 Task: Find connections with filter location Bhānpurī with filter topic #Jobsearchwith filter profile language Spanish with filter current company Social Samosa with filter school Aditya Degree College, Kakinada with filter industry Racetracks with filter service category Immigration Law with filter keywords title Public Relations
Action: Mouse moved to (550, 71)
Screenshot: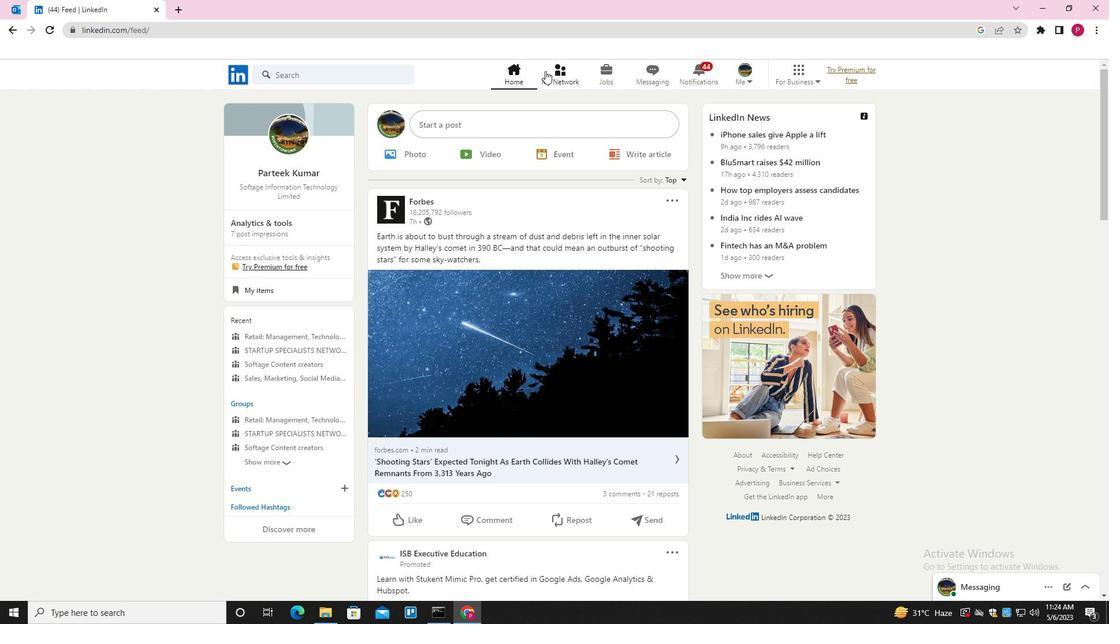 
Action: Mouse pressed left at (550, 71)
Screenshot: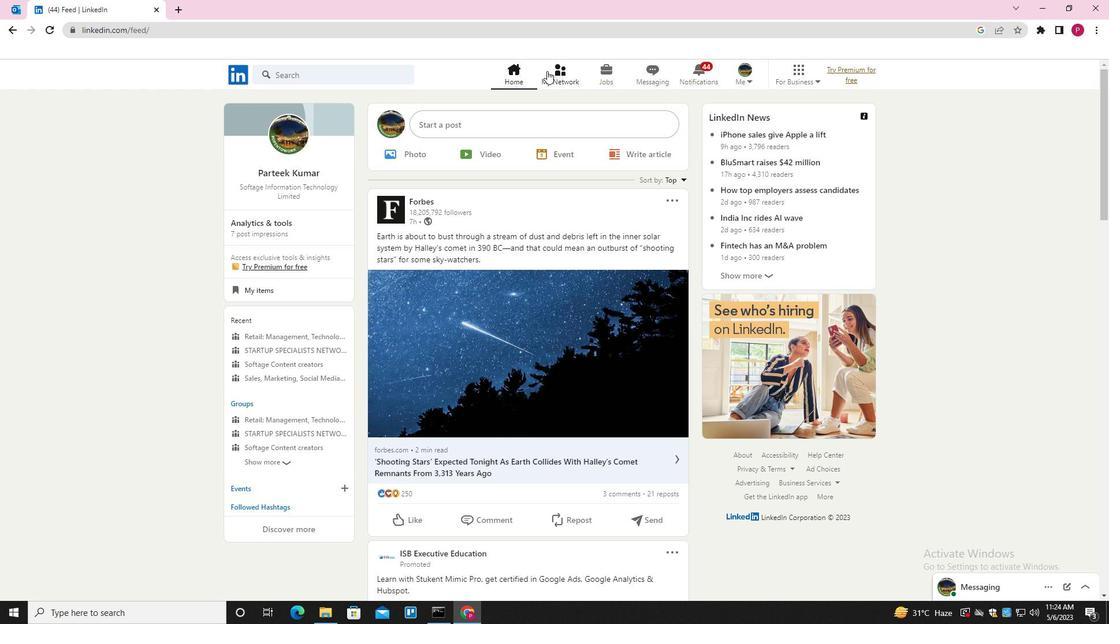 
Action: Mouse moved to (368, 133)
Screenshot: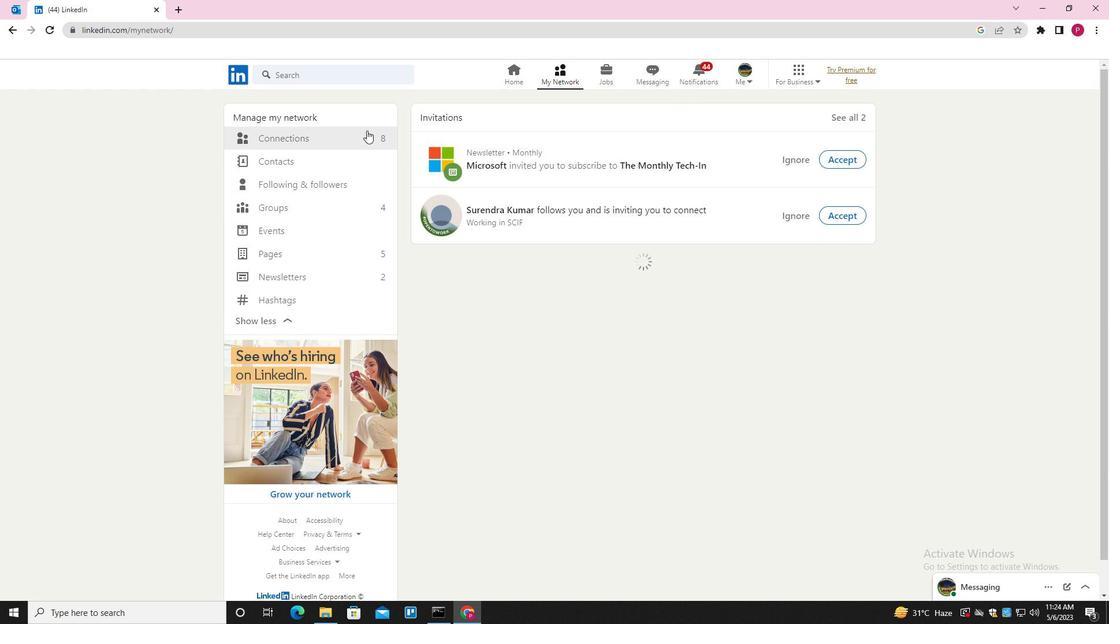 
Action: Mouse pressed left at (368, 133)
Screenshot: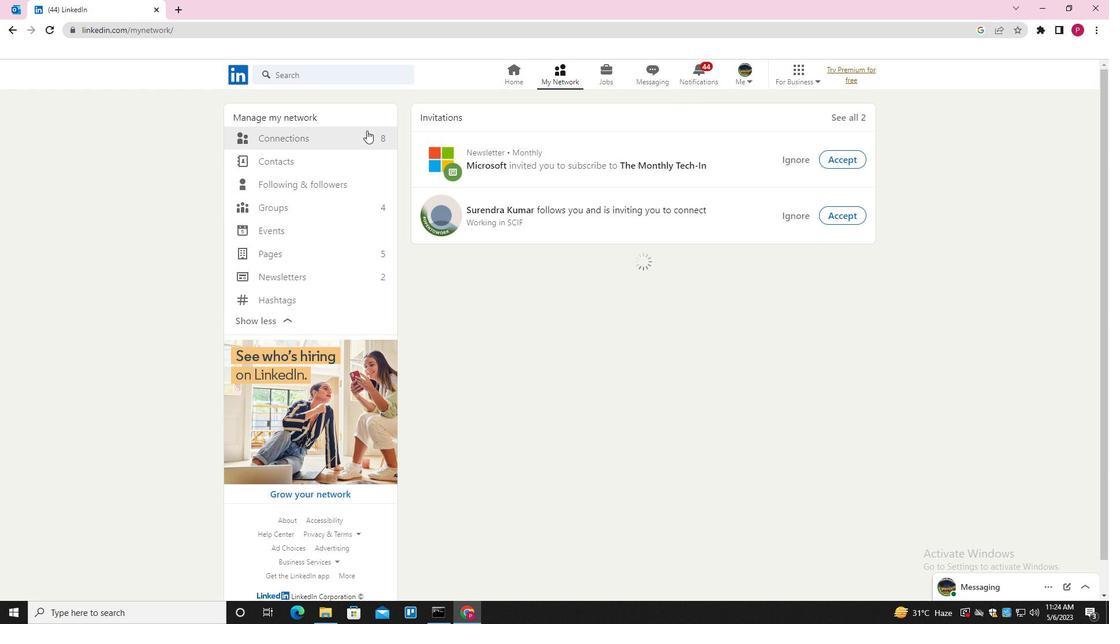 
Action: Mouse moved to (634, 142)
Screenshot: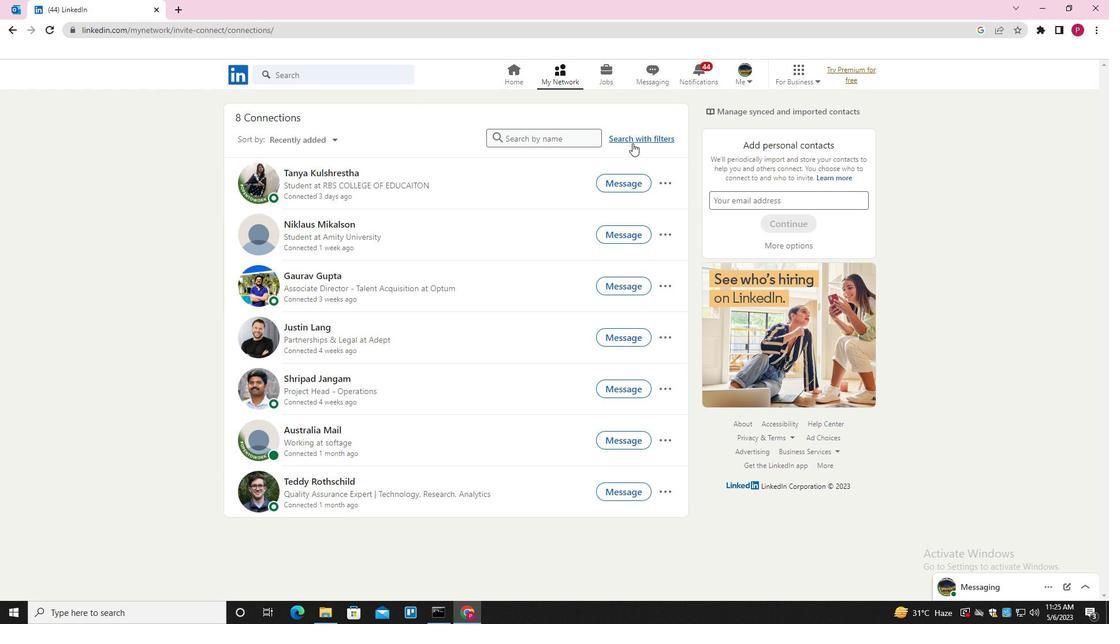 
Action: Mouse pressed left at (634, 142)
Screenshot: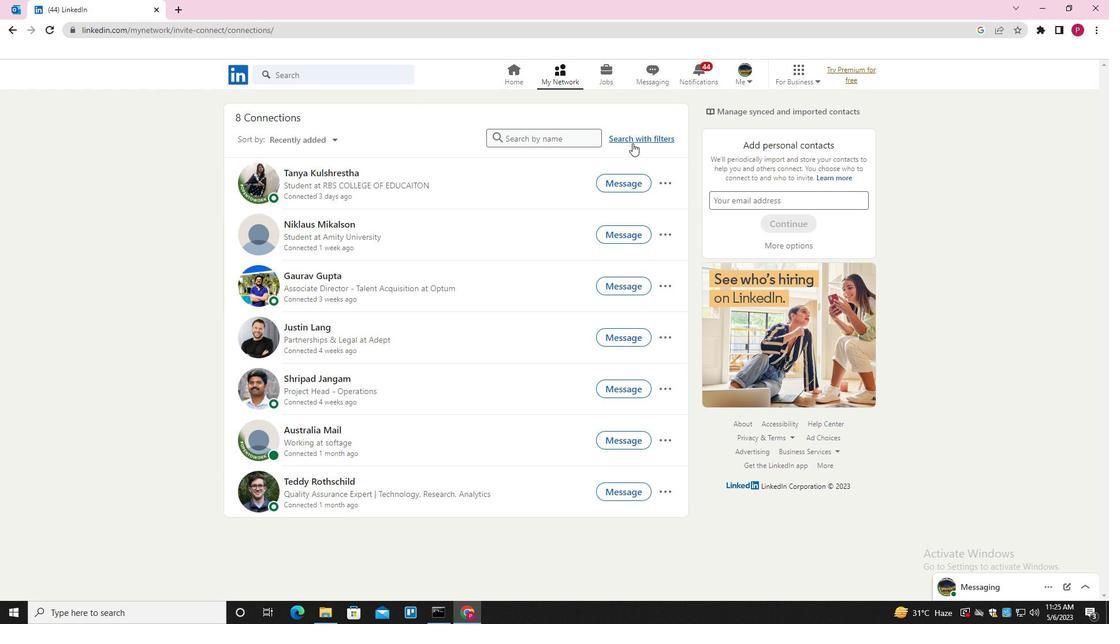
Action: Mouse moved to (598, 107)
Screenshot: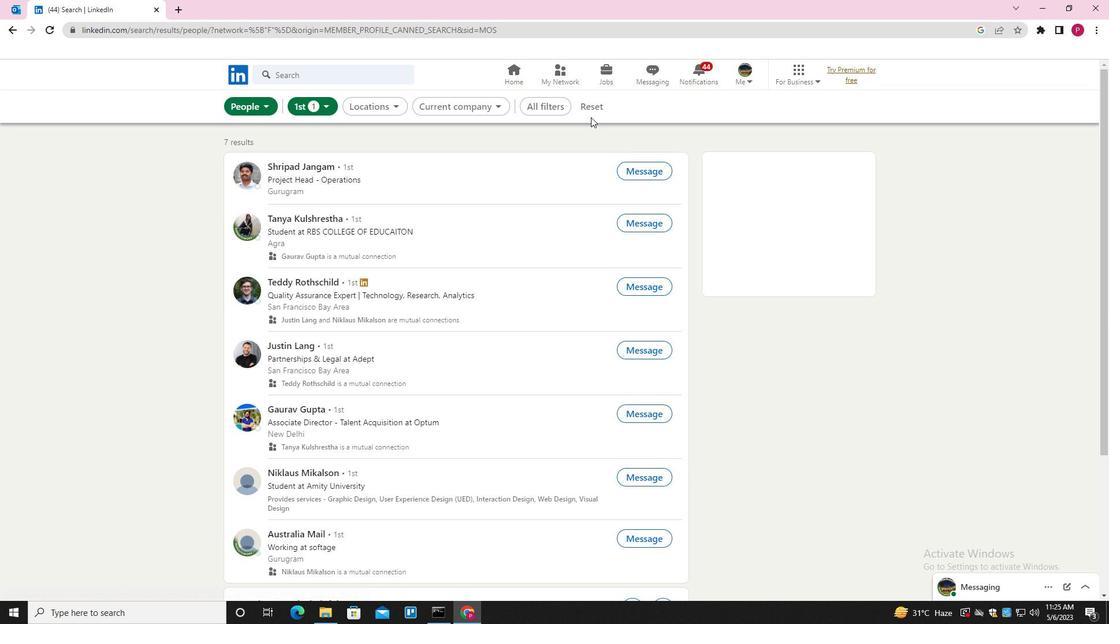 
Action: Mouse pressed left at (598, 107)
Screenshot: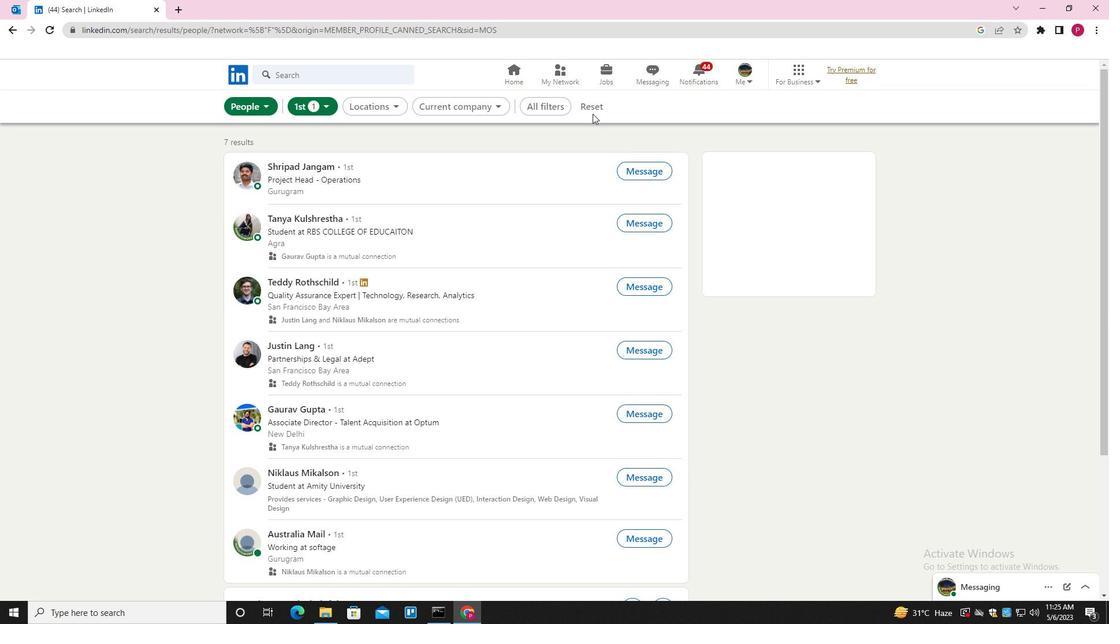 
Action: Mouse moved to (578, 113)
Screenshot: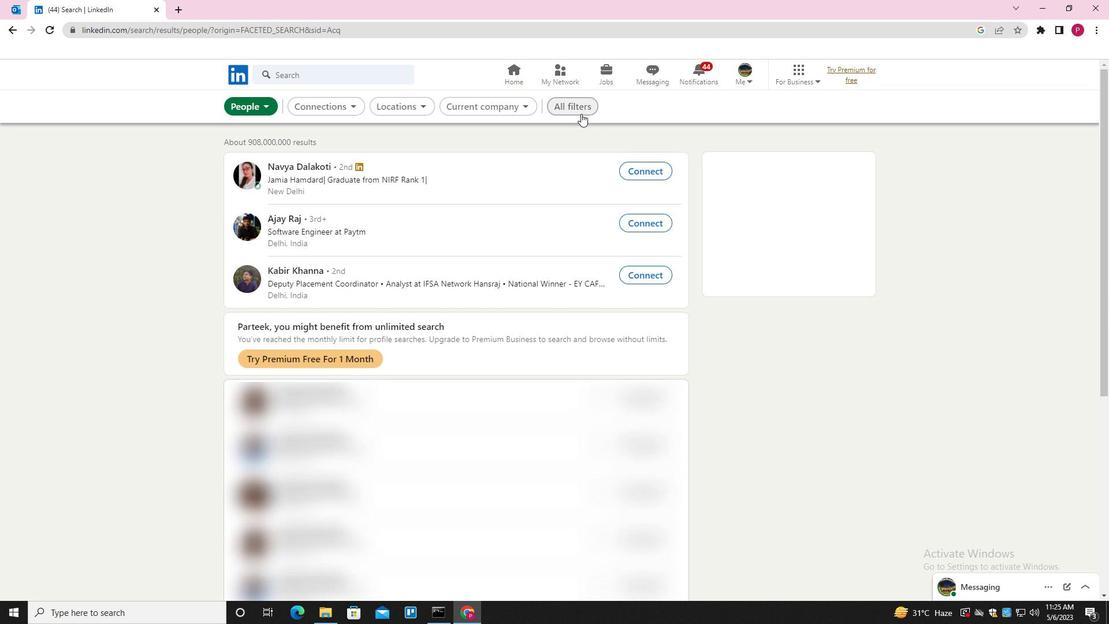 
Action: Mouse pressed left at (578, 113)
Screenshot: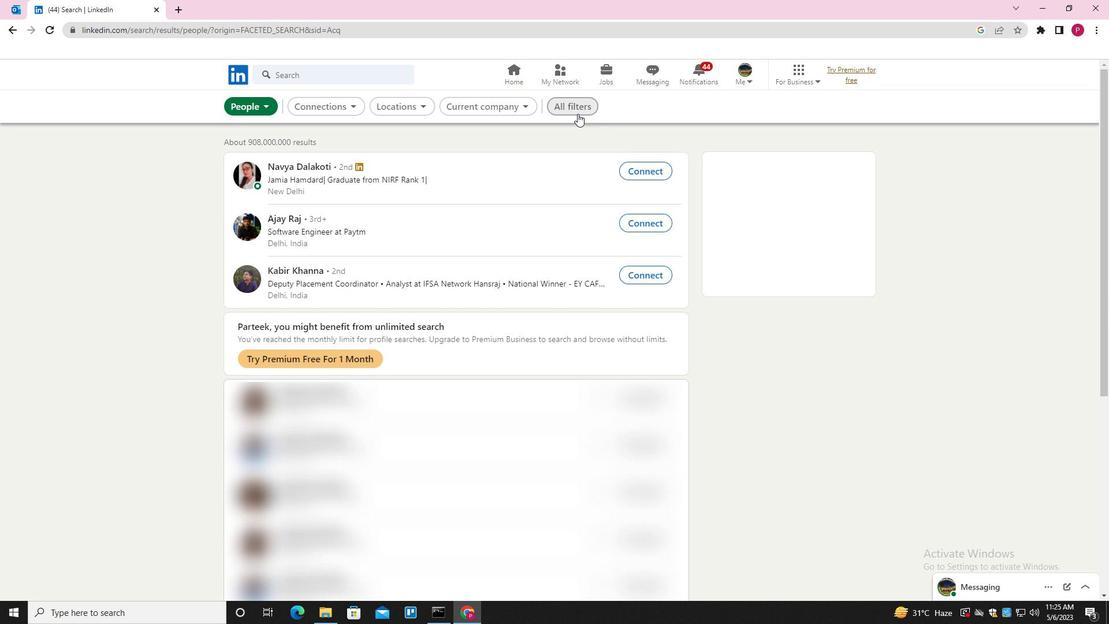 
Action: Mouse moved to (891, 323)
Screenshot: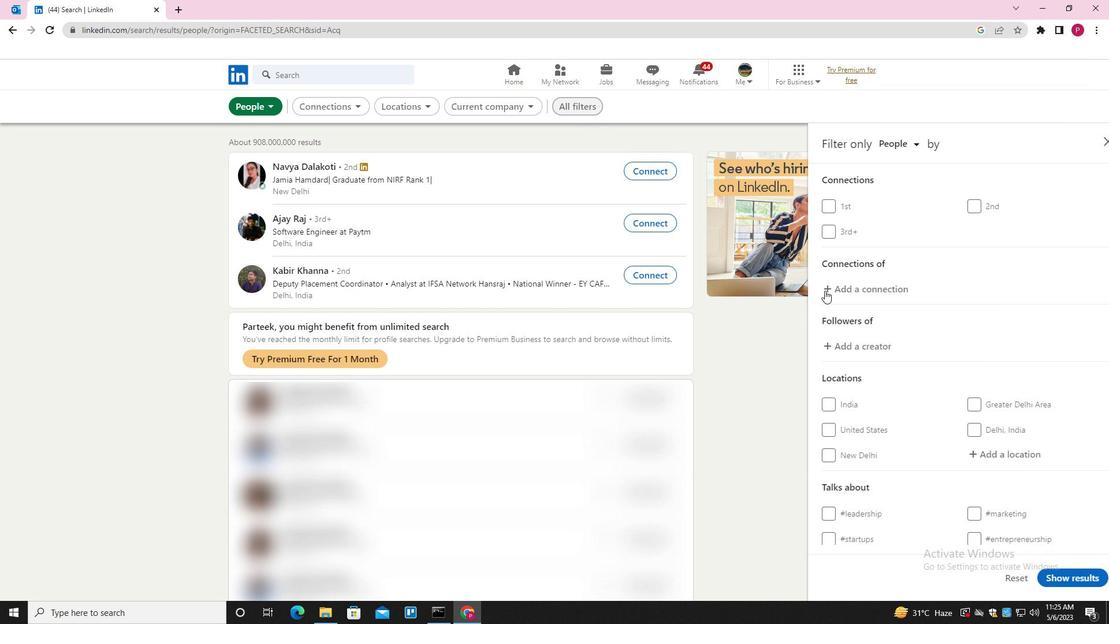 
Action: Mouse scrolled (891, 322) with delta (0, 0)
Screenshot: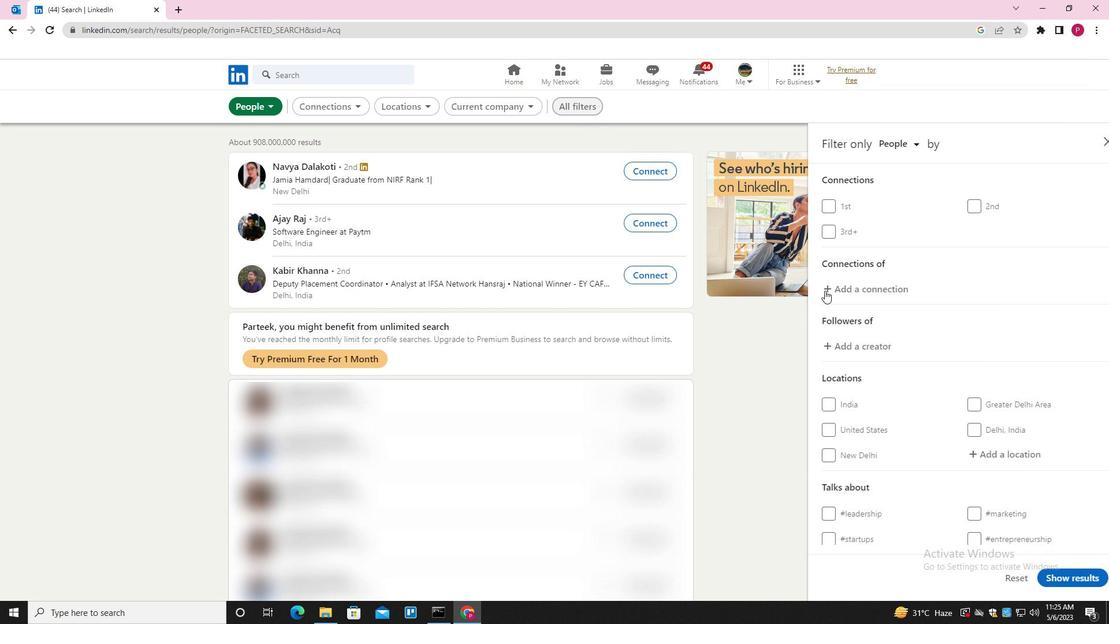 
Action: Mouse moved to (895, 328)
Screenshot: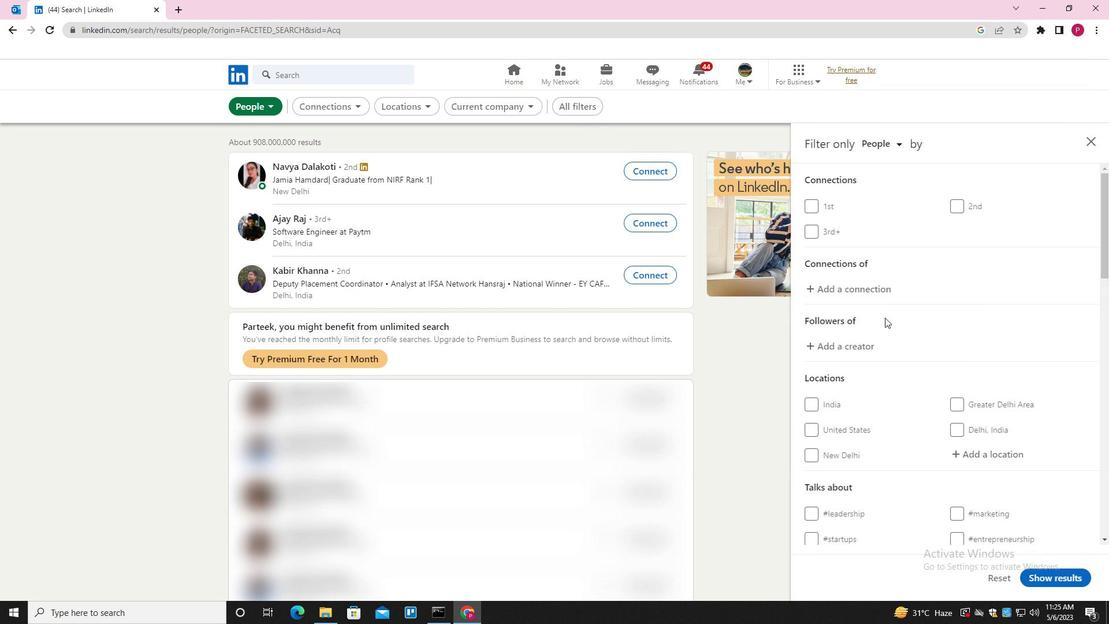 
Action: Mouse scrolled (895, 328) with delta (0, 0)
Screenshot: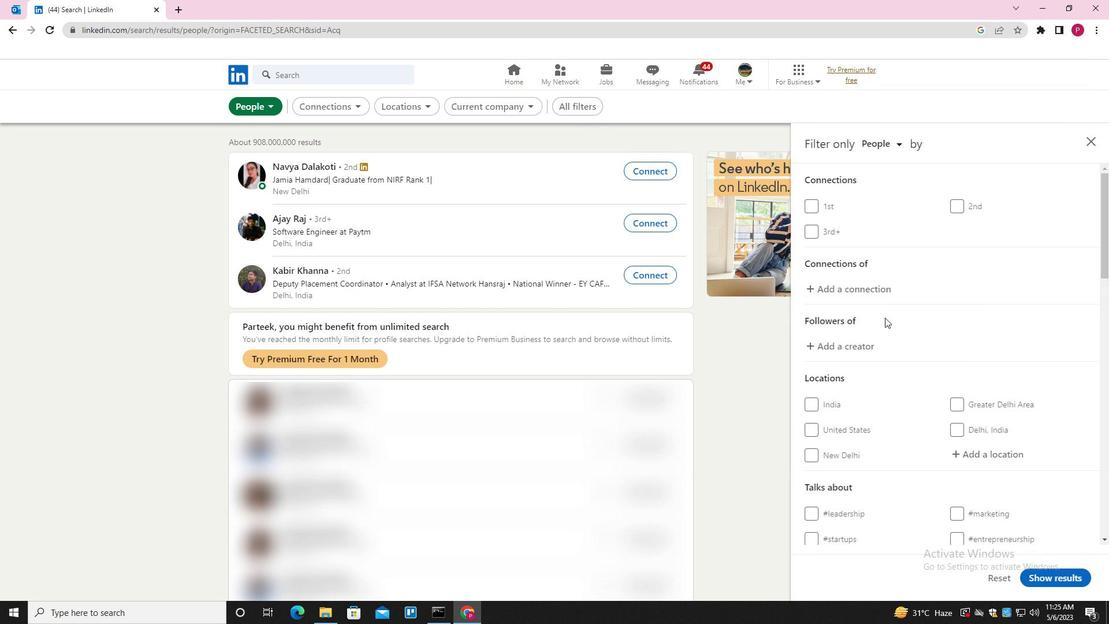 
Action: Mouse moved to (982, 338)
Screenshot: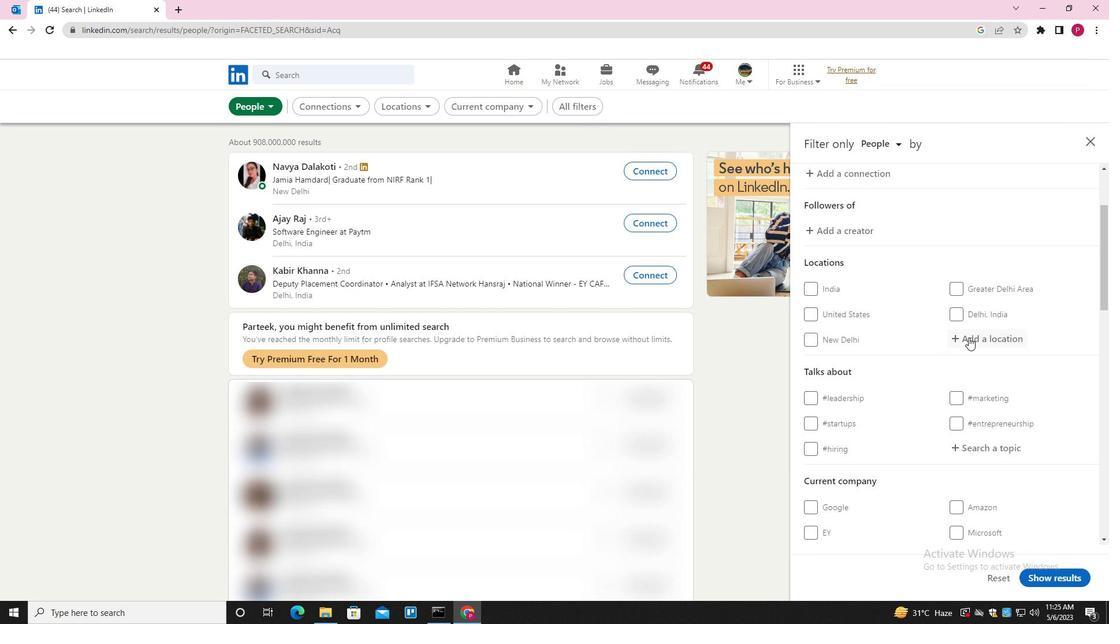 
Action: Mouse pressed left at (982, 338)
Screenshot: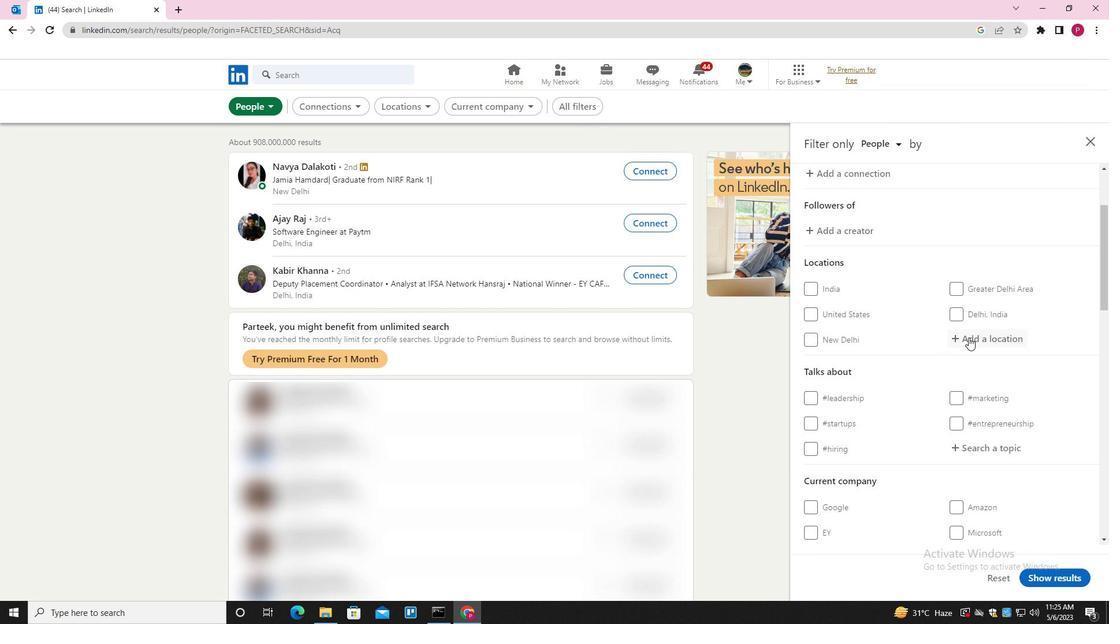 
Action: Key pressed <Key.shift>BHANPURI<Key.down>
Screenshot: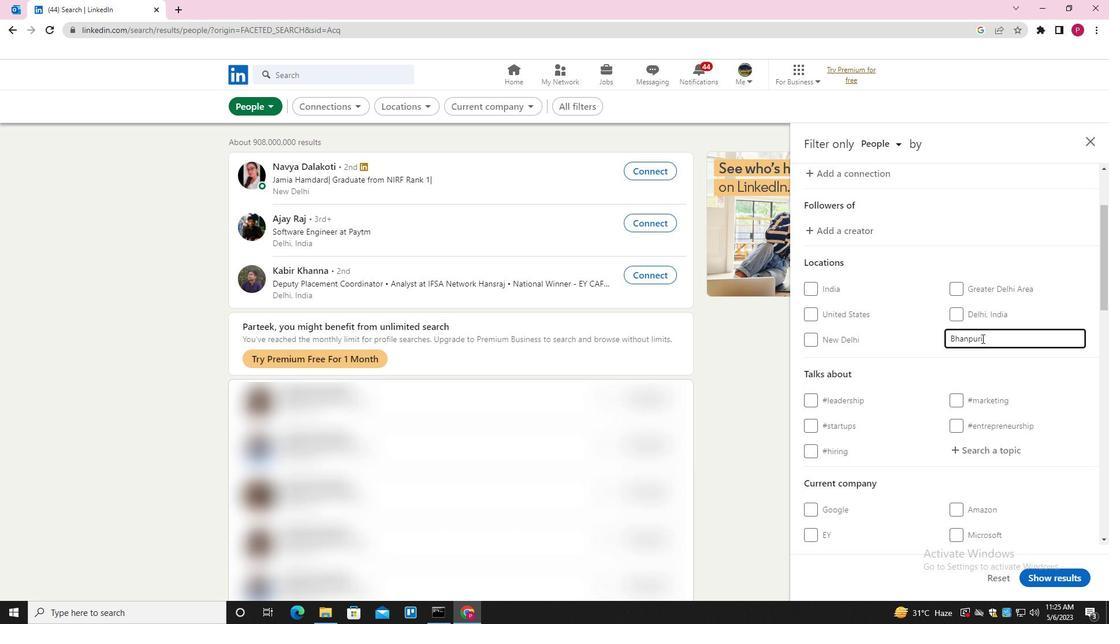 
Action: Mouse moved to (985, 339)
Screenshot: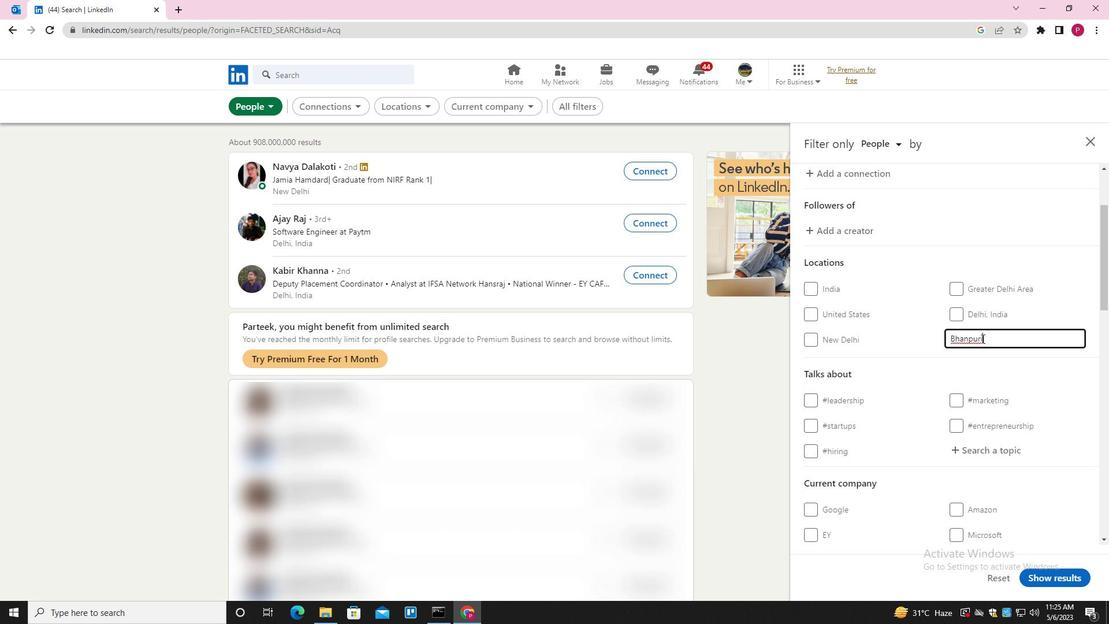 
Action: Mouse scrolled (985, 339) with delta (0, 0)
Screenshot: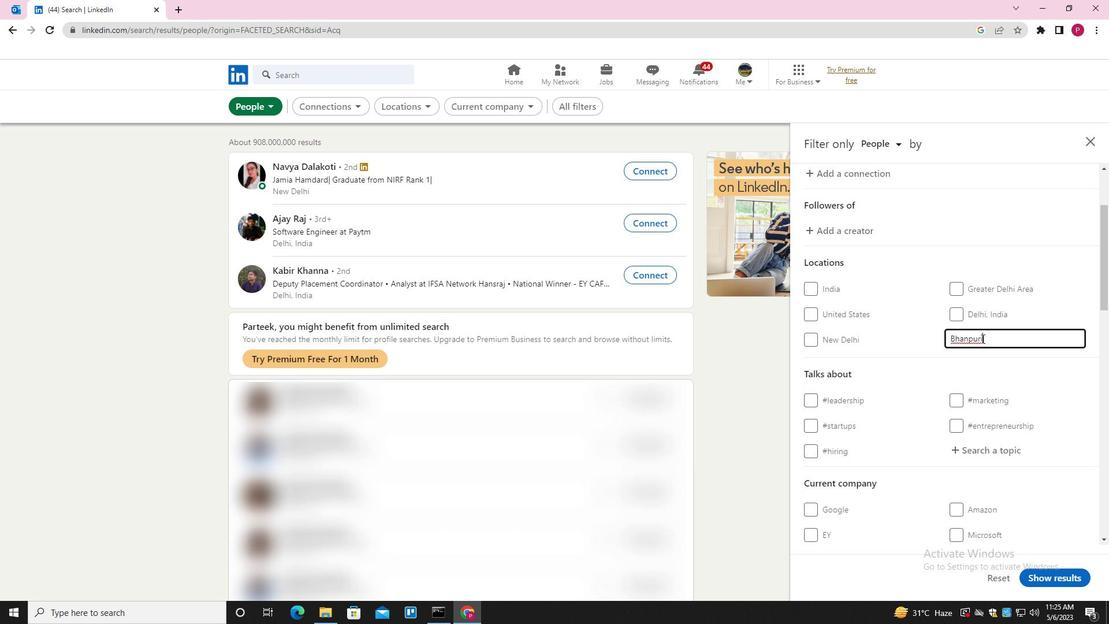 
Action: Mouse moved to (986, 341)
Screenshot: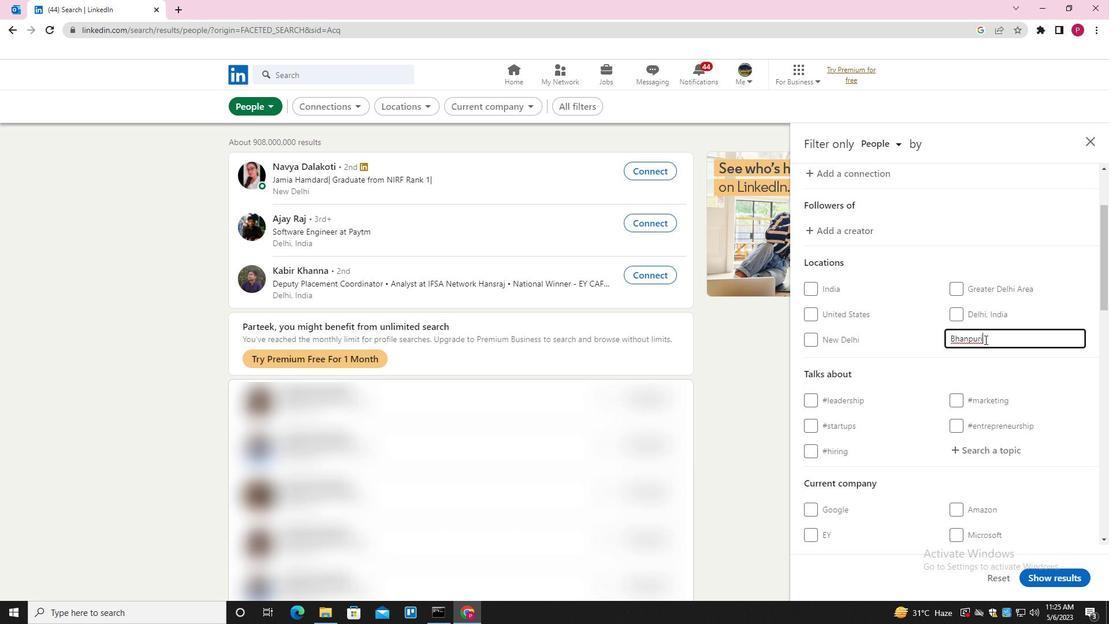 
Action: Mouse scrolled (986, 341) with delta (0, 0)
Screenshot: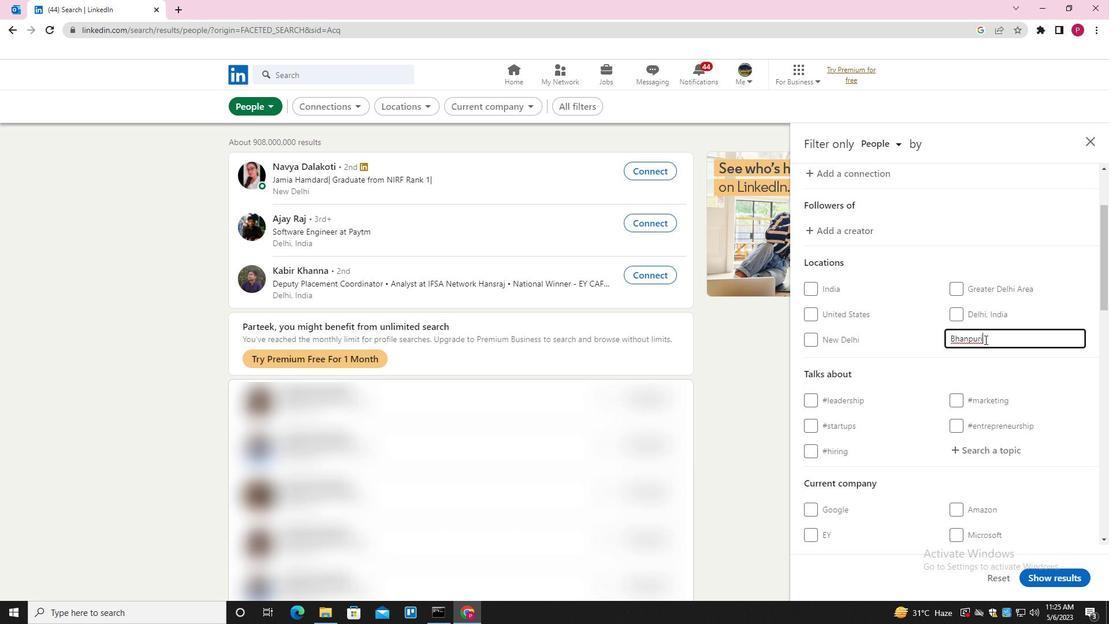
Action: Mouse moved to (997, 328)
Screenshot: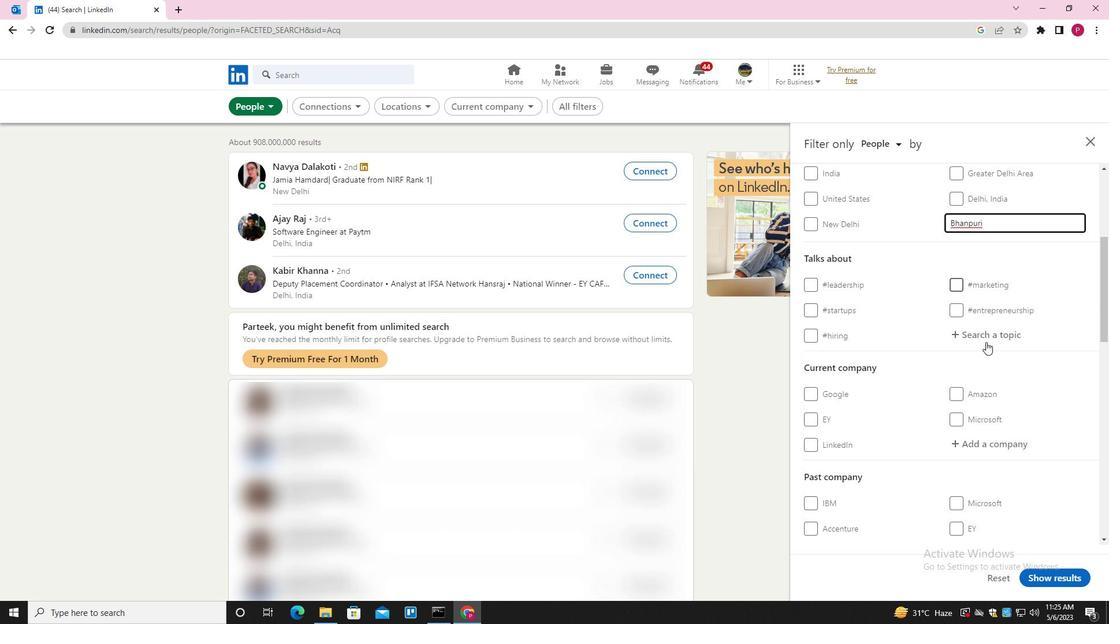 
Action: Mouse pressed left at (997, 328)
Screenshot: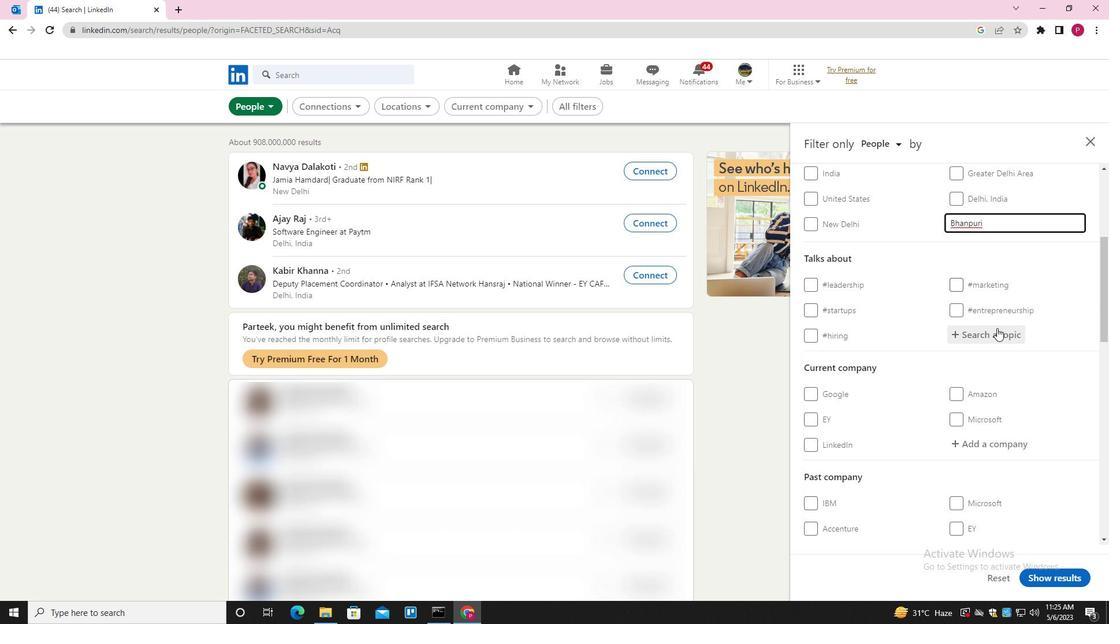 
Action: Key pressed JOOBSEARCH<Key.backspace><Key.backspace><Key.backspace><Key.backspace><Key.backspace><Key.backspace><Key.backspace><Key.backspace>BSEARCH<Key.down><Key.enter>
Screenshot: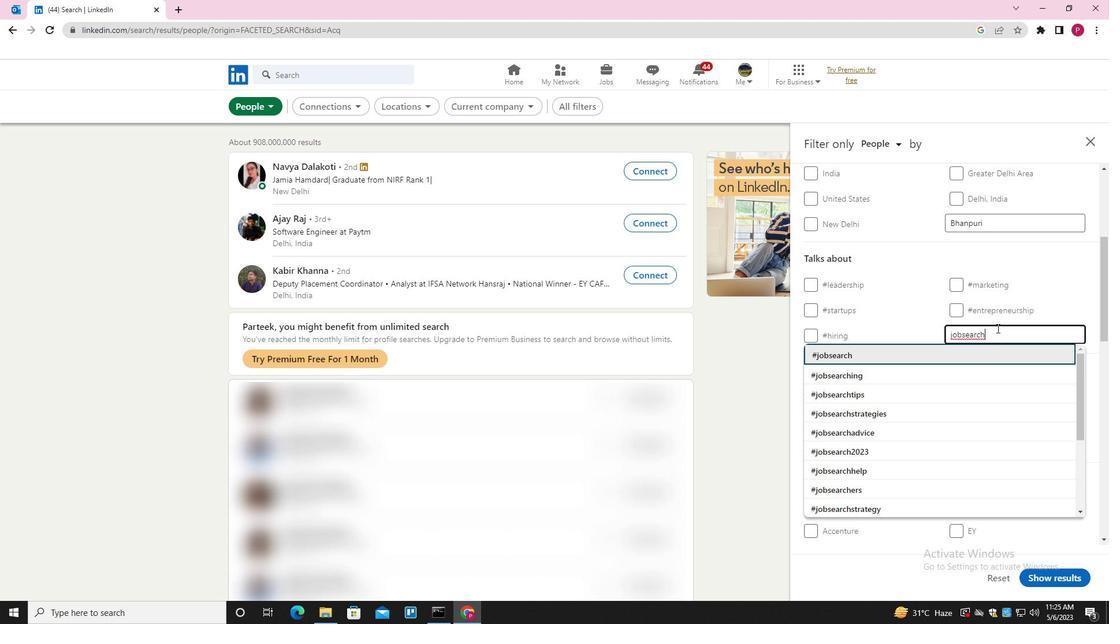 
Action: Mouse moved to (981, 346)
Screenshot: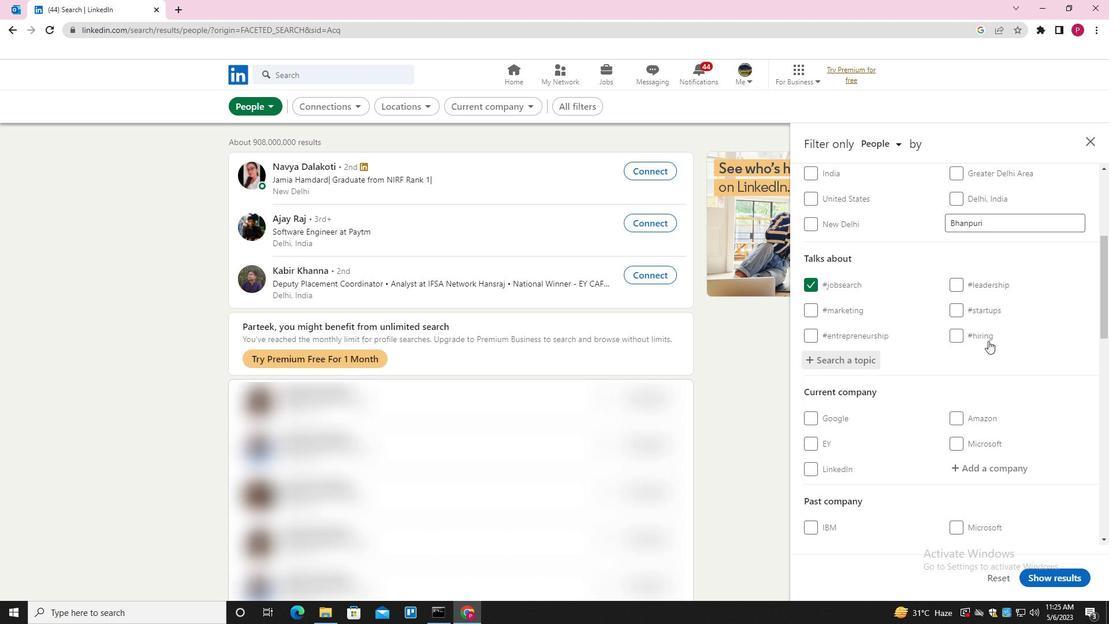 
Action: Mouse scrolled (981, 346) with delta (0, 0)
Screenshot: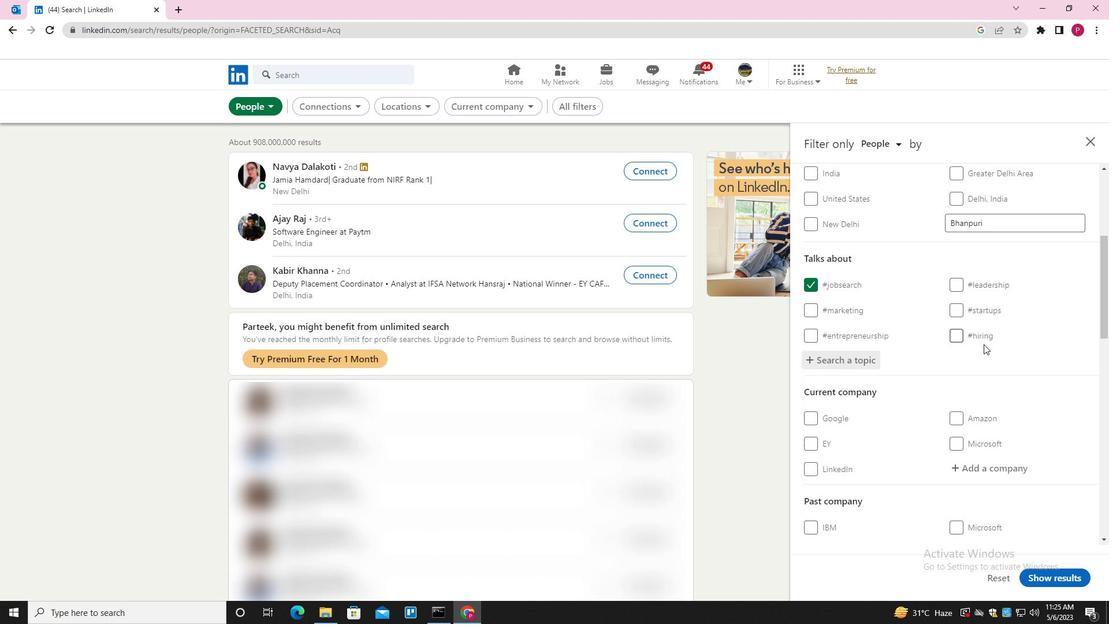 
Action: Mouse scrolled (981, 346) with delta (0, 0)
Screenshot: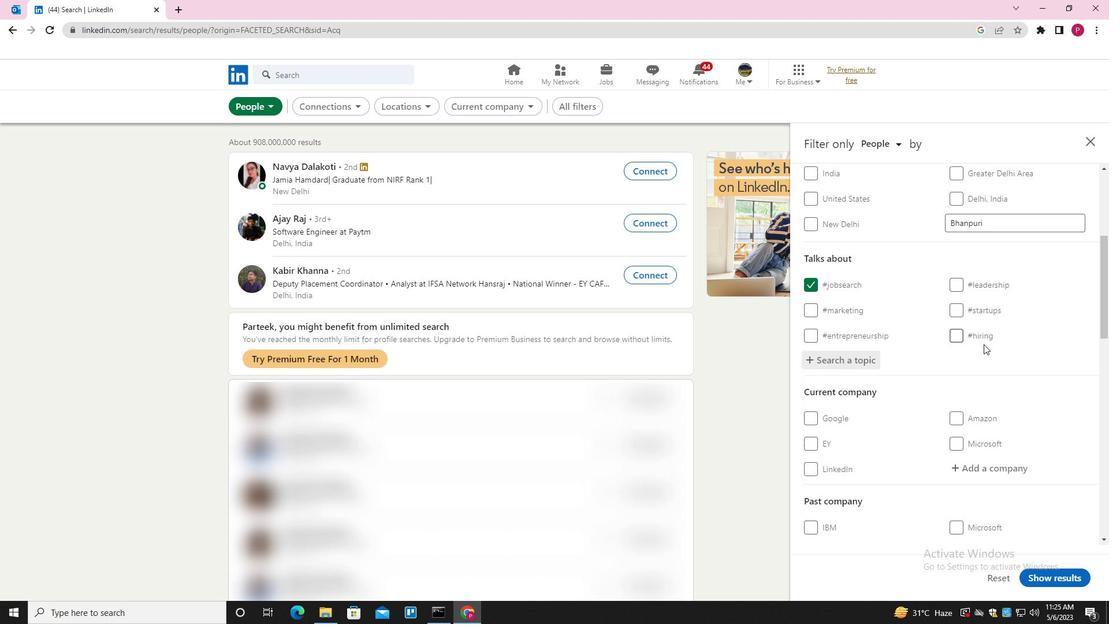 
Action: Mouse scrolled (981, 346) with delta (0, 0)
Screenshot: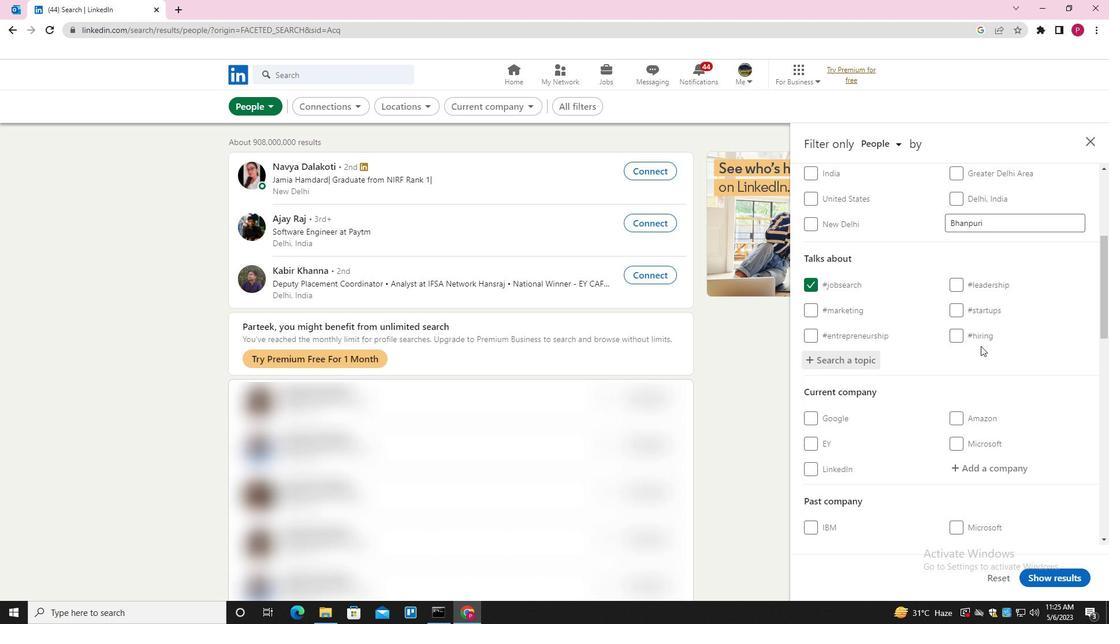 
Action: Mouse scrolled (981, 346) with delta (0, 0)
Screenshot: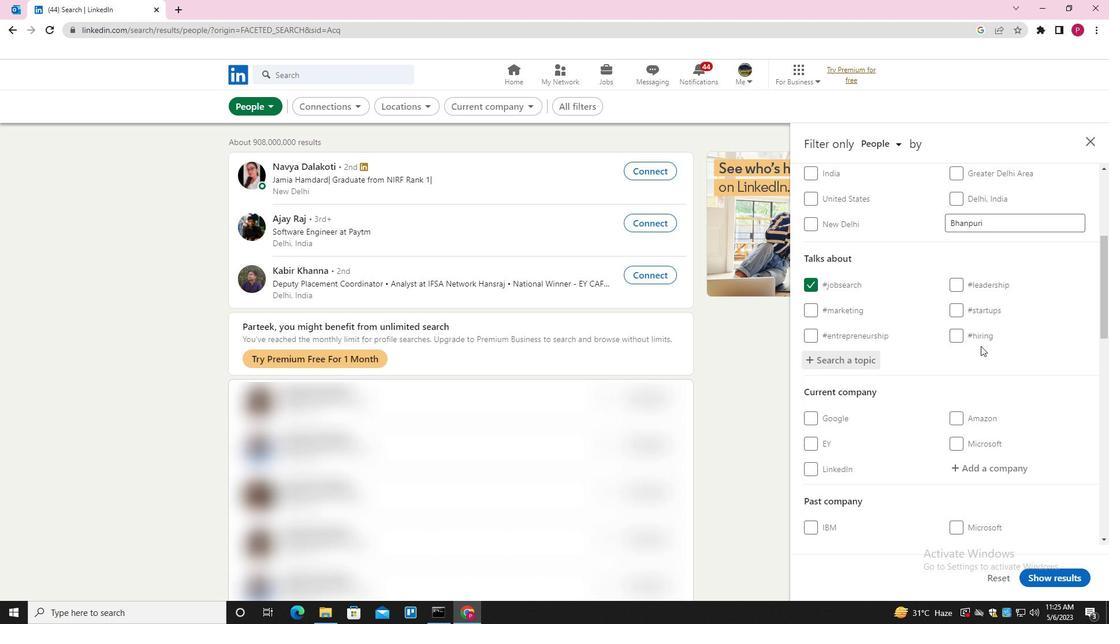 
Action: Mouse moved to (965, 328)
Screenshot: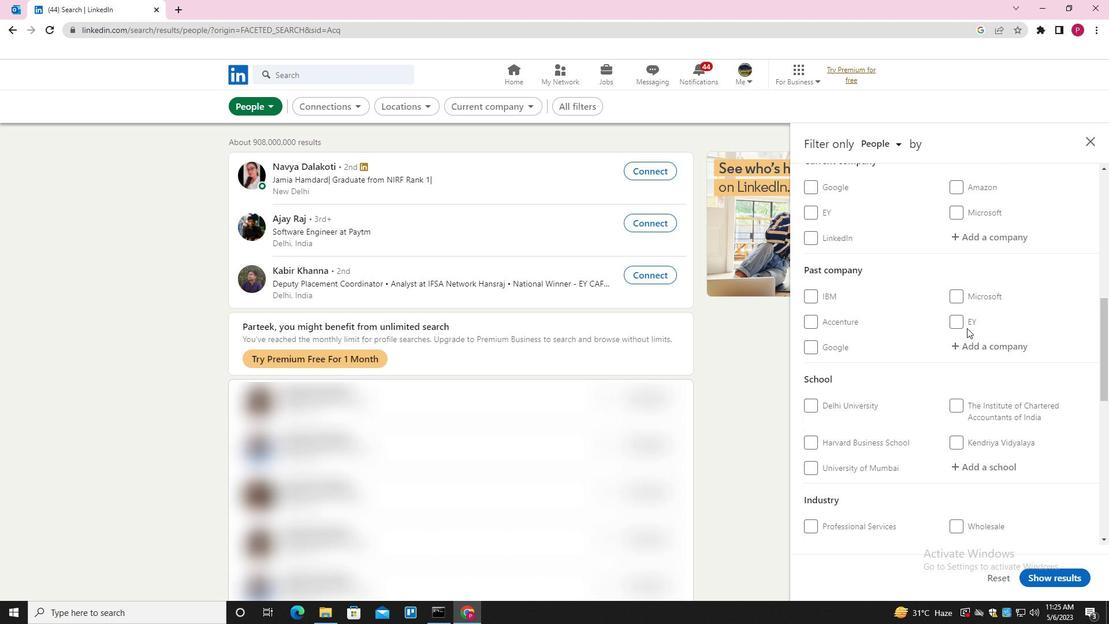 
Action: Mouse scrolled (965, 328) with delta (0, 0)
Screenshot: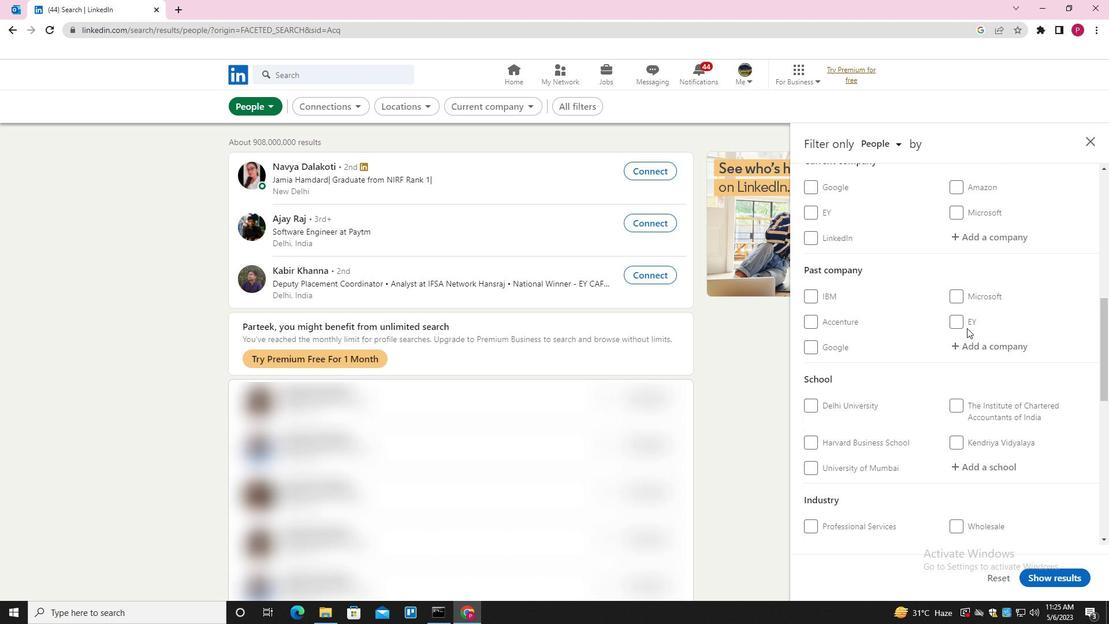 
Action: Mouse moved to (965, 328)
Screenshot: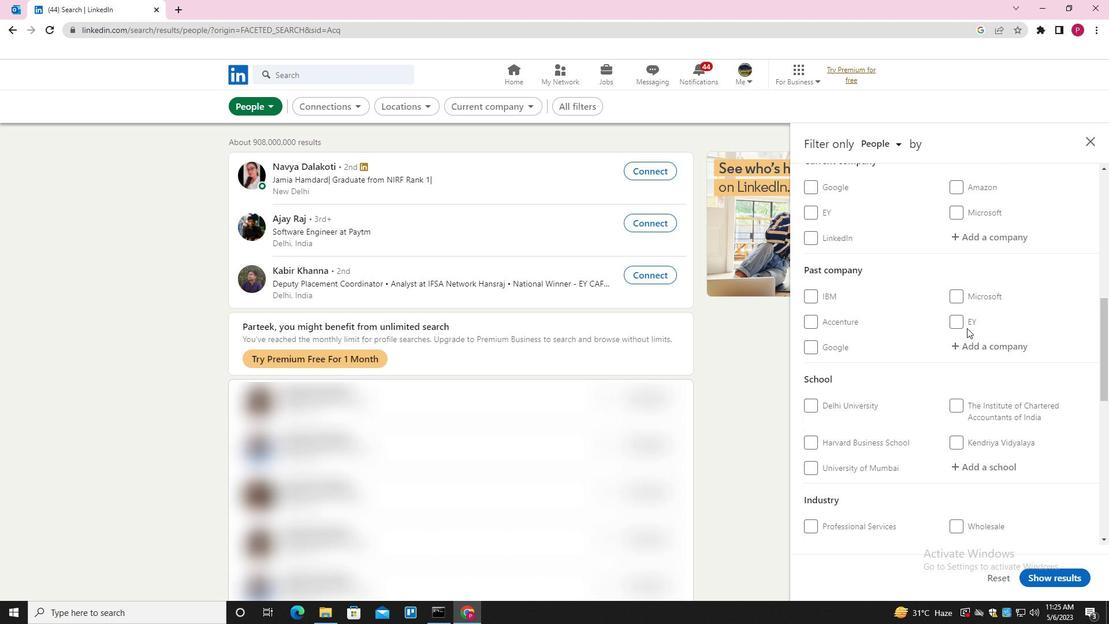 
Action: Mouse scrolled (965, 328) with delta (0, 0)
Screenshot: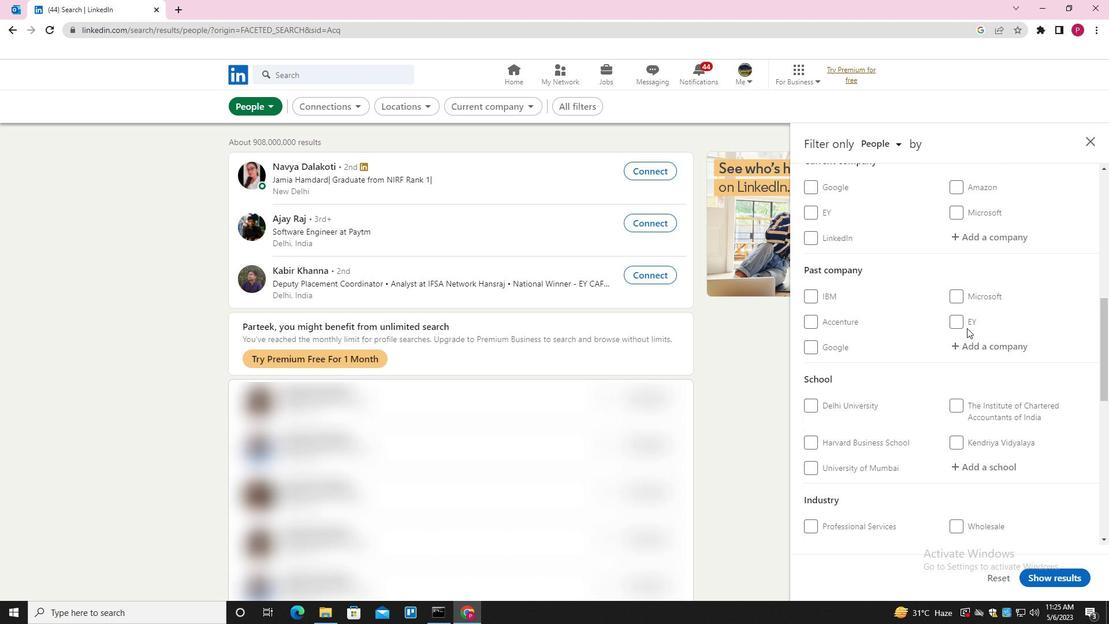 
Action: Mouse moved to (965, 330)
Screenshot: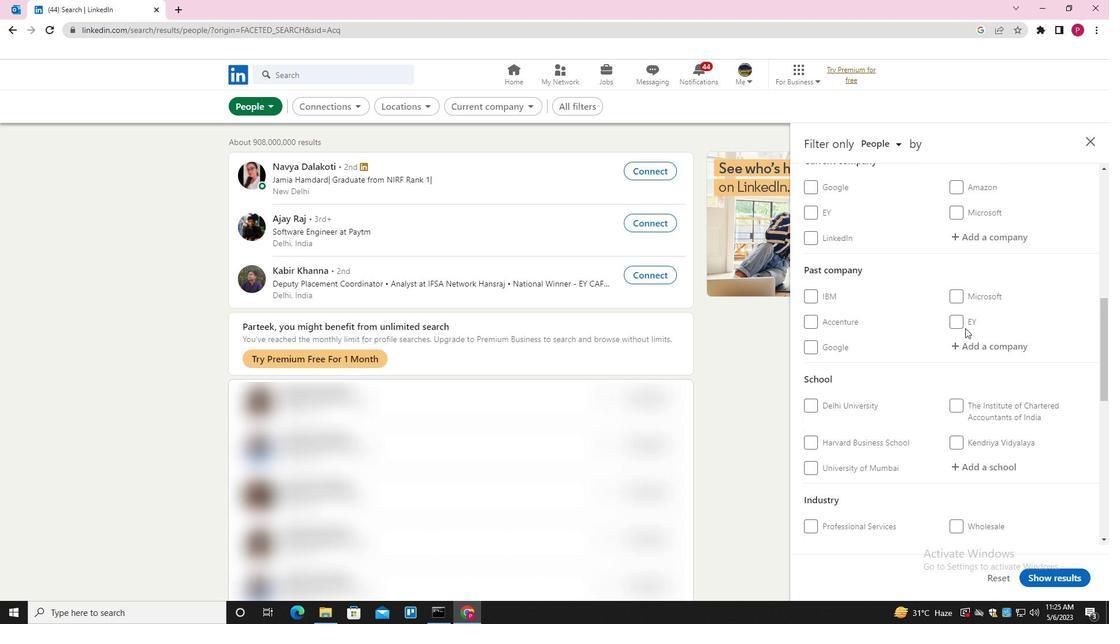 
Action: Mouse scrolled (965, 329) with delta (0, 0)
Screenshot: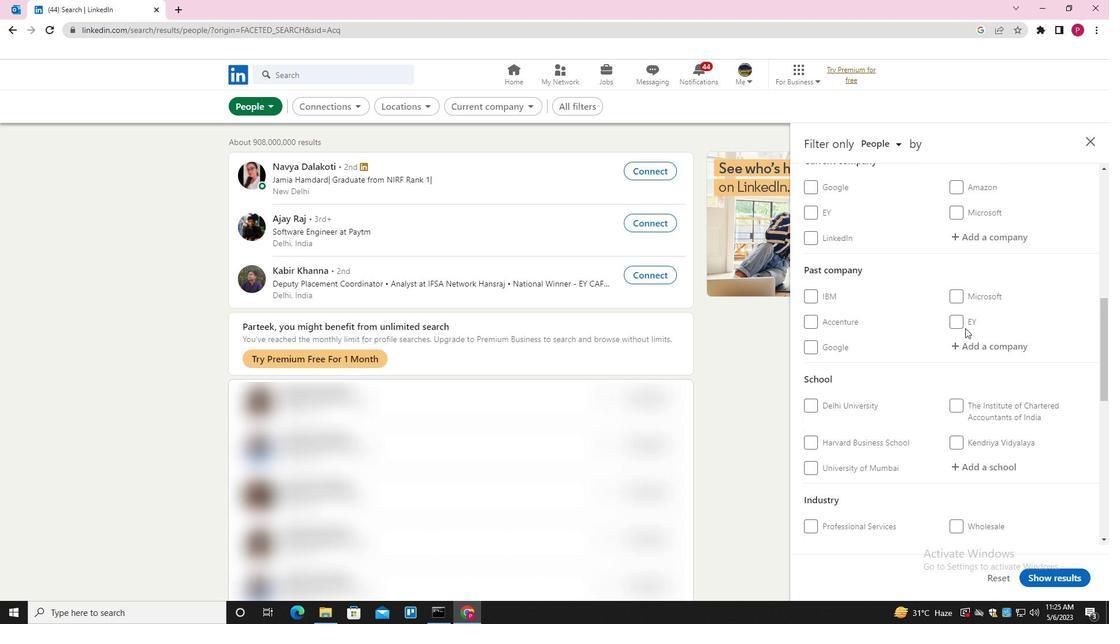 
Action: Mouse moved to (965, 331)
Screenshot: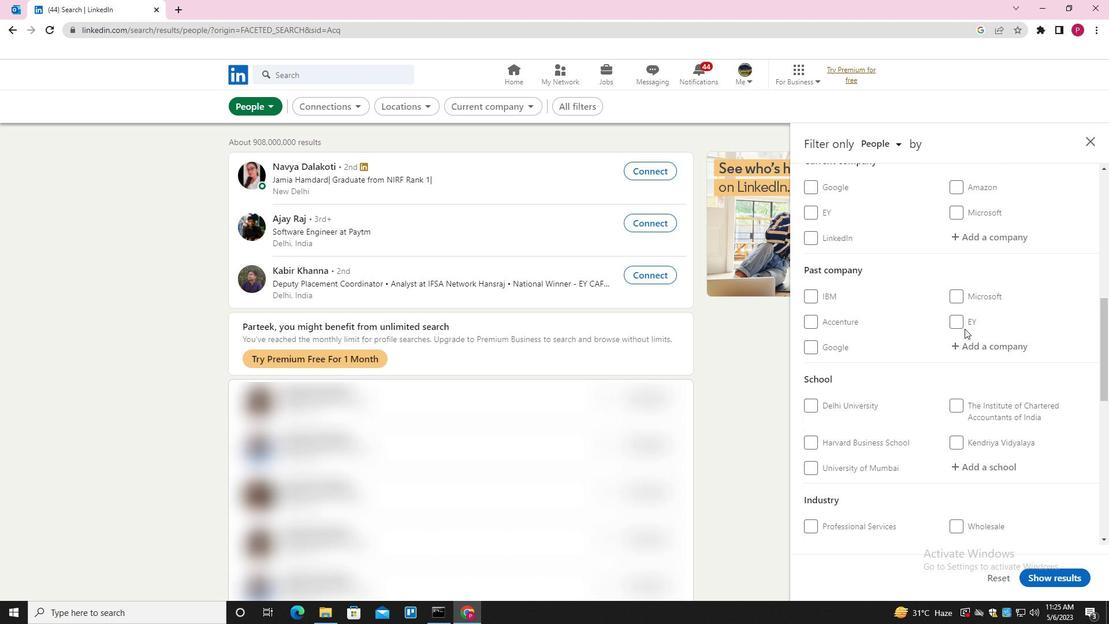 
Action: Mouse scrolled (965, 330) with delta (0, 0)
Screenshot: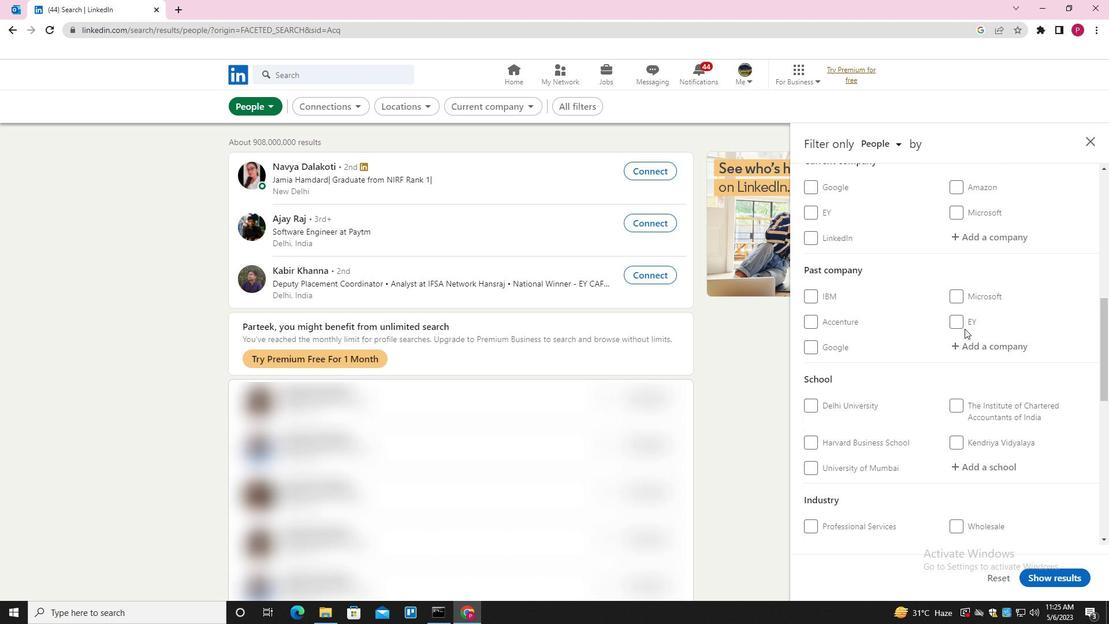 
Action: Mouse scrolled (965, 330) with delta (0, 0)
Screenshot: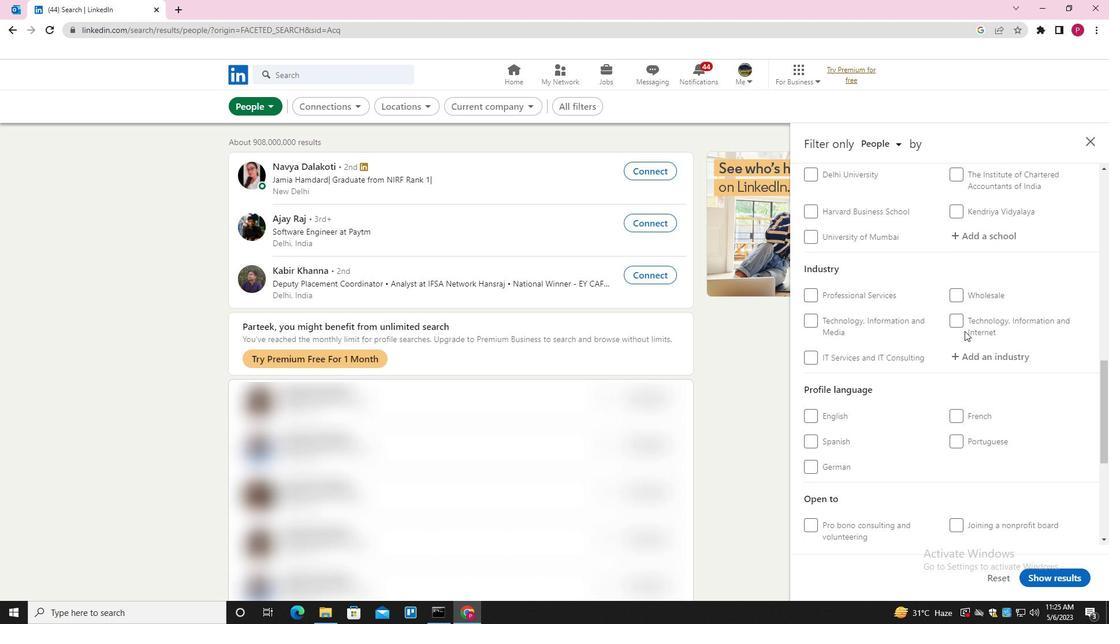 
Action: Mouse scrolled (965, 330) with delta (0, 0)
Screenshot: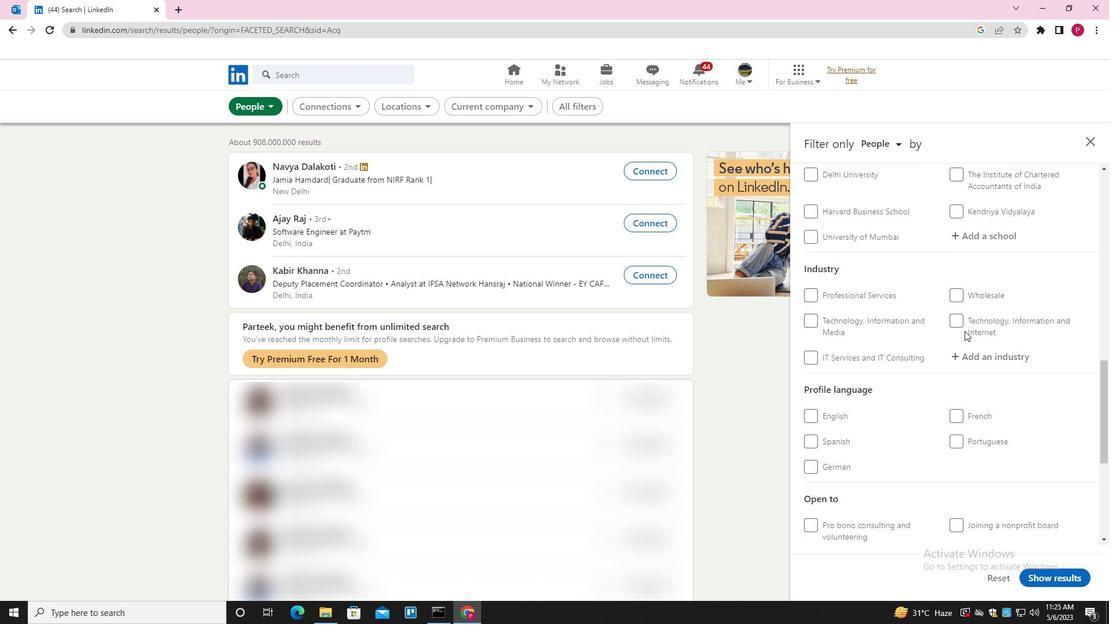 
Action: Mouse scrolled (965, 330) with delta (0, 0)
Screenshot: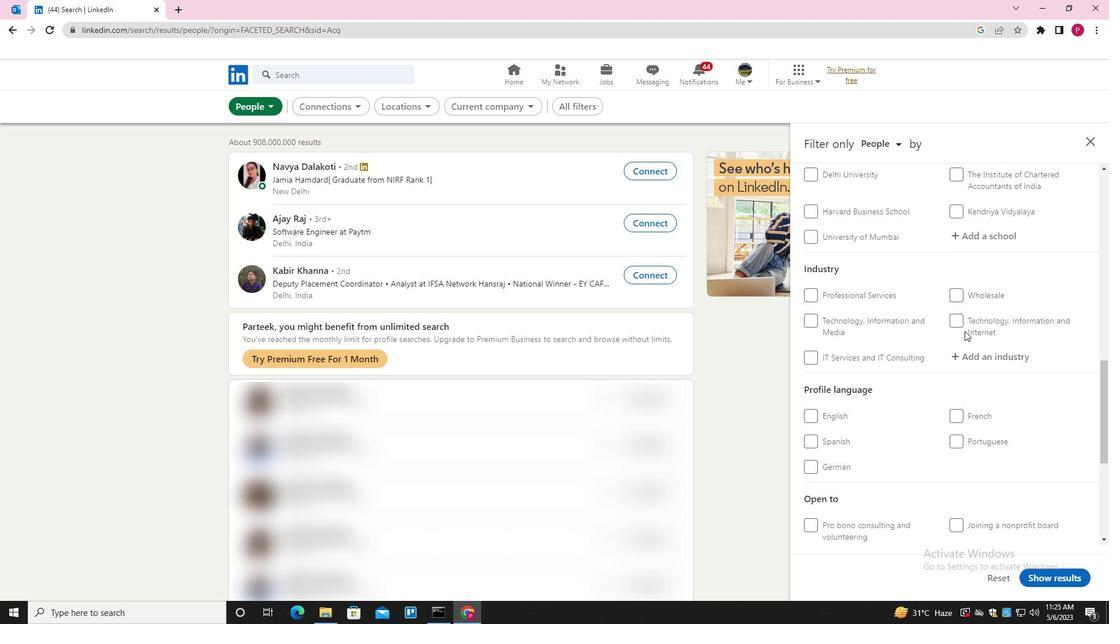 
Action: Mouse moved to (823, 269)
Screenshot: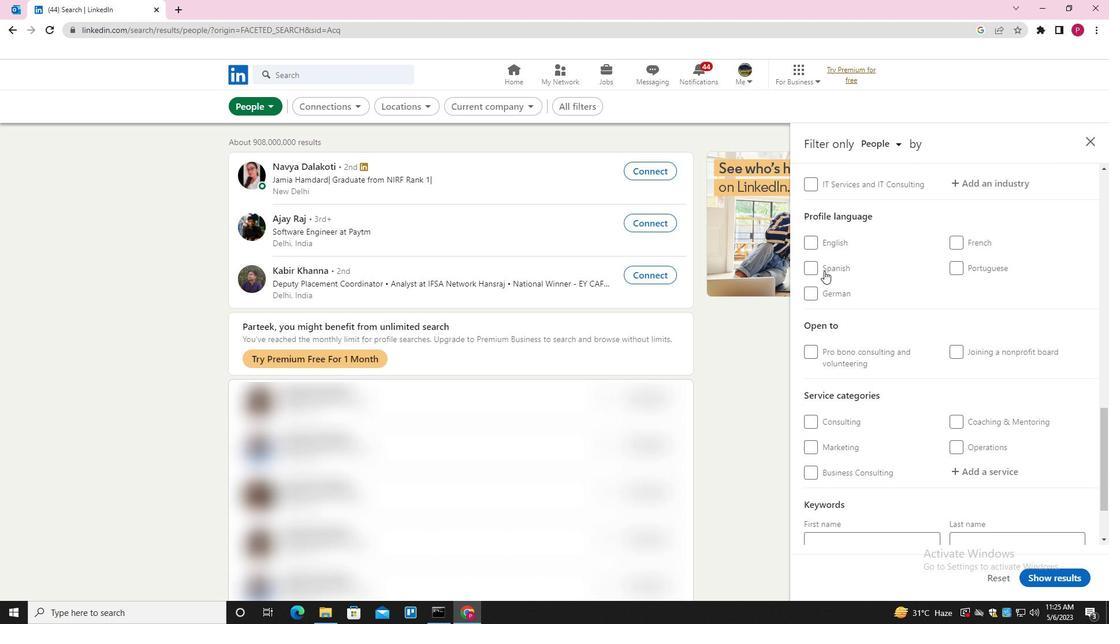 
Action: Mouse pressed left at (823, 269)
Screenshot: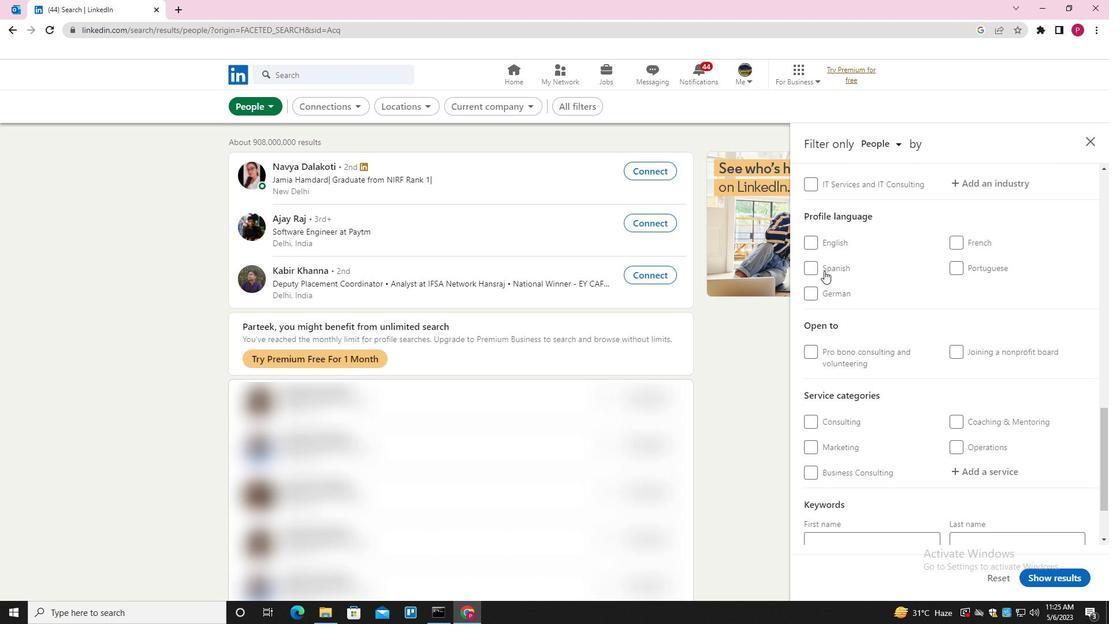 
Action: Mouse moved to (865, 285)
Screenshot: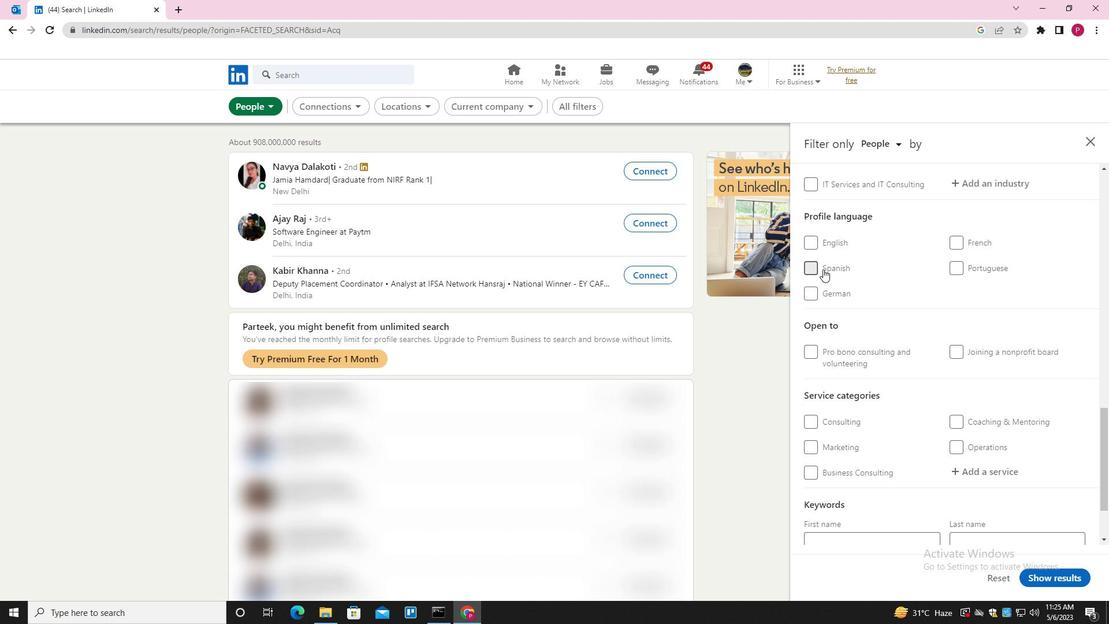
Action: Mouse scrolled (865, 286) with delta (0, 0)
Screenshot: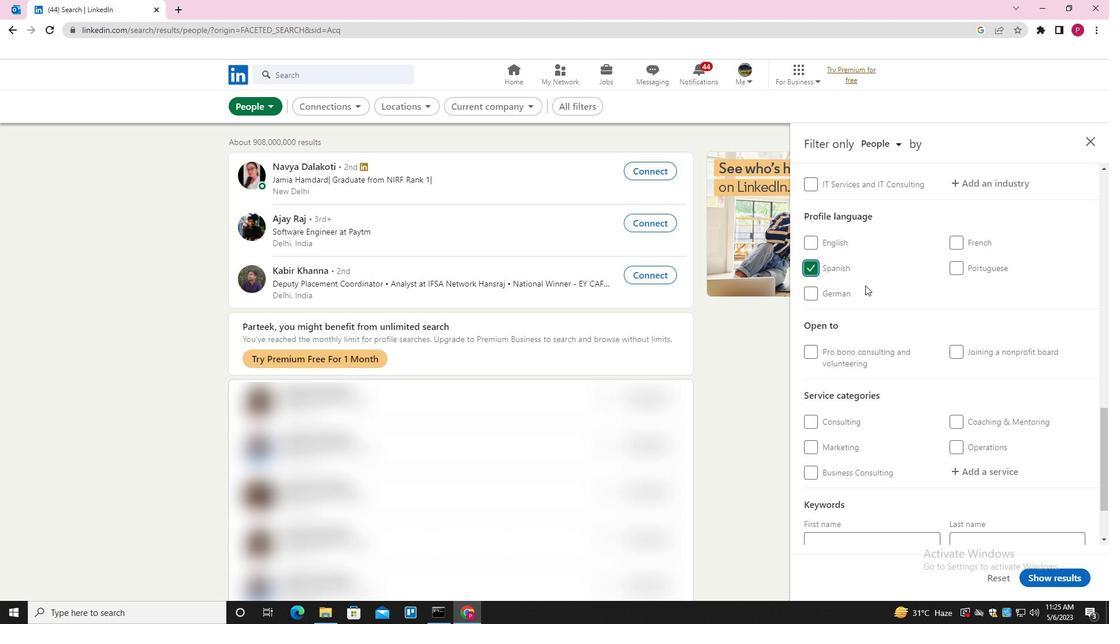 
Action: Mouse scrolled (865, 286) with delta (0, 0)
Screenshot: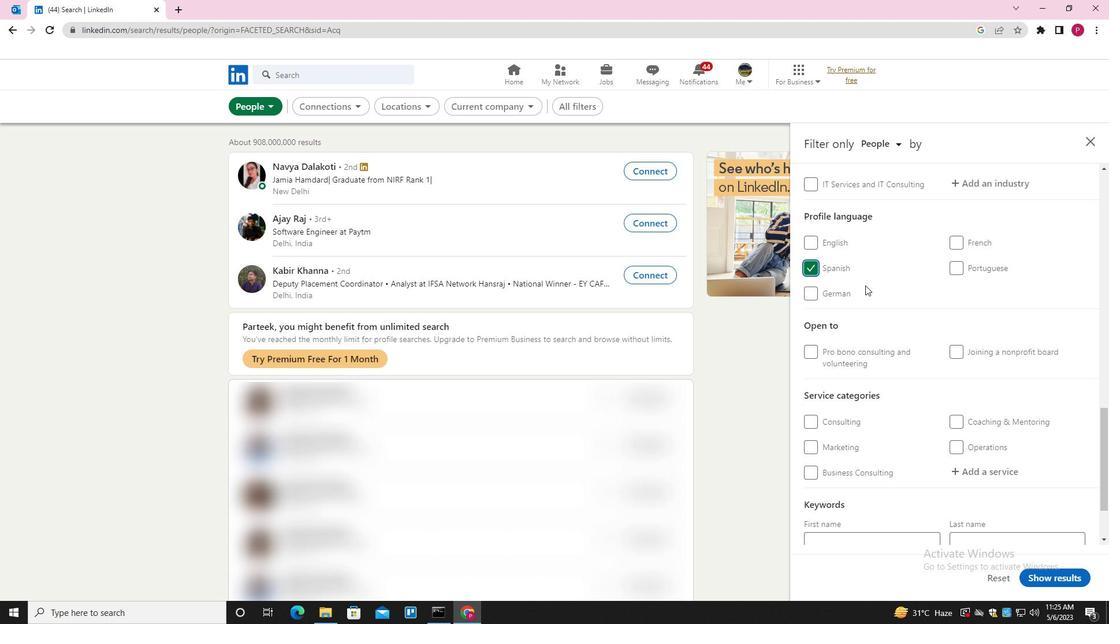 
Action: Mouse scrolled (865, 286) with delta (0, 0)
Screenshot: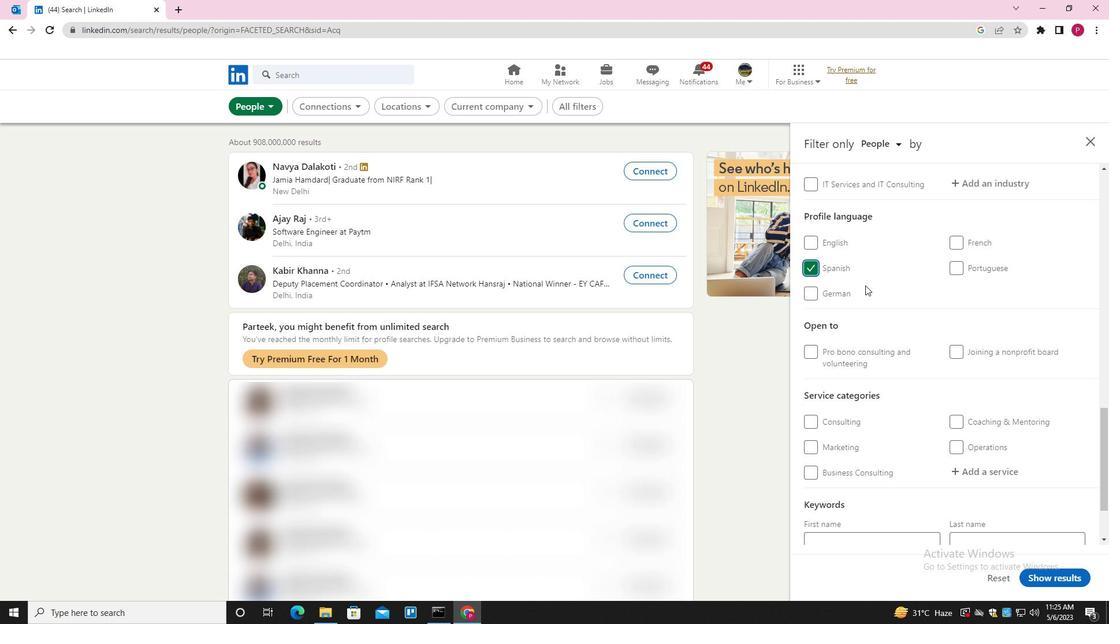 
Action: Mouse scrolled (865, 286) with delta (0, 0)
Screenshot: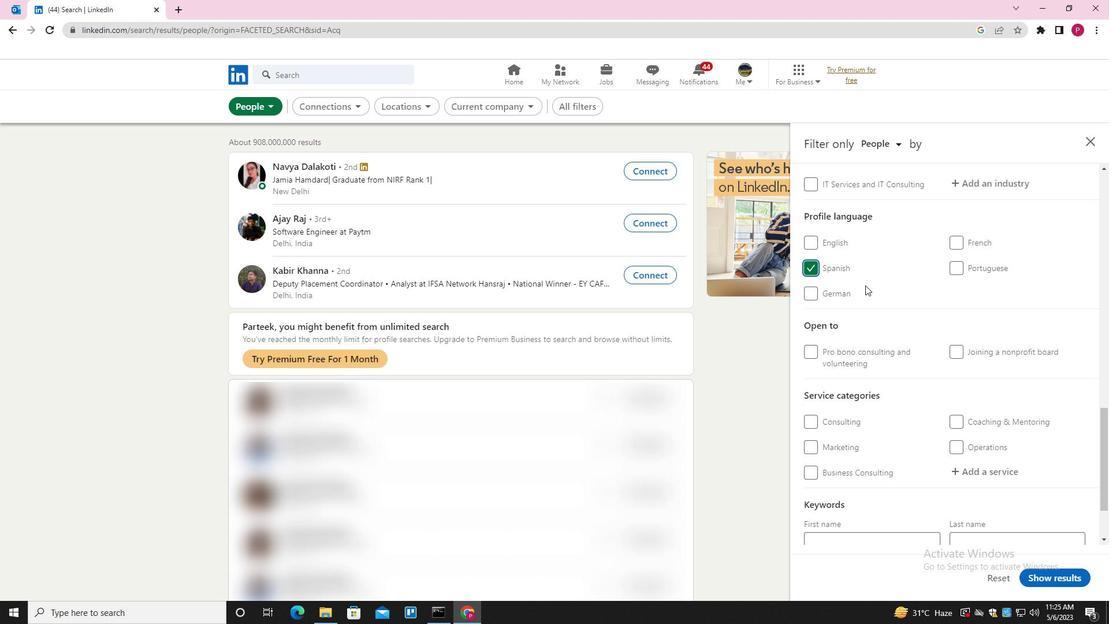 
Action: Mouse scrolled (865, 286) with delta (0, 0)
Screenshot: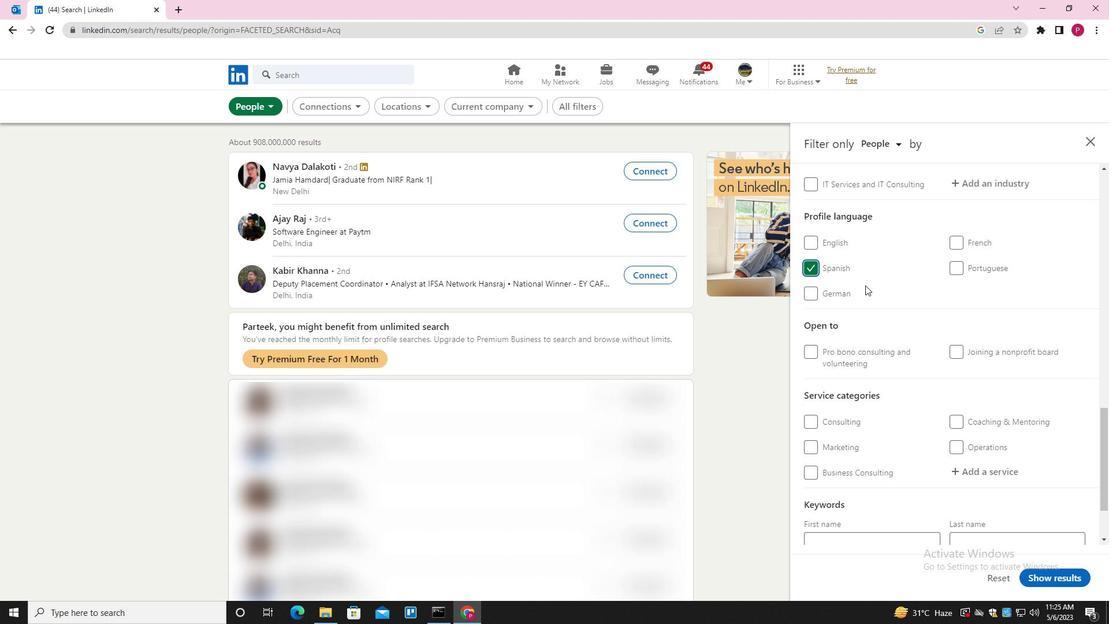 
Action: Mouse moved to (865, 293)
Screenshot: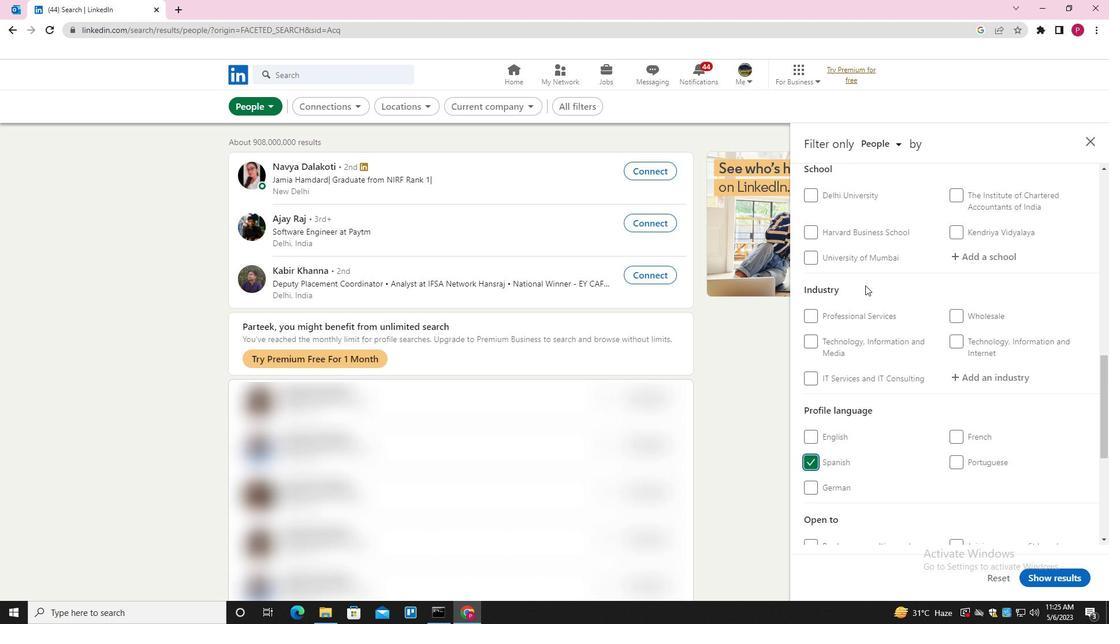 
Action: Mouse scrolled (865, 293) with delta (0, 0)
Screenshot: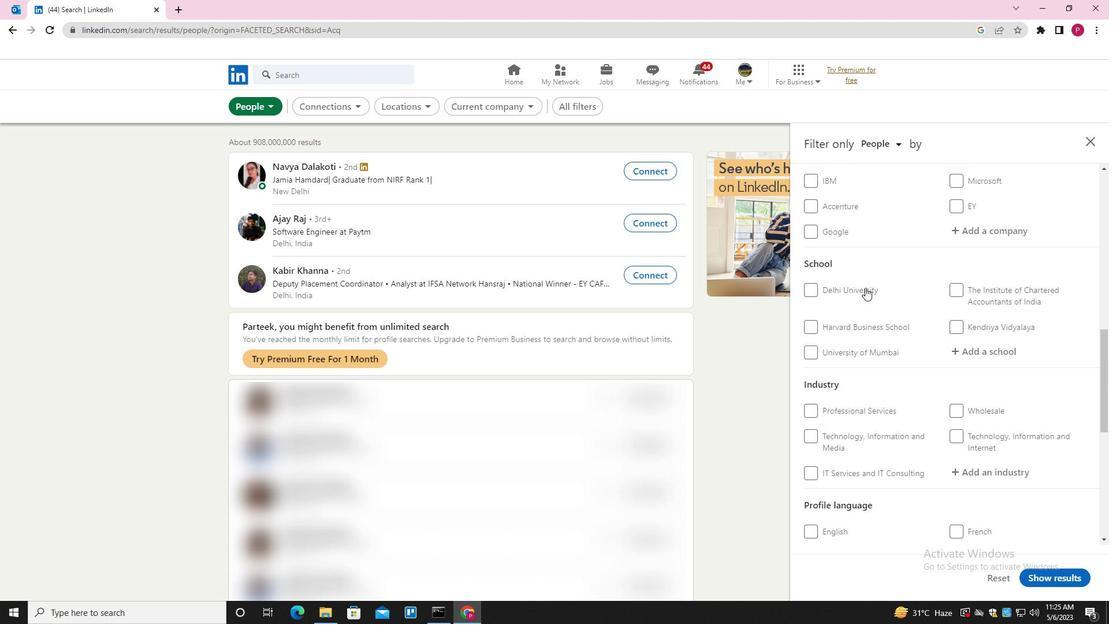 
Action: Mouse scrolled (865, 293) with delta (0, 0)
Screenshot: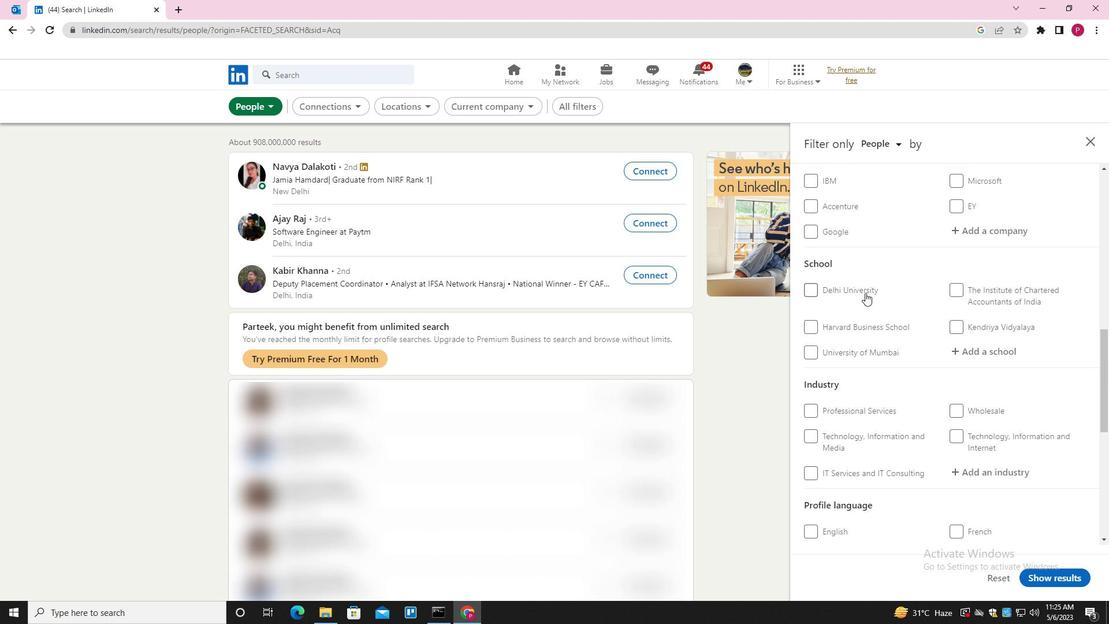 
Action: Mouse moved to (992, 244)
Screenshot: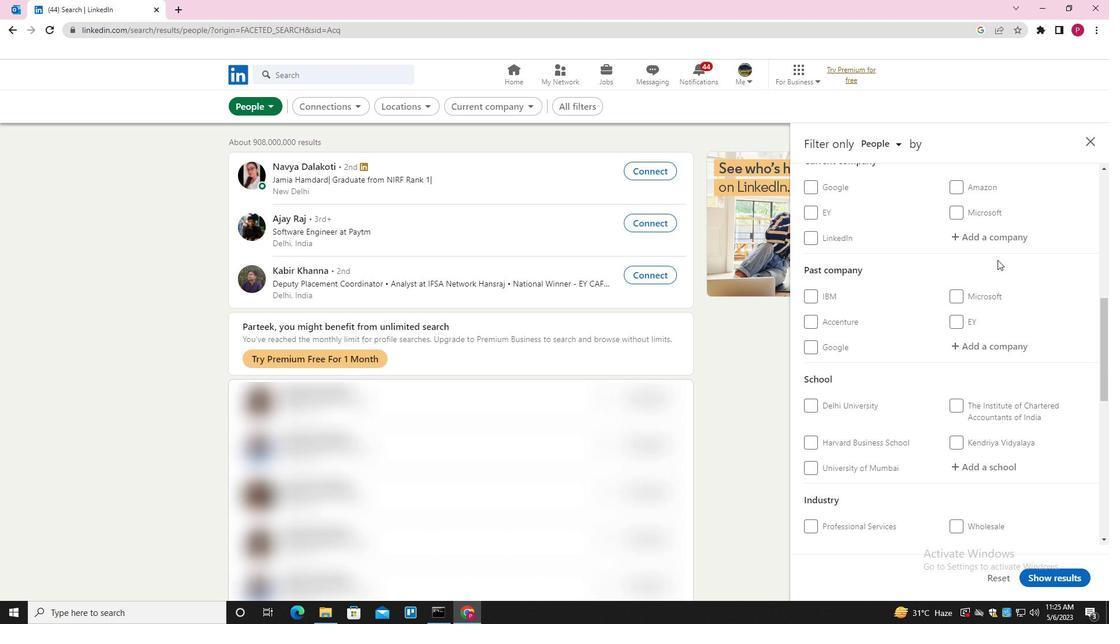 
Action: Mouse pressed left at (992, 244)
Screenshot: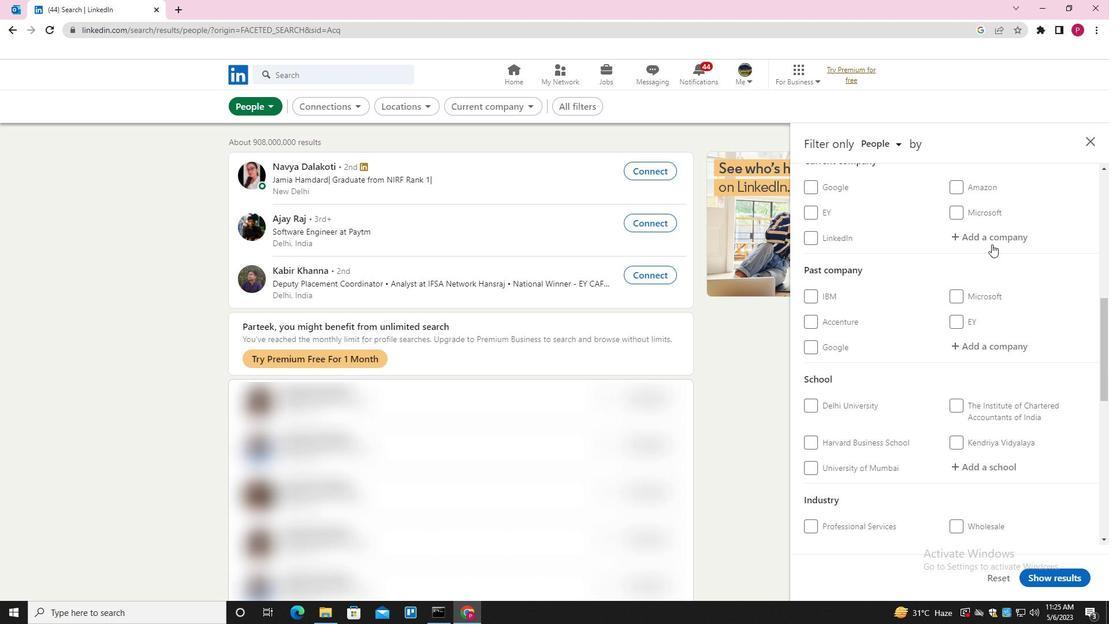 
Action: Key pressed <Key.shift>SI<Key.backspace>OCIAL<Key.space><Key.shift>S<Key.down><Key.enter>
Screenshot: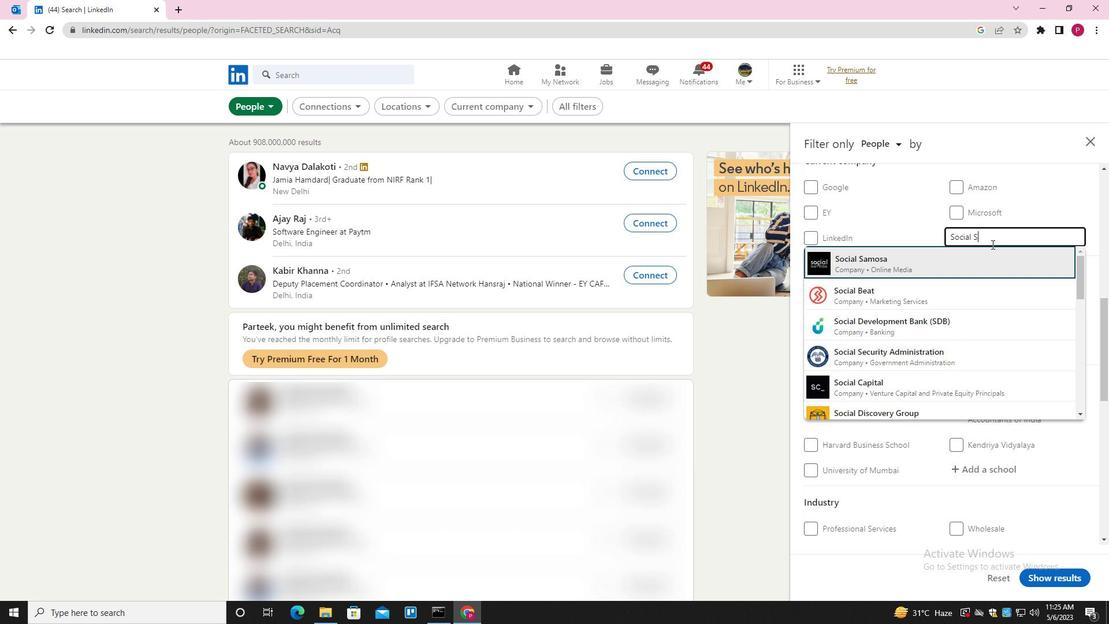 
Action: Mouse moved to (961, 283)
Screenshot: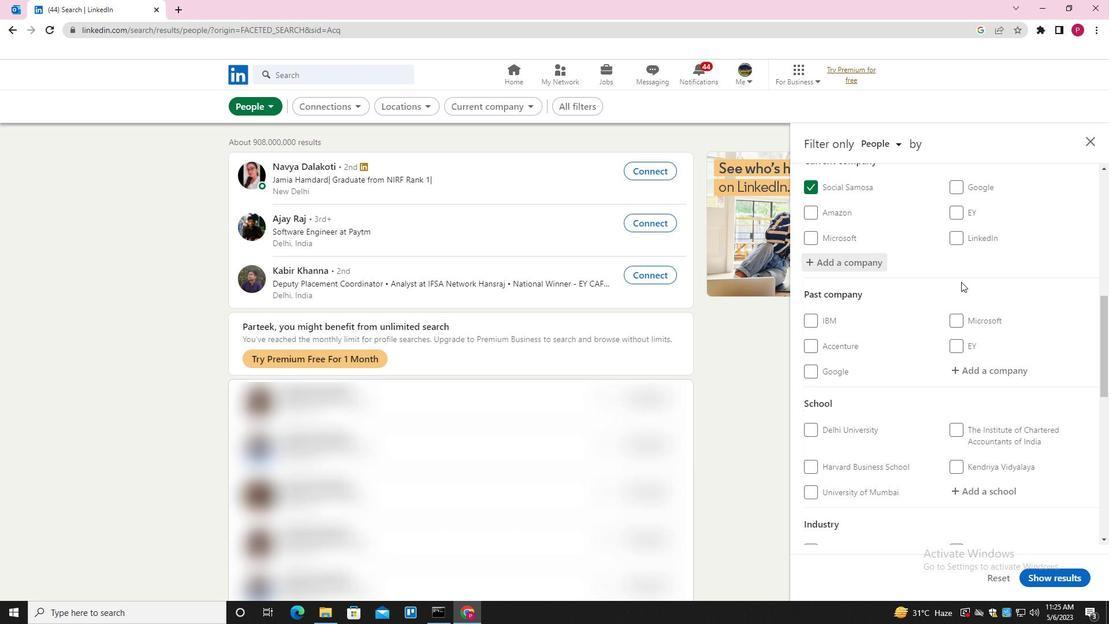 
Action: Mouse scrolled (961, 282) with delta (0, 0)
Screenshot: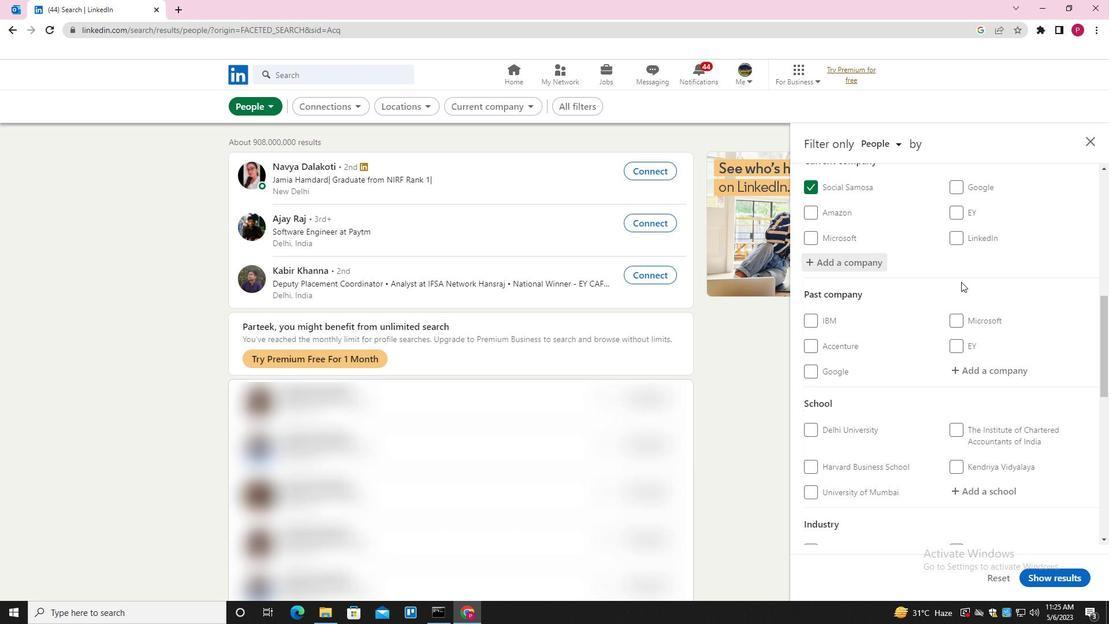 
Action: Mouse moved to (961, 284)
Screenshot: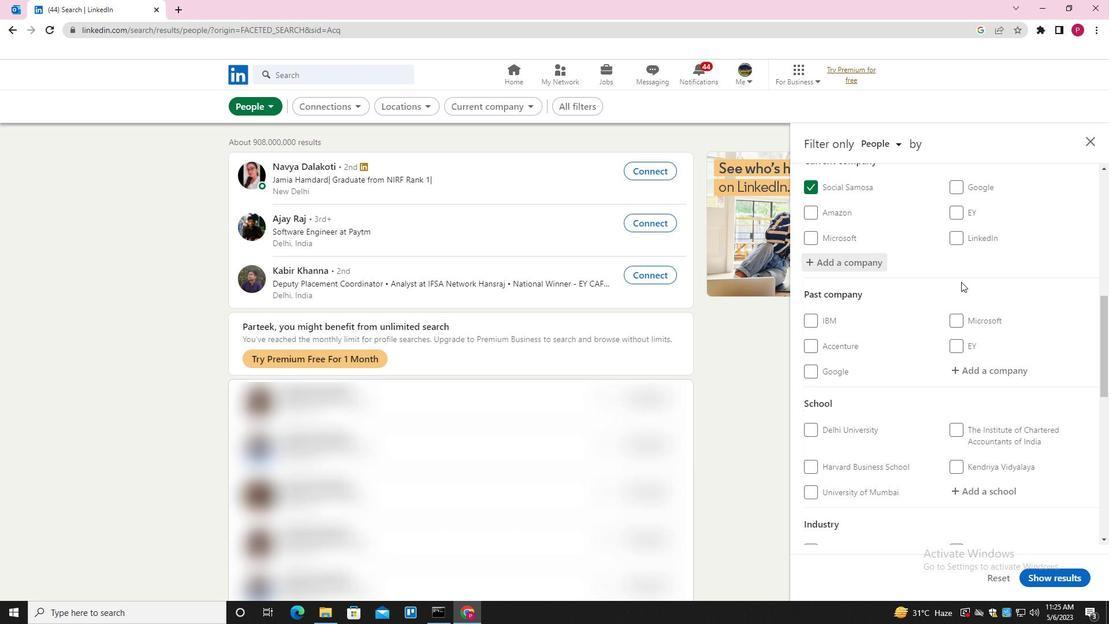 
Action: Mouse scrolled (961, 284) with delta (0, 0)
Screenshot: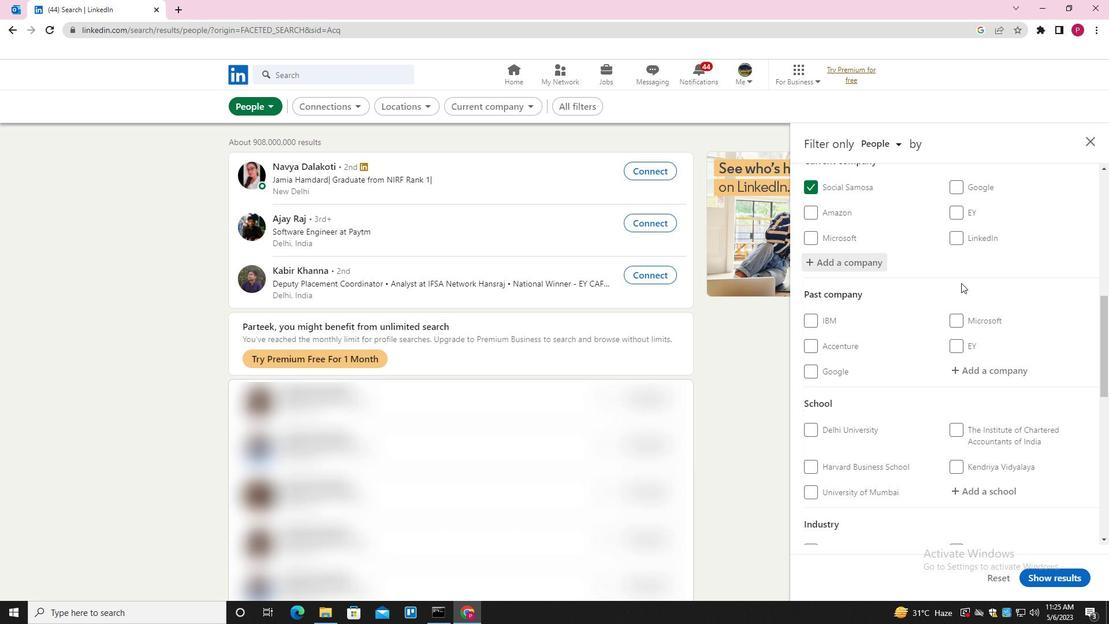 
Action: Mouse moved to (961, 285)
Screenshot: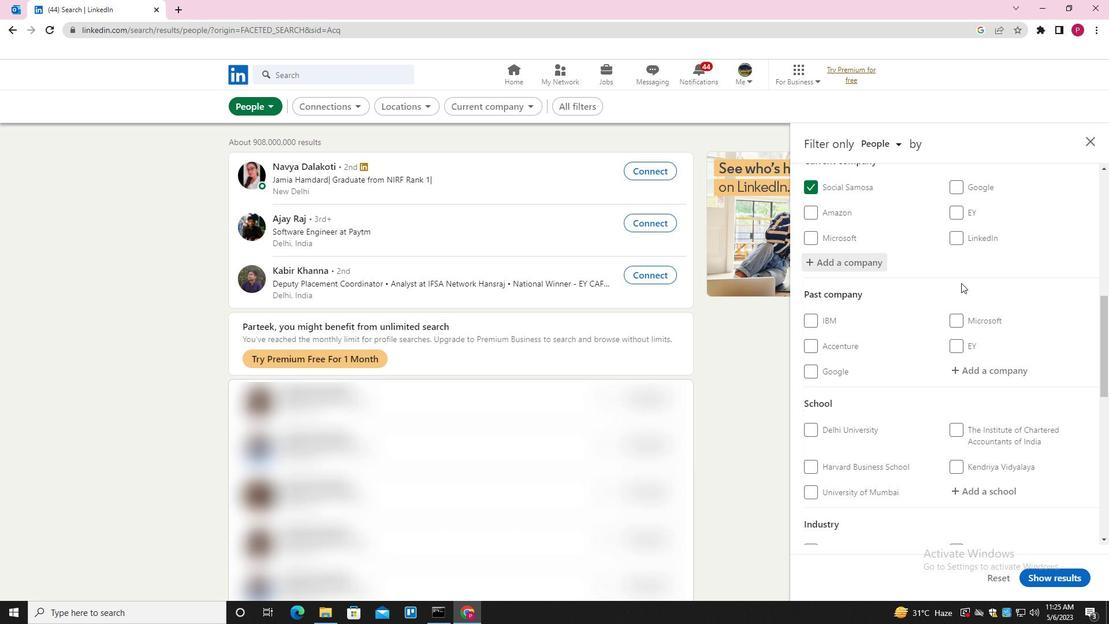 
Action: Mouse scrolled (961, 284) with delta (0, 0)
Screenshot: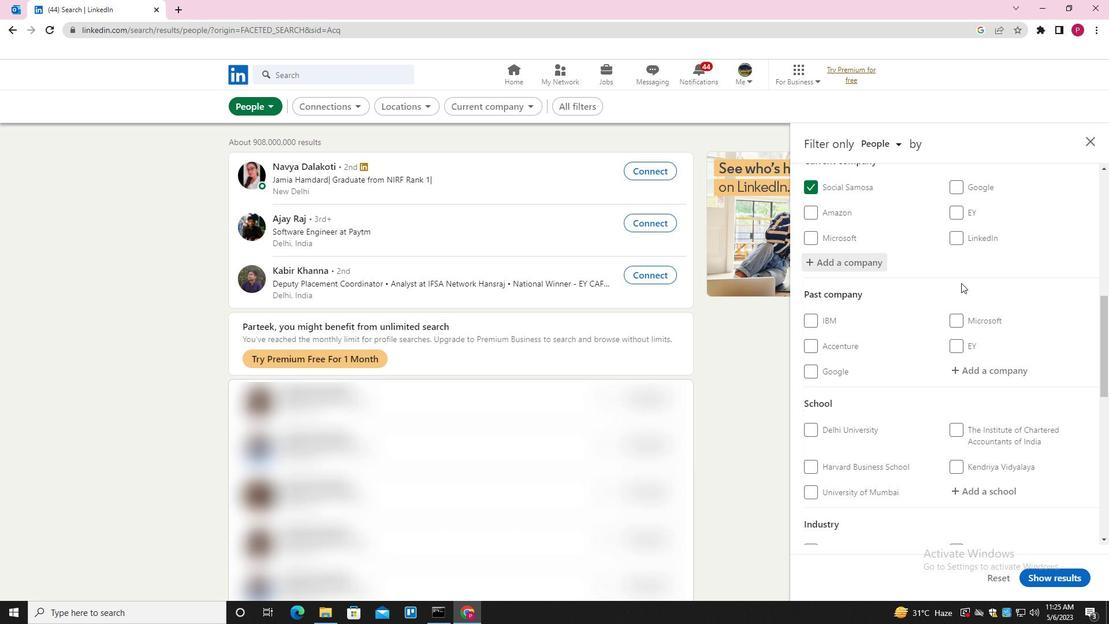 
Action: Mouse moved to (961, 286)
Screenshot: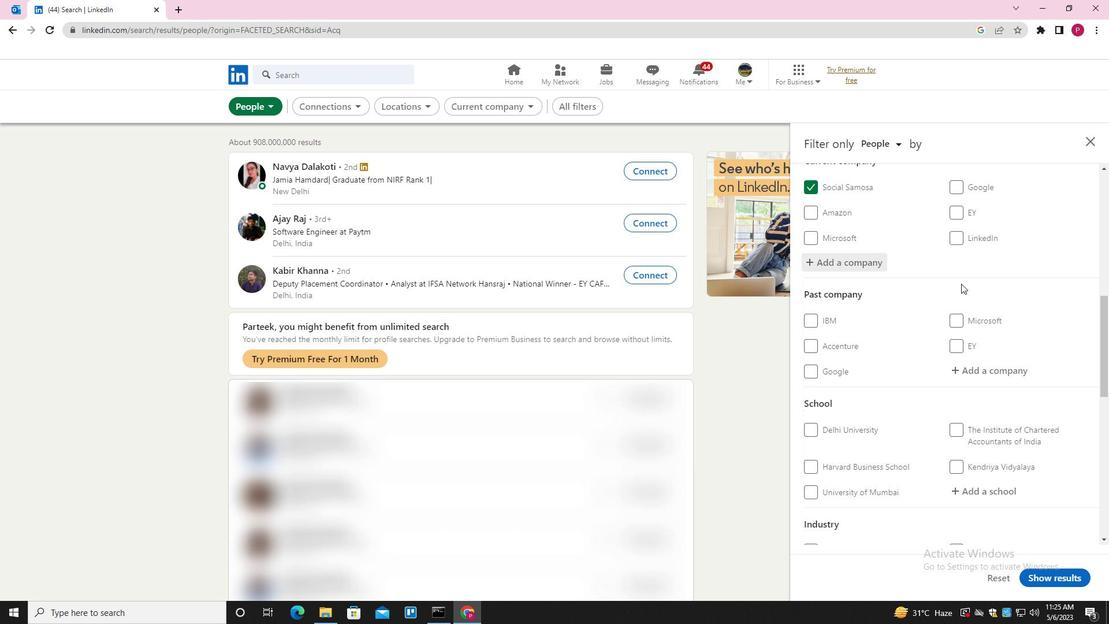 
Action: Mouse scrolled (961, 285) with delta (0, 0)
Screenshot: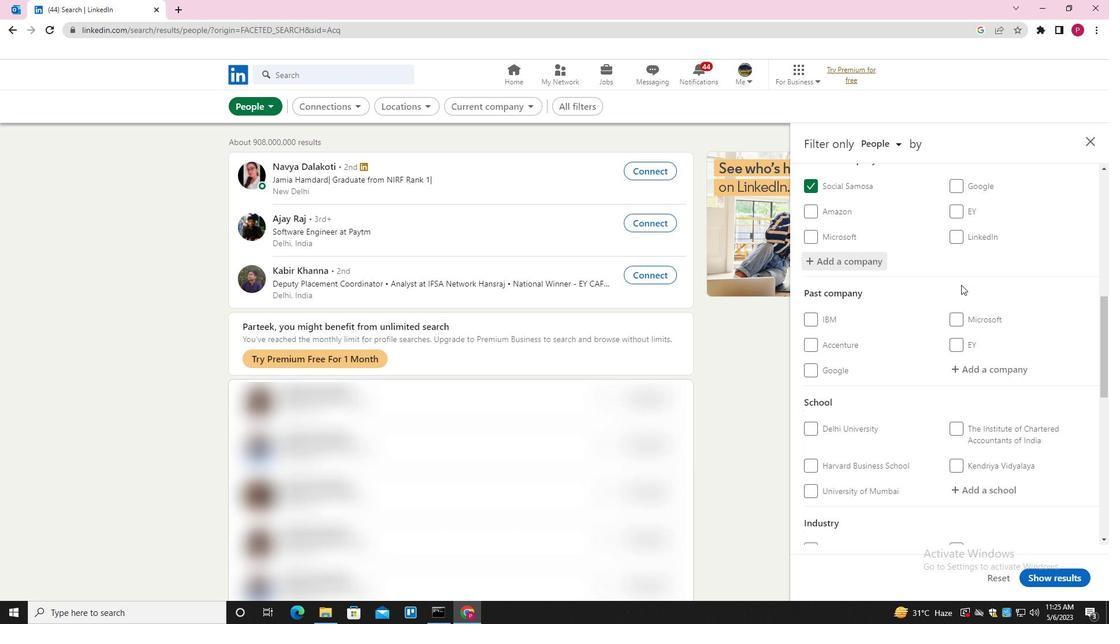 
Action: Mouse moved to (961, 289)
Screenshot: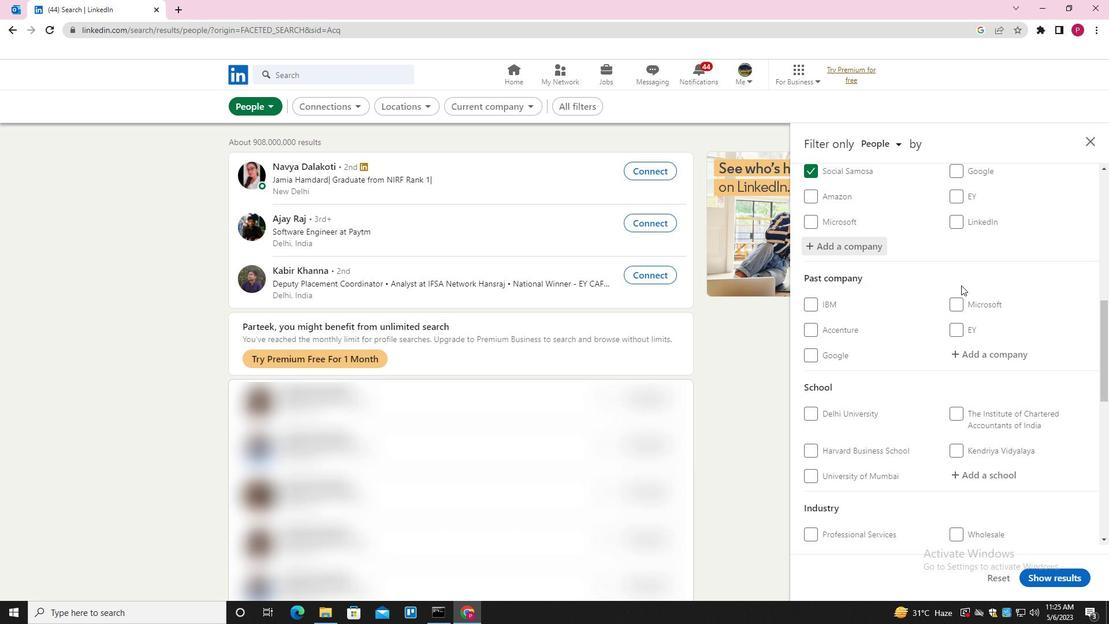 
Action: Mouse scrolled (961, 289) with delta (0, 0)
Screenshot: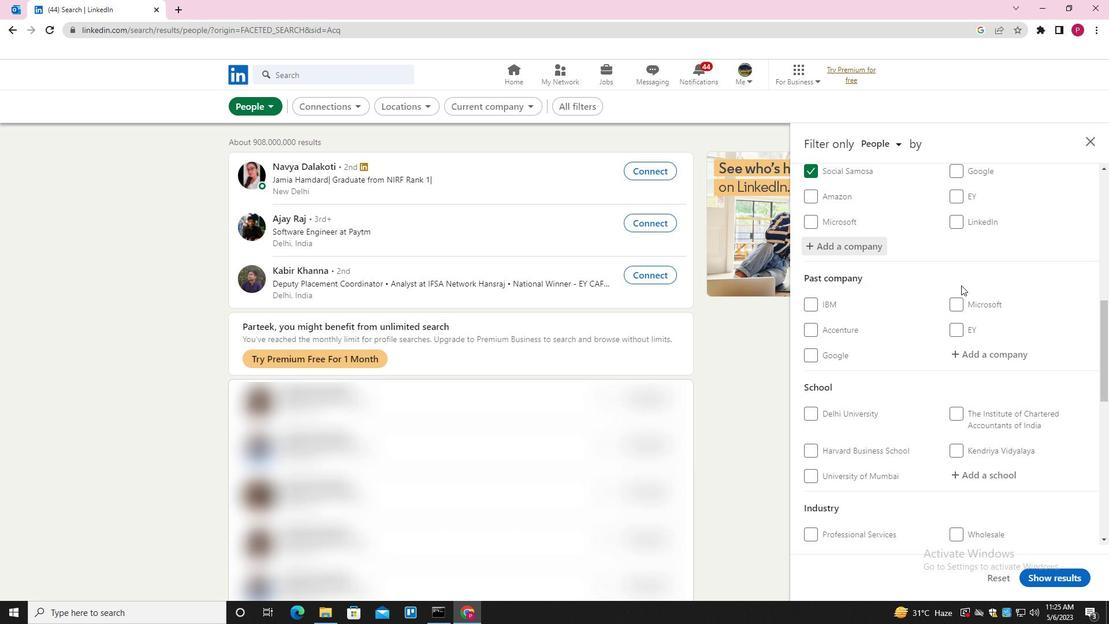 
Action: Mouse moved to (996, 206)
Screenshot: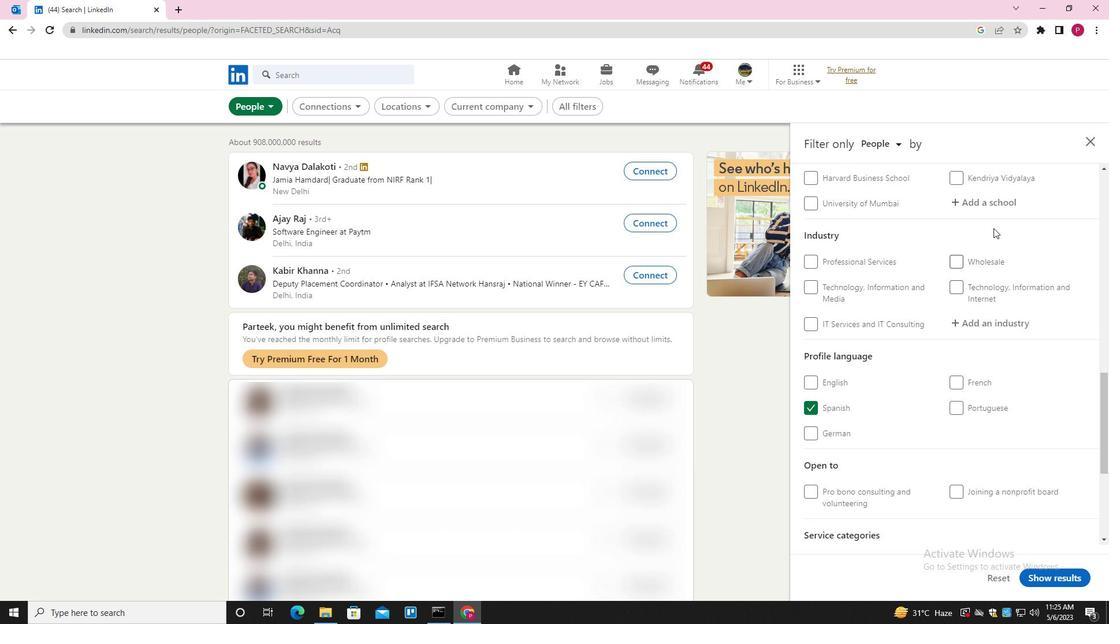 
Action: Mouse pressed left at (996, 206)
Screenshot: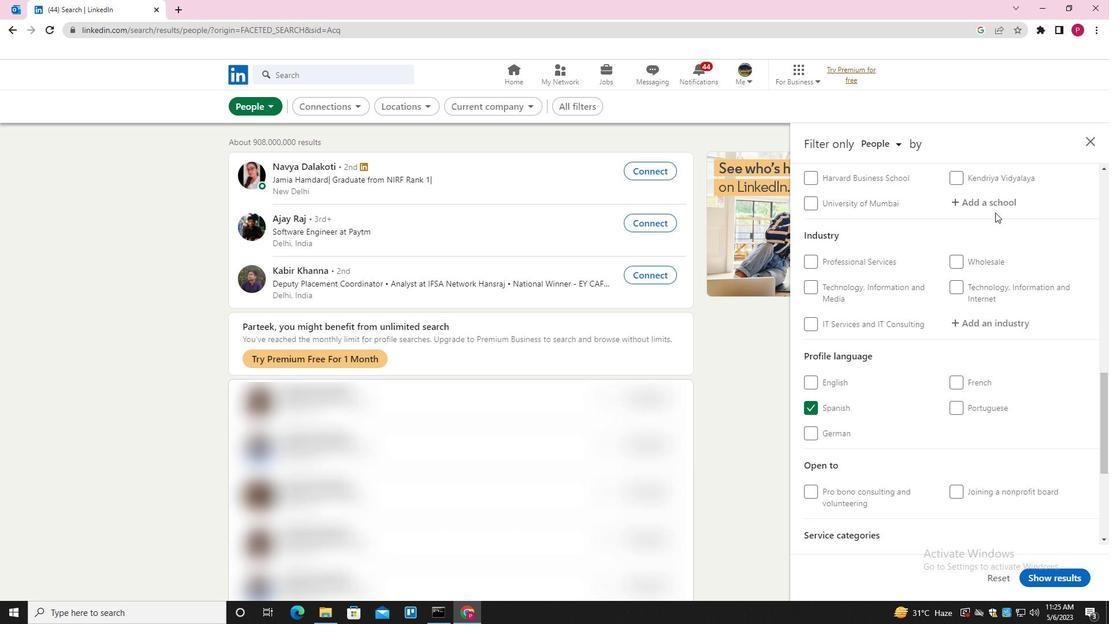 
Action: Key pressed <Key.shift>ADIY<Key.backspace>TYA<Key.space><Key.shift>DEGREE<Key.space><Key.shift>COLLEGE<Key.space><Key.down><Key.down><Key.enter>
Screenshot: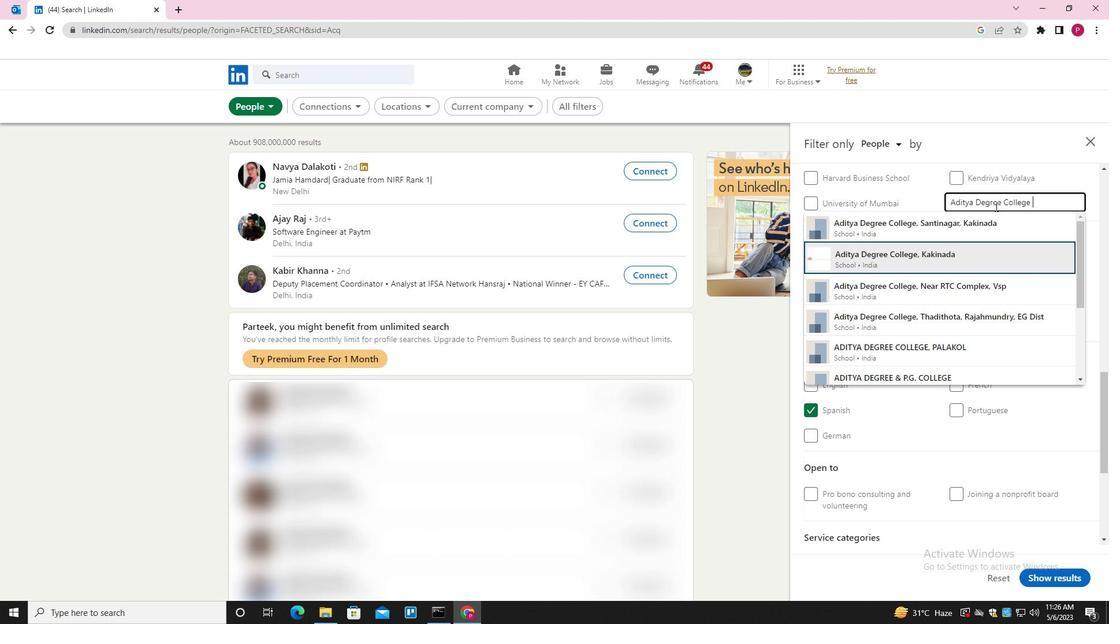
Action: Mouse moved to (923, 254)
Screenshot: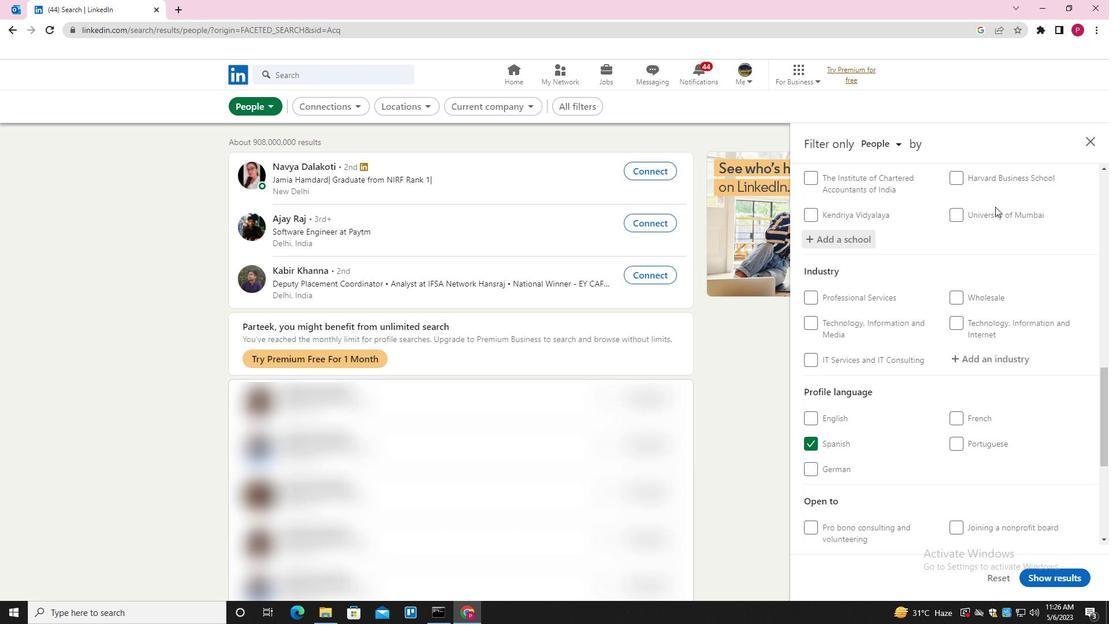 
Action: Mouse scrolled (923, 254) with delta (0, 0)
Screenshot: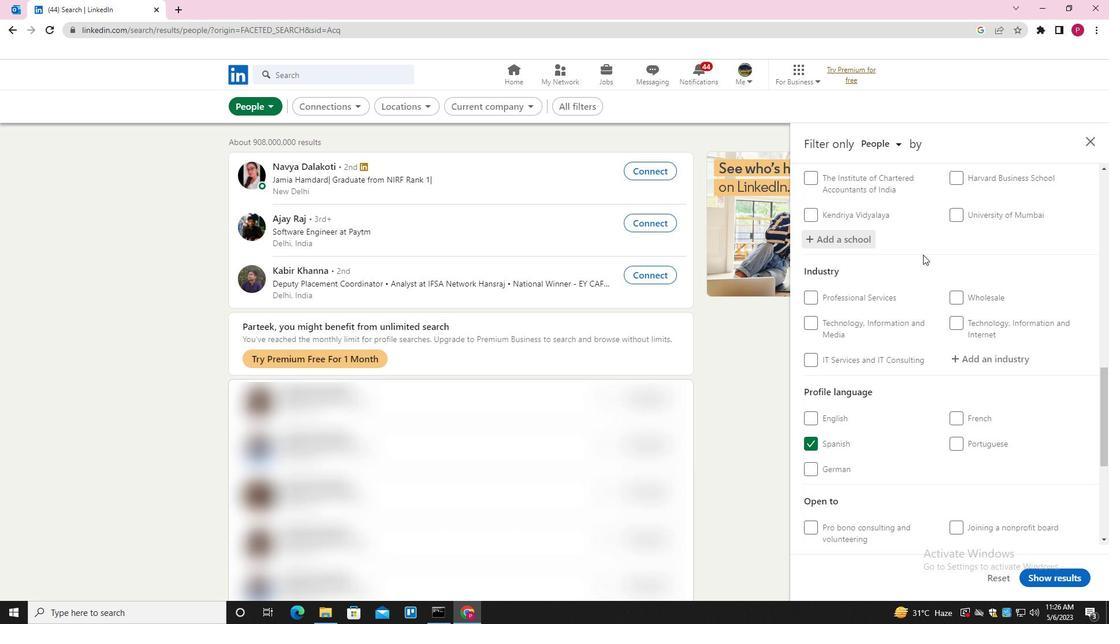
Action: Mouse moved to (923, 254)
Screenshot: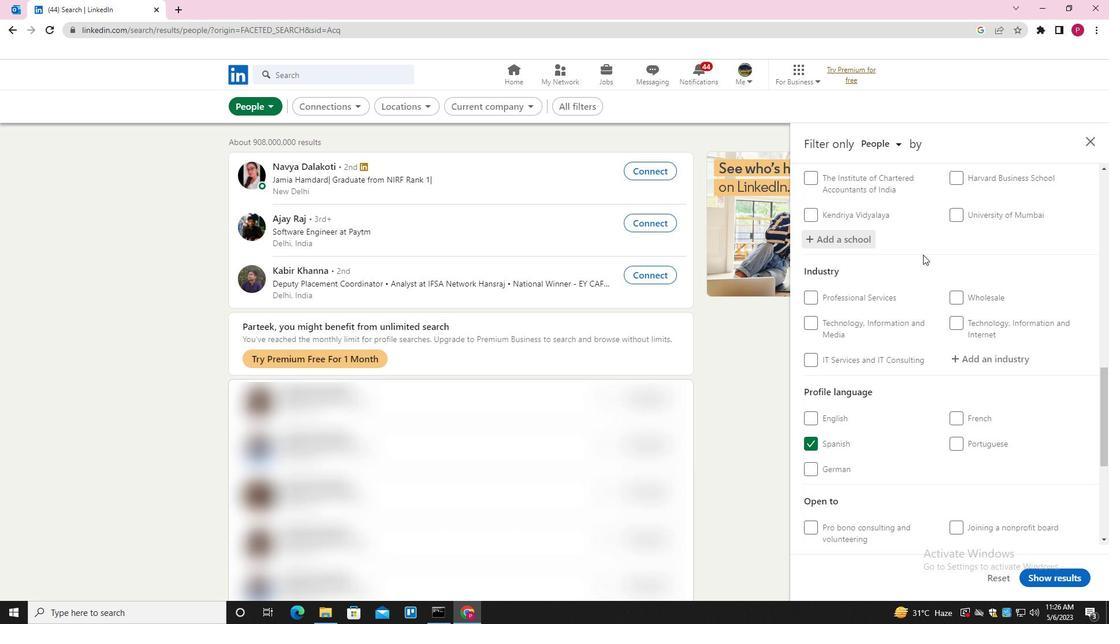 
Action: Mouse scrolled (923, 254) with delta (0, 0)
Screenshot: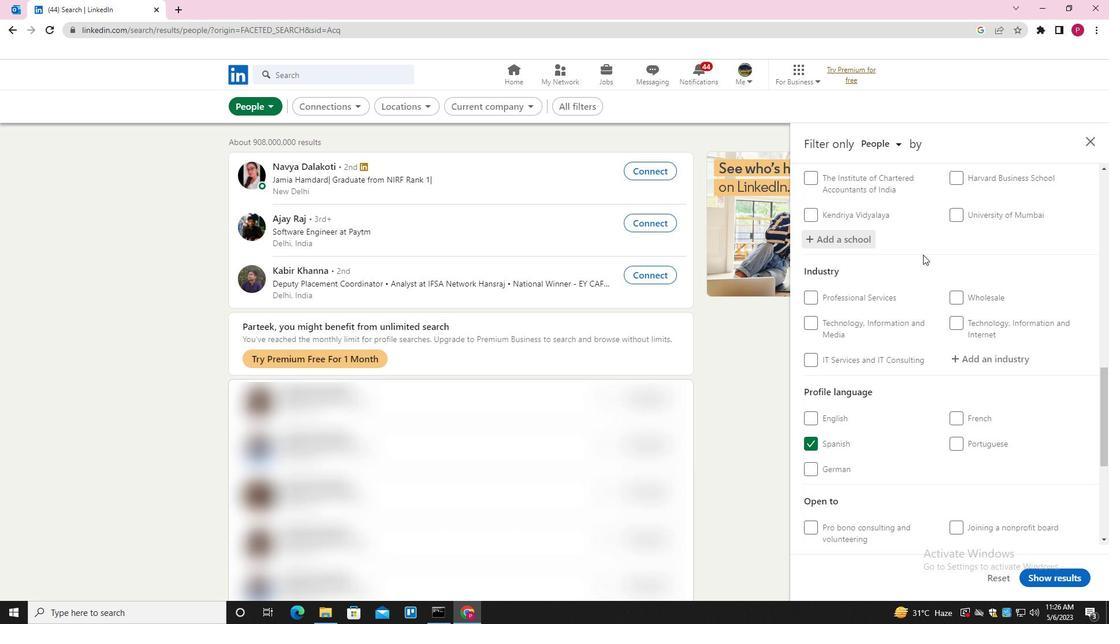 
Action: Mouse moved to (963, 237)
Screenshot: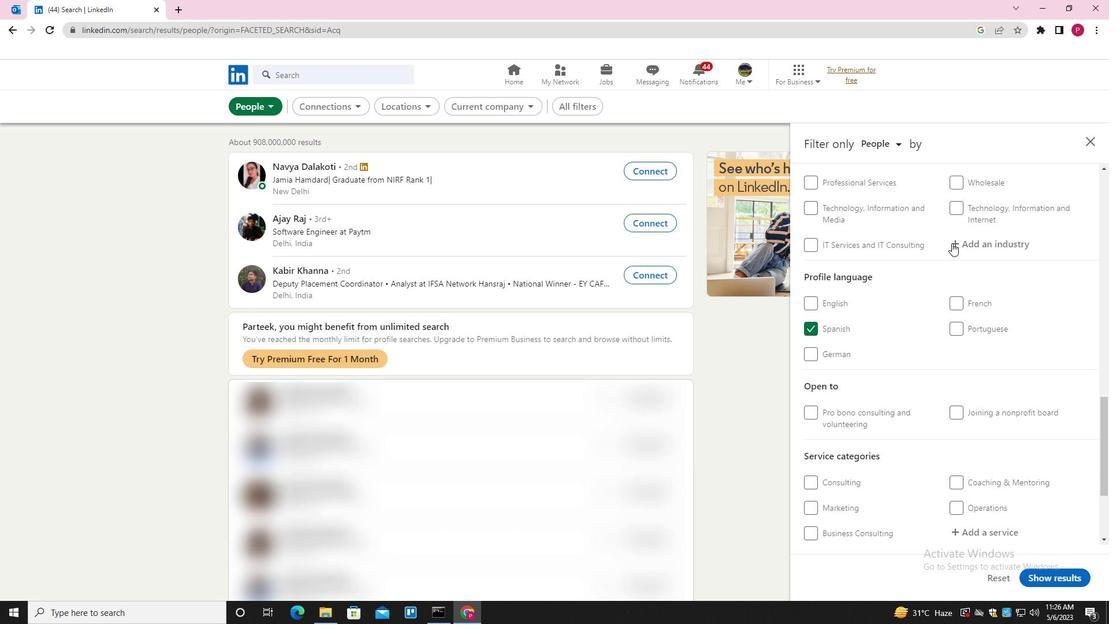 
Action: Mouse pressed left at (963, 237)
Screenshot: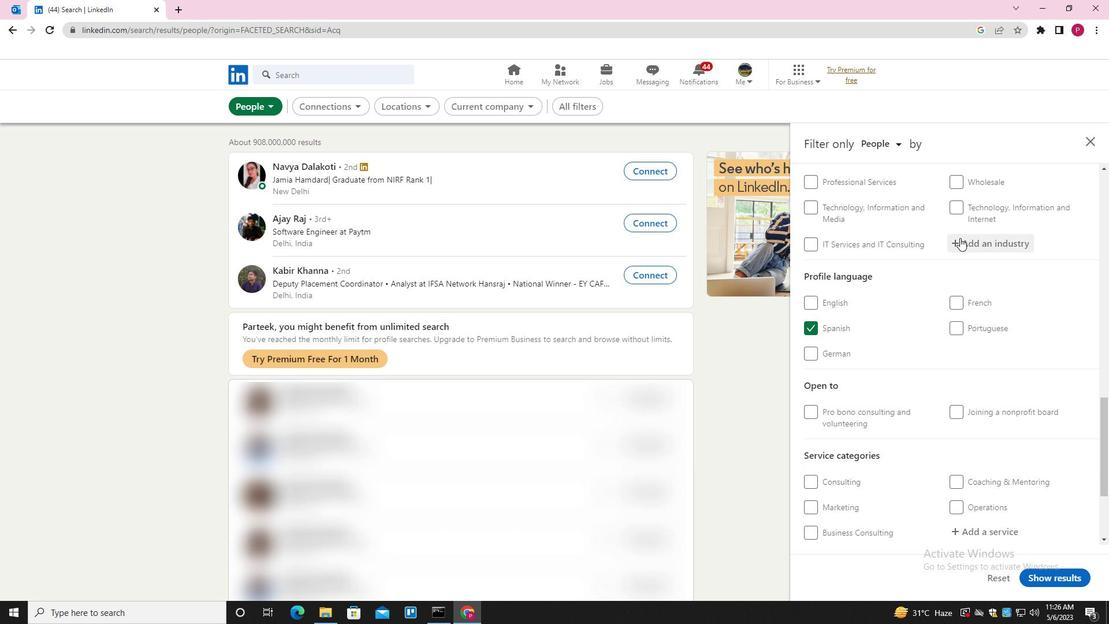 
Action: Mouse moved to (963, 237)
Screenshot: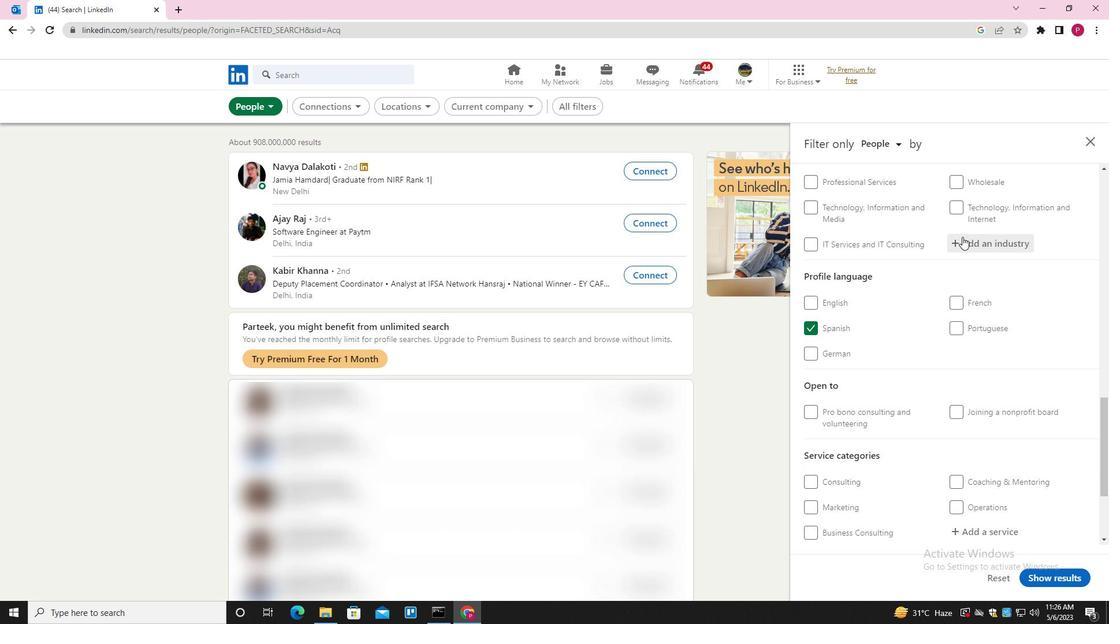 
Action: Key pressed <Key.shift>RACETRACKS<Key.down><Key.enter>
Screenshot: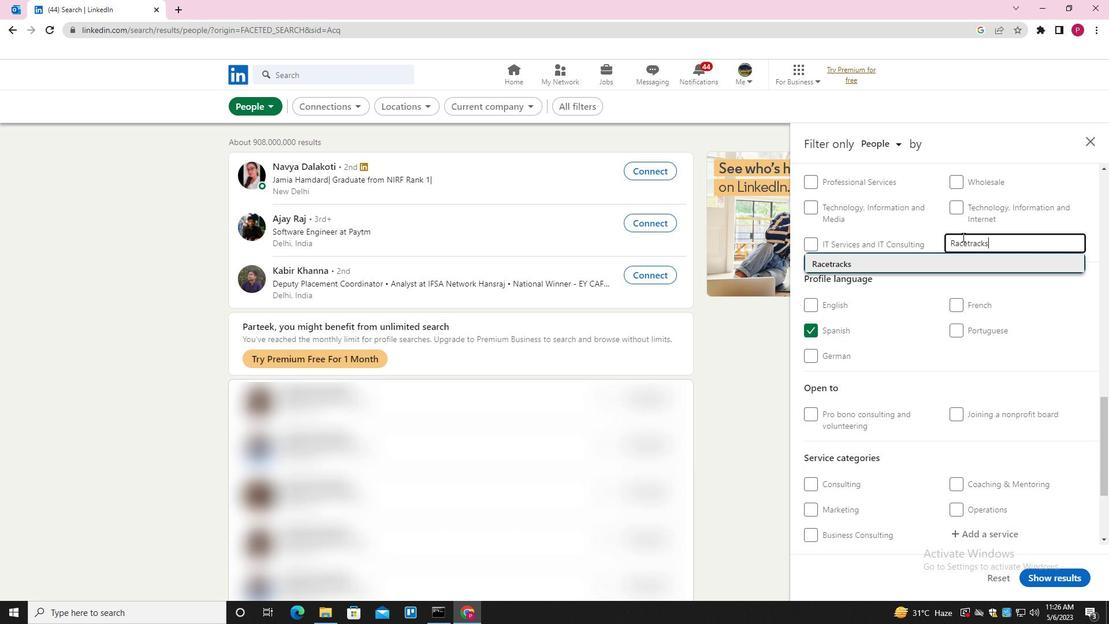 
Action: Mouse moved to (957, 252)
Screenshot: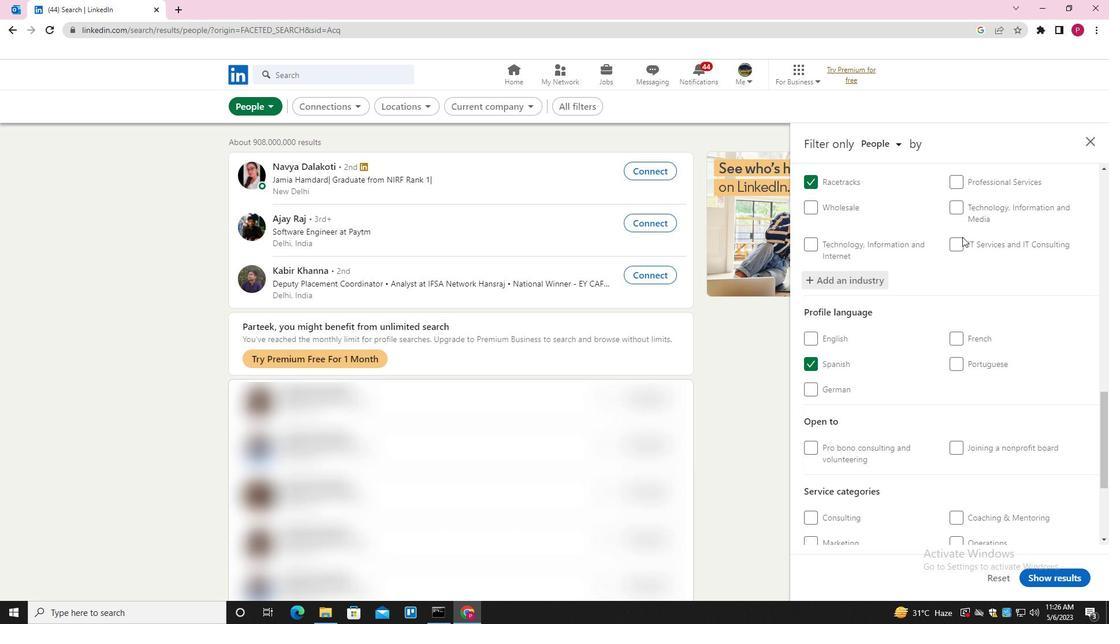 
Action: Mouse scrolled (957, 251) with delta (0, 0)
Screenshot: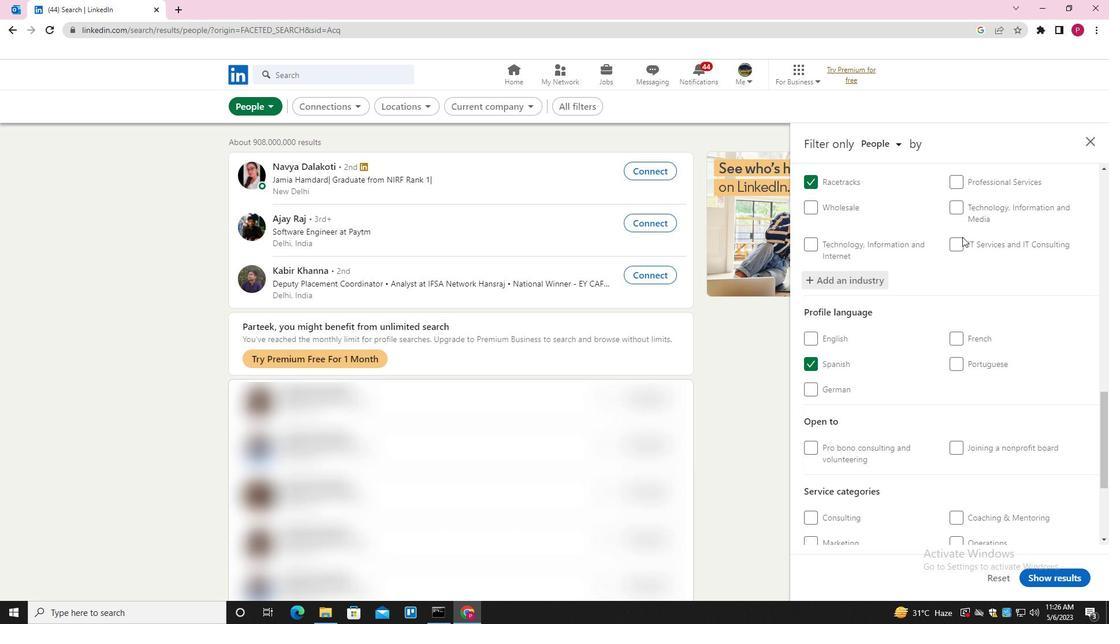 
Action: Mouse moved to (957, 254)
Screenshot: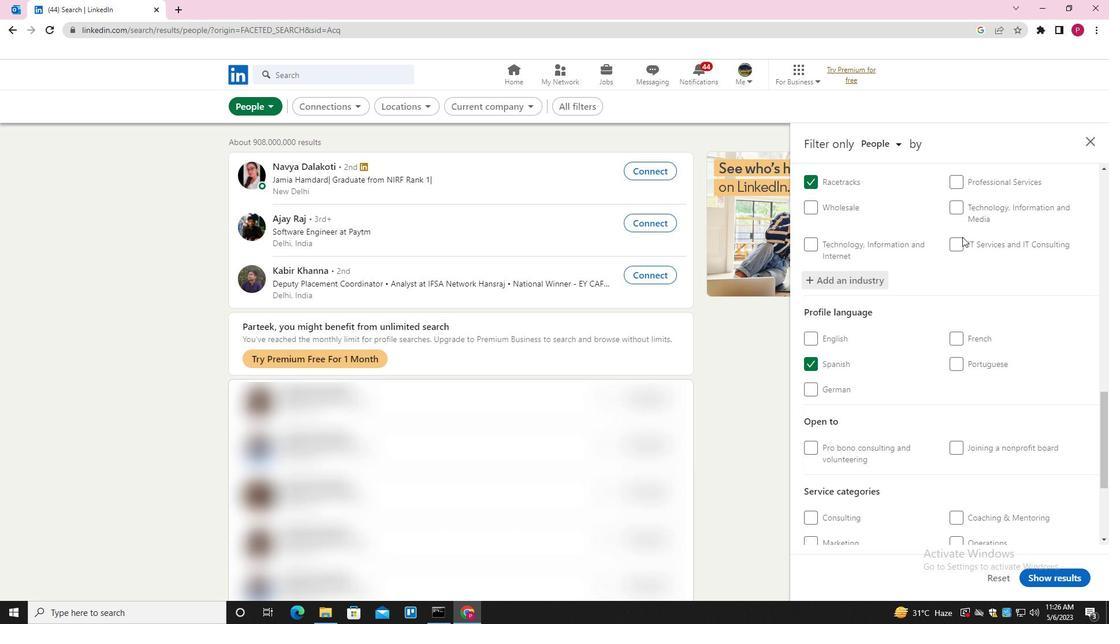 
Action: Mouse scrolled (957, 253) with delta (0, 0)
Screenshot: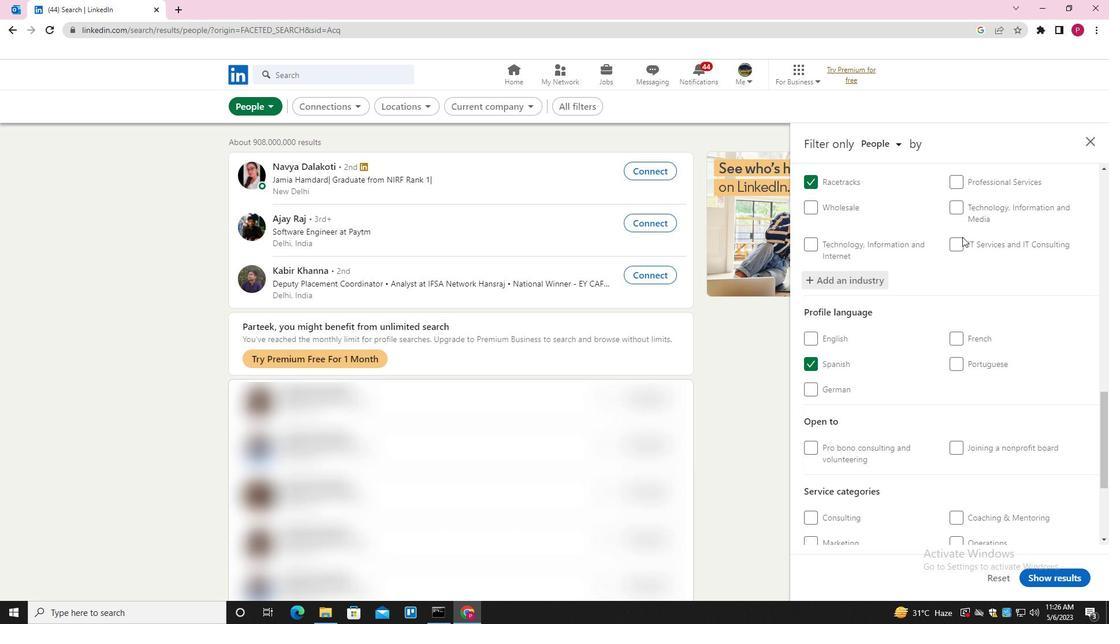 
Action: Mouse moved to (956, 257)
Screenshot: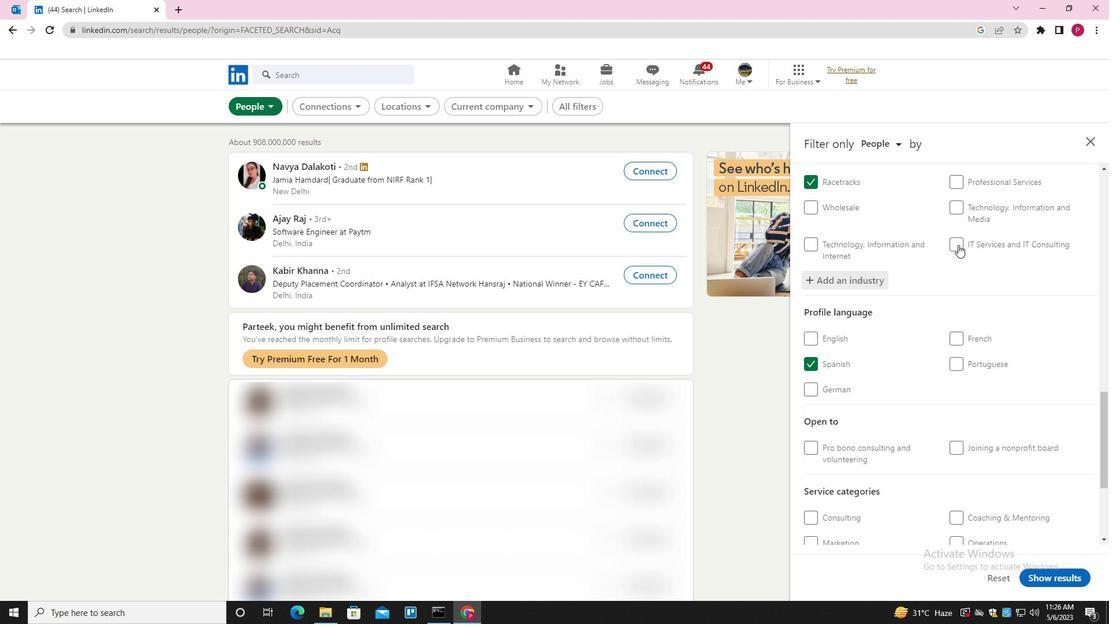 
Action: Mouse scrolled (956, 257) with delta (0, 0)
Screenshot: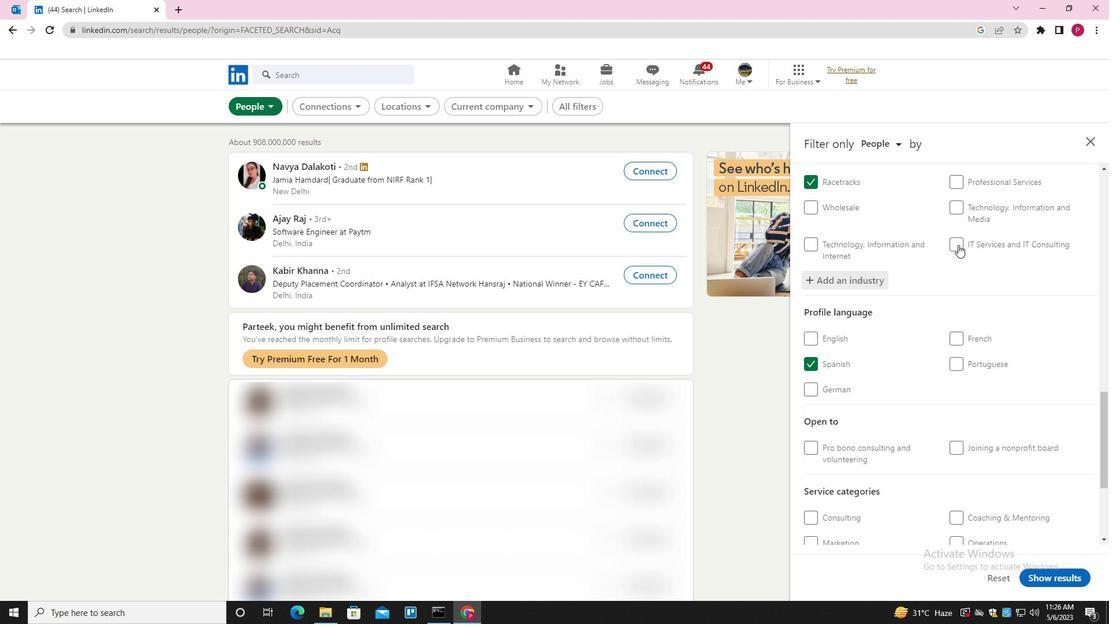 
Action: Mouse moved to (956, 261)
Screenshot: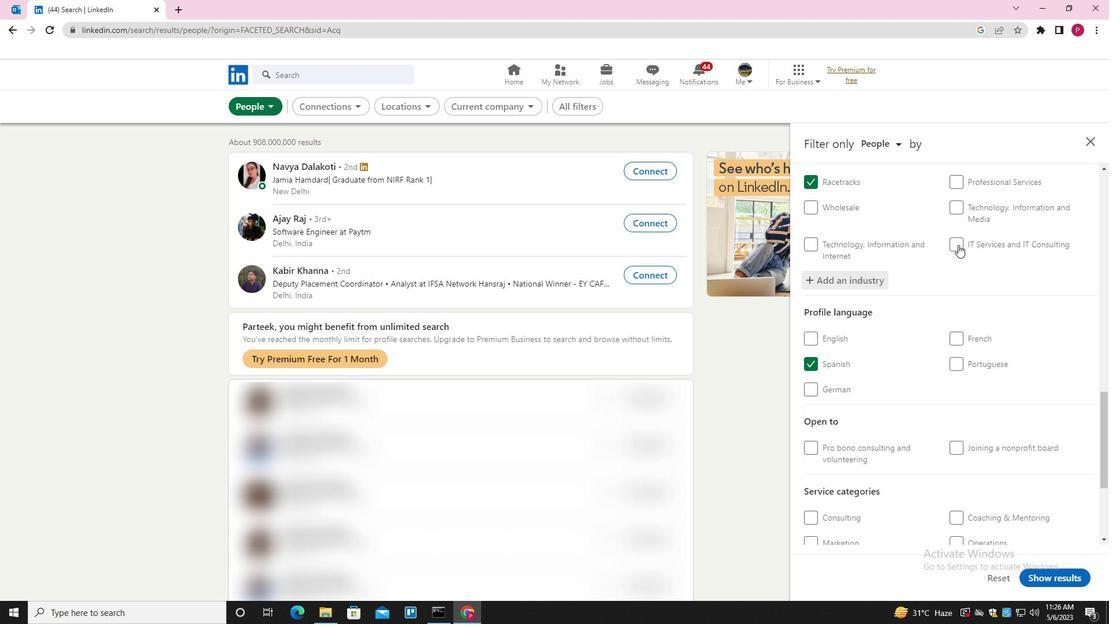 
Action: Mouse scrolled (956, 260) with delta (0, 0)
Screenshot: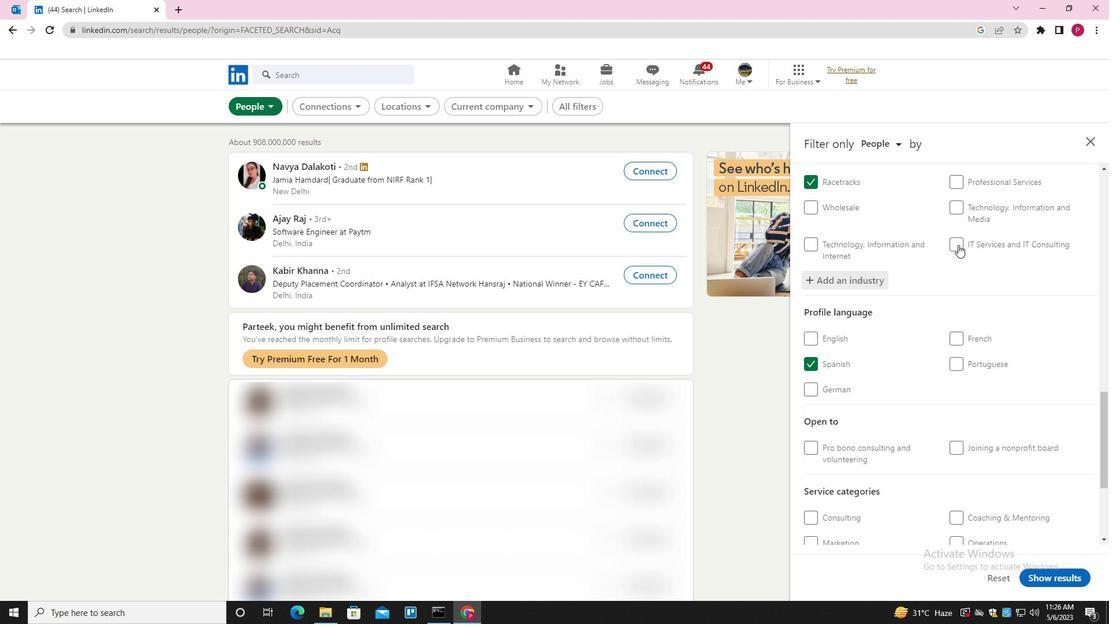 
Action: Mouse moved to (987, 380)
Screenshot: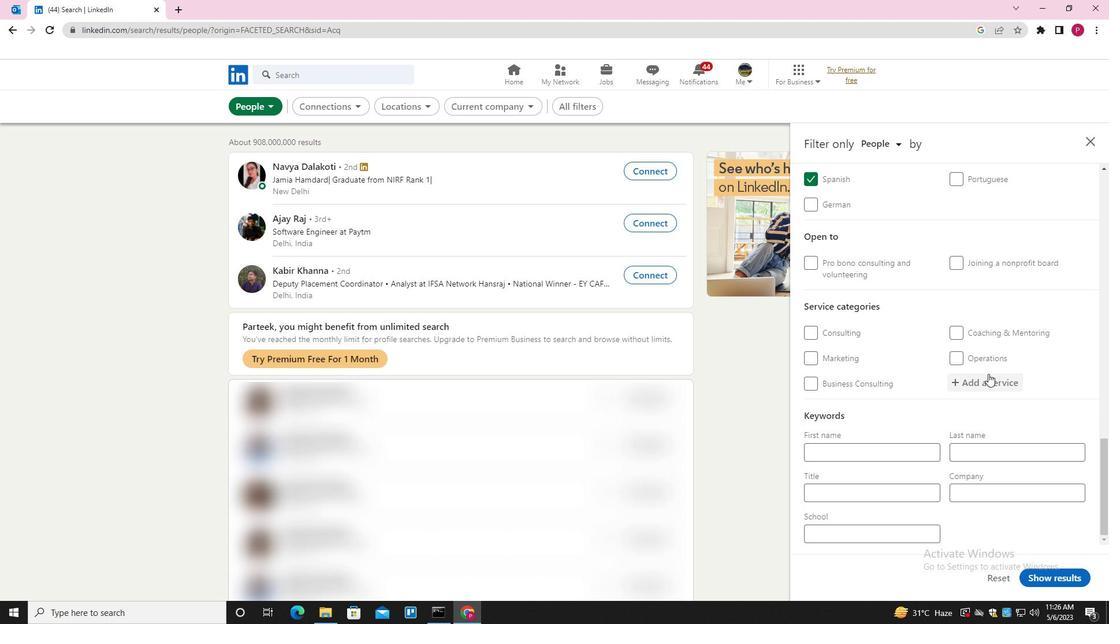 
Action: Mouse pressed left at (987, 380)
Screenshot: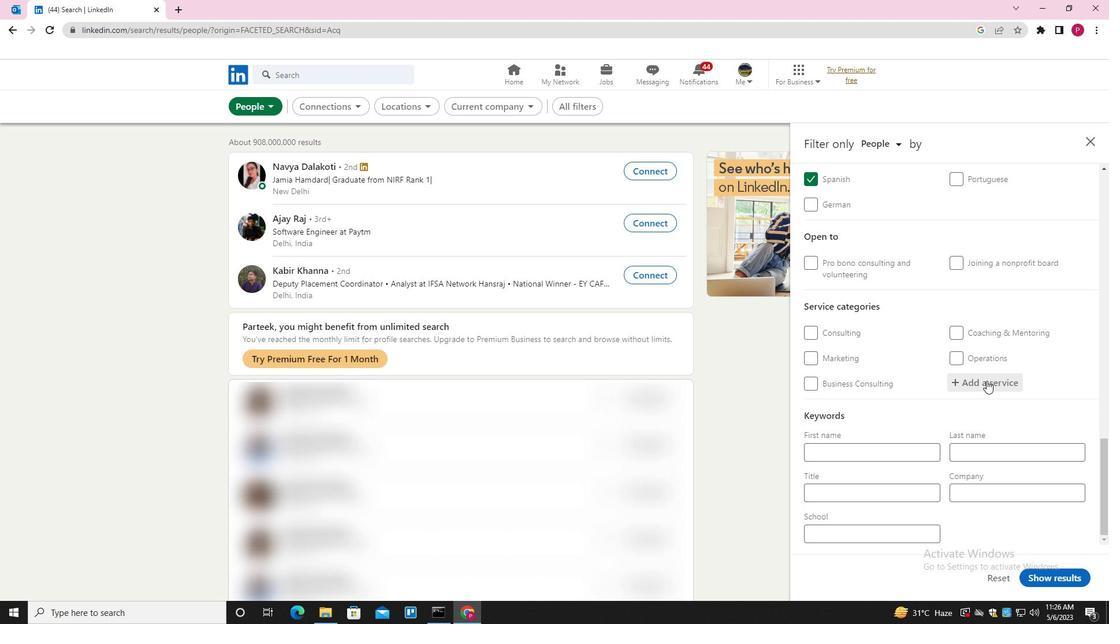 
Action: Key pressed <Key.shift>IMMIGRATION<Key.down><Key.enter><Key.backspace><Key.down><Key.enter>
Screenshot: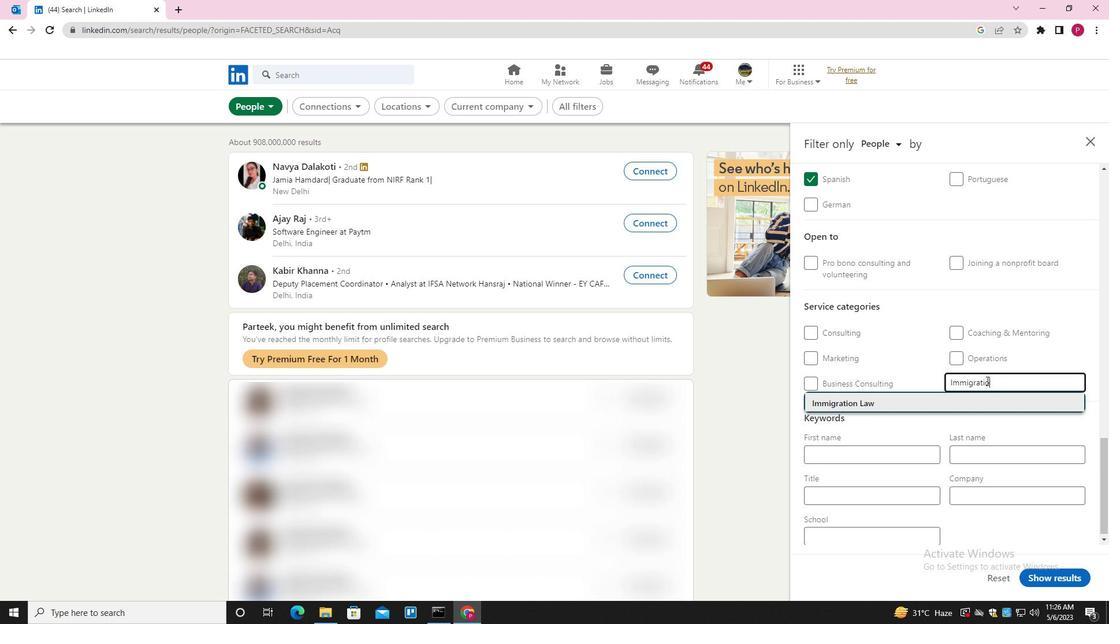 
Action: Mouse scrolled (987, 380) with delta (0, 0)
Screenshot: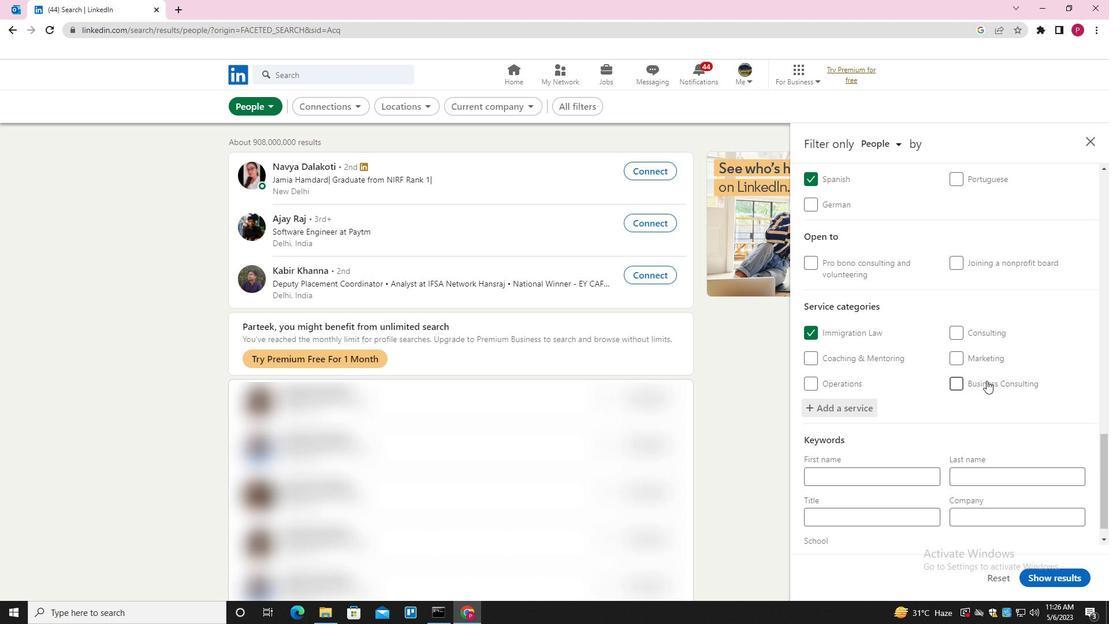 
Action: Mouse scrolled (987, 380) with delta (0, 0)
Screenshot: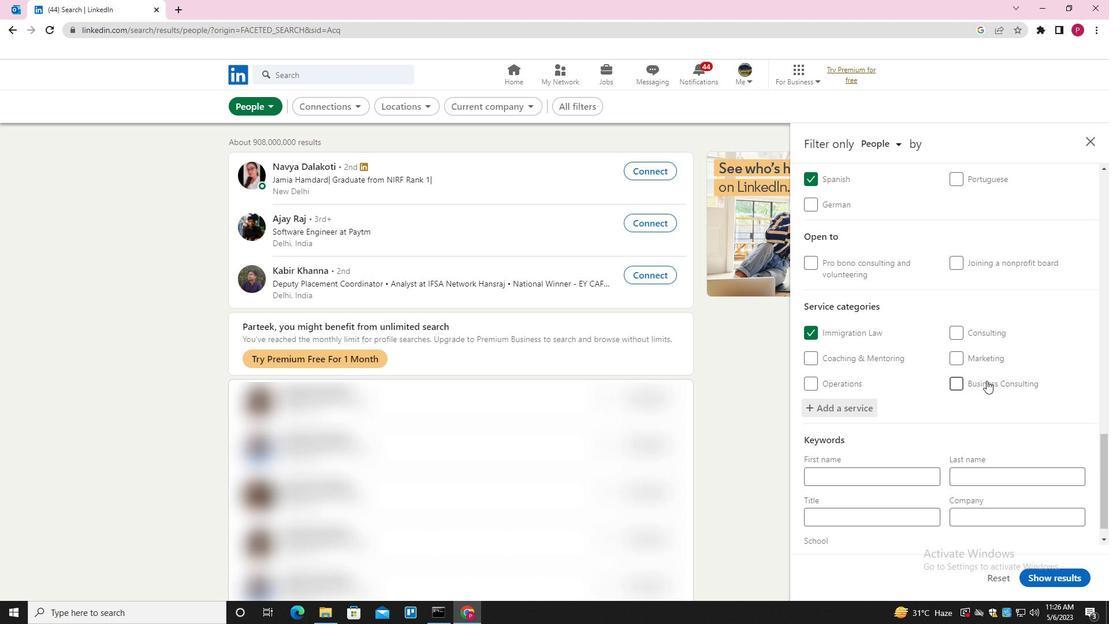 
Action: Mouse moved to (985, 380)
Screenshot: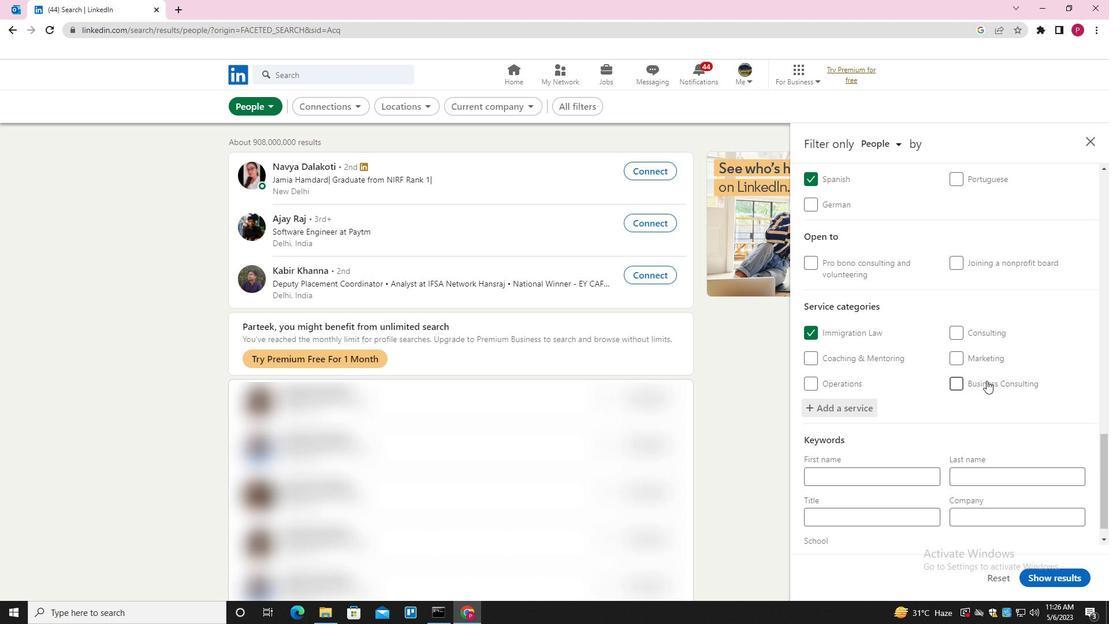 
Action: Mouse scrolled (985, 380) with delta (0, 0)
Screenshot: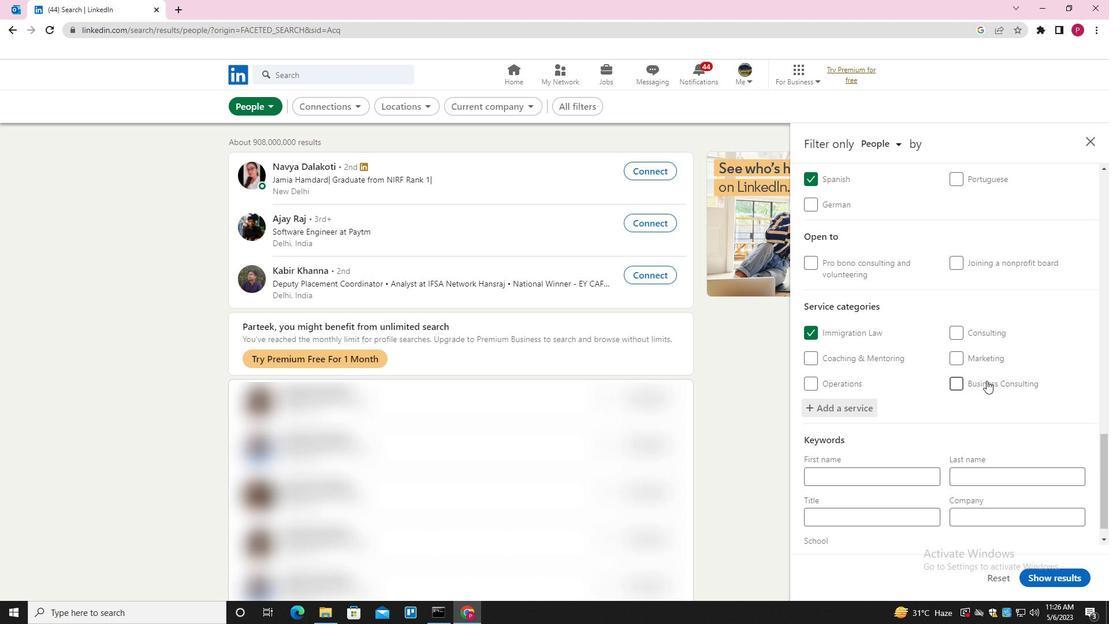 
Action: Mouse moved to (976, 393)
Screenshot: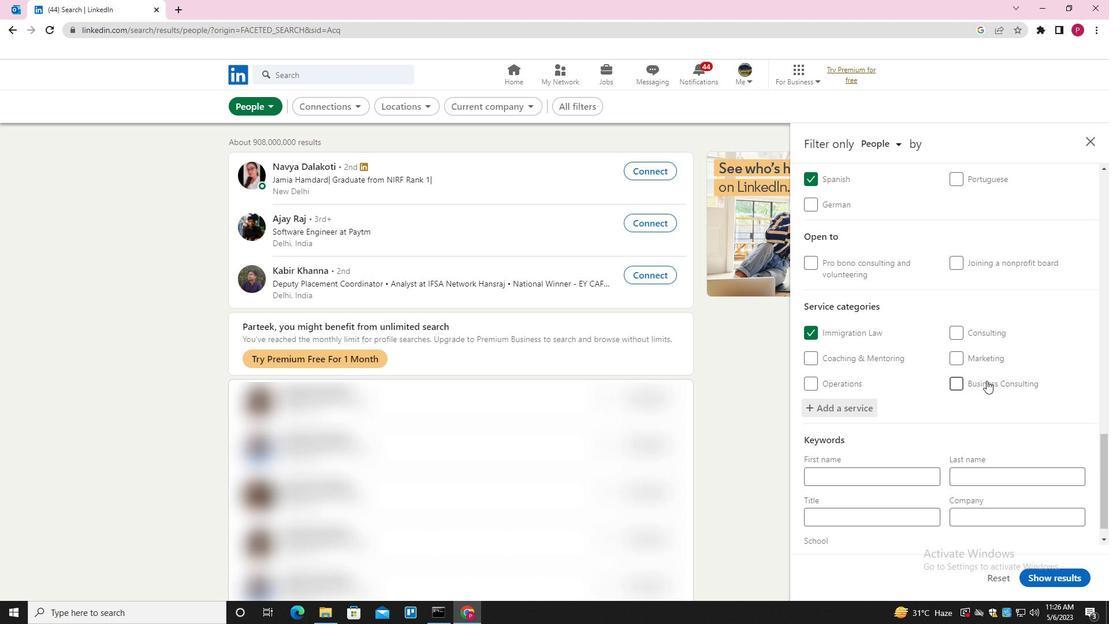 
Action: Mouse scrolled (976, 393) with delta (0, 0)
Screenshot: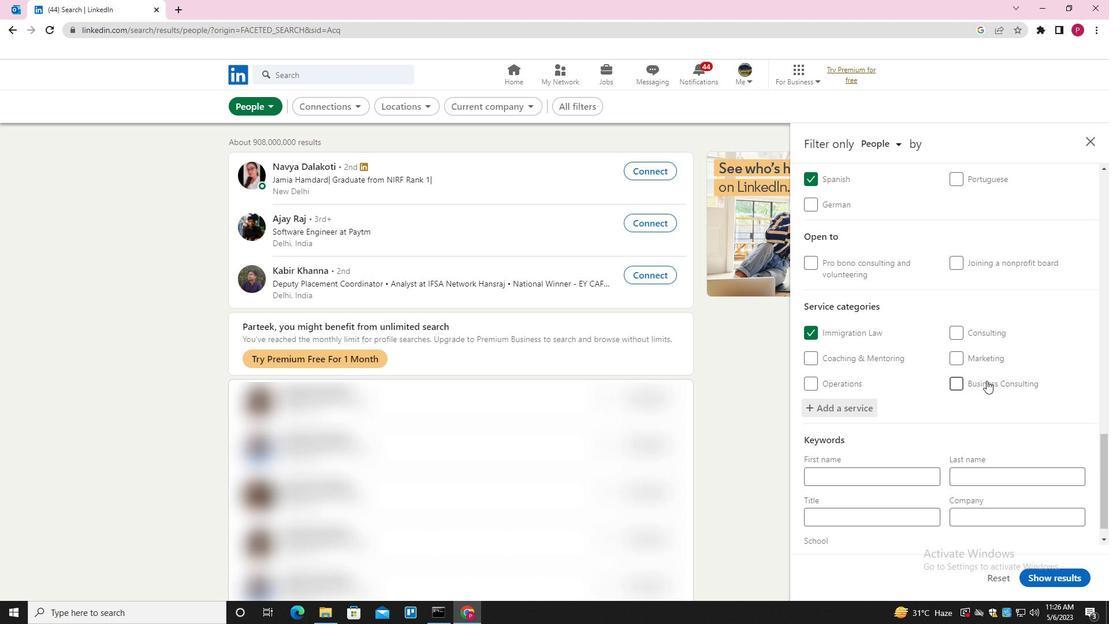 
Action: Mouse moved to (964, 408)
Screenshot: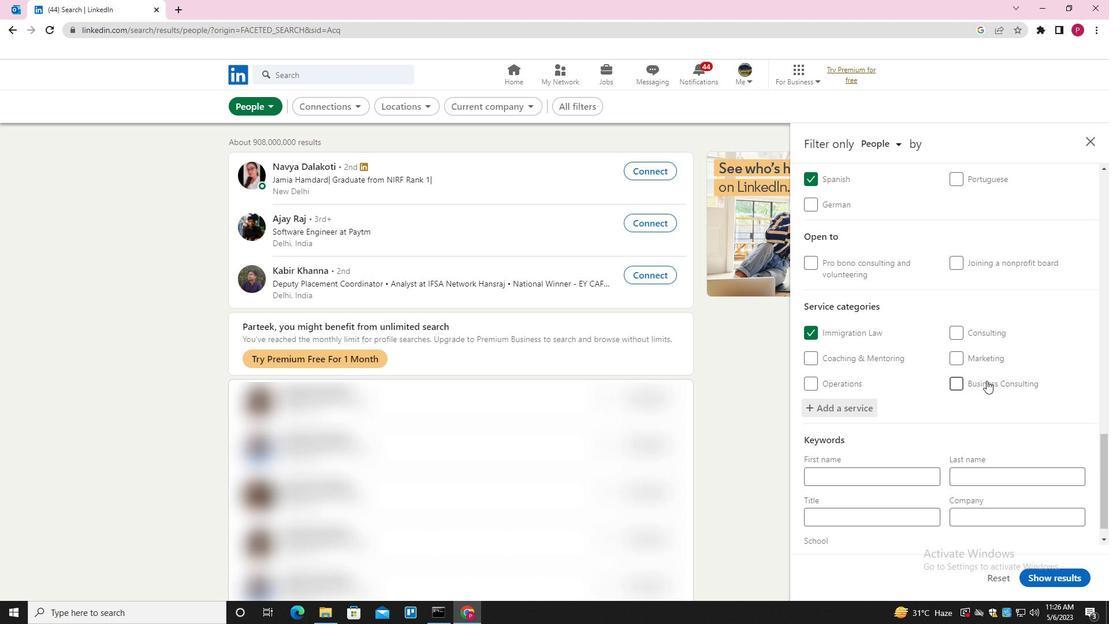 
Action: Mouse scrolled (964, 407) with delta (0, 0)
Screenshot: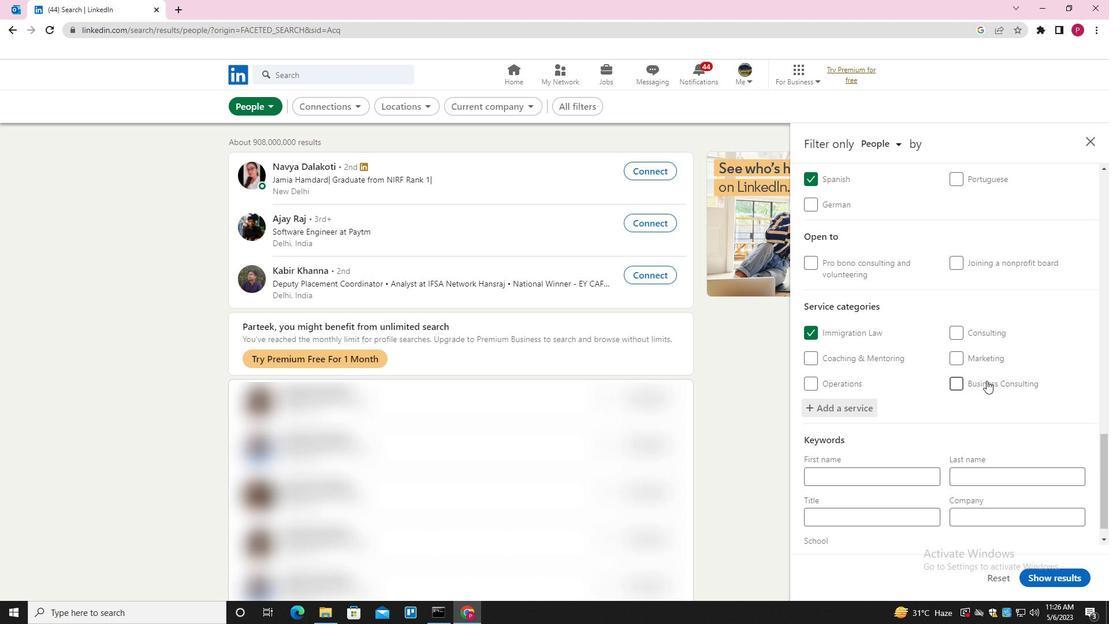 
Action: Mouse moved to (894, 497)
Screenshot: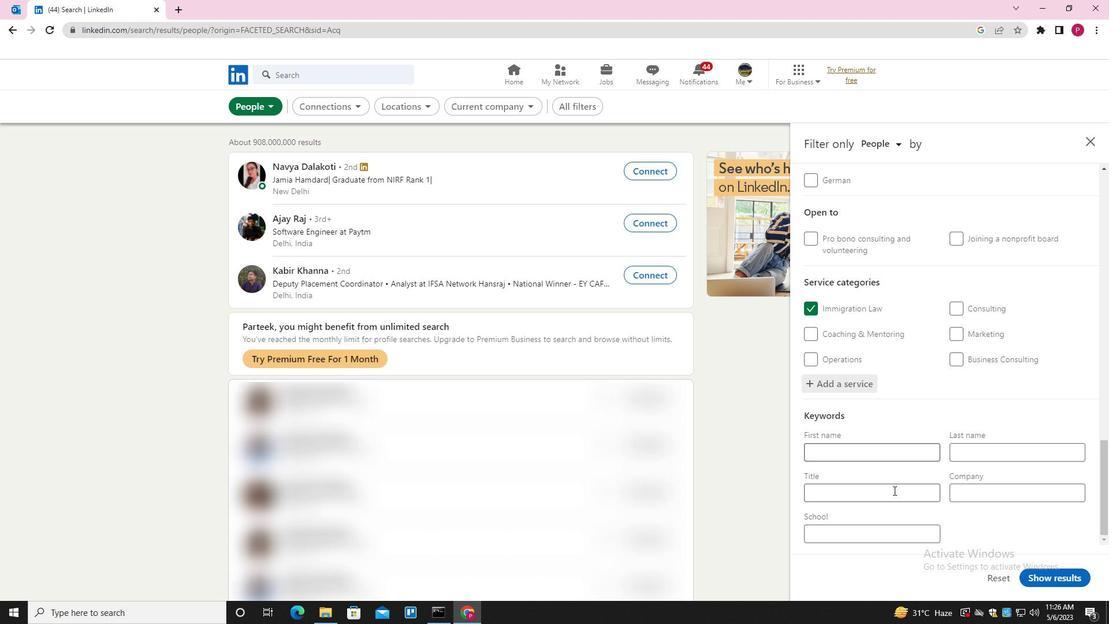 
Action: Mouse pressed left at (894, 497)
Screenshot: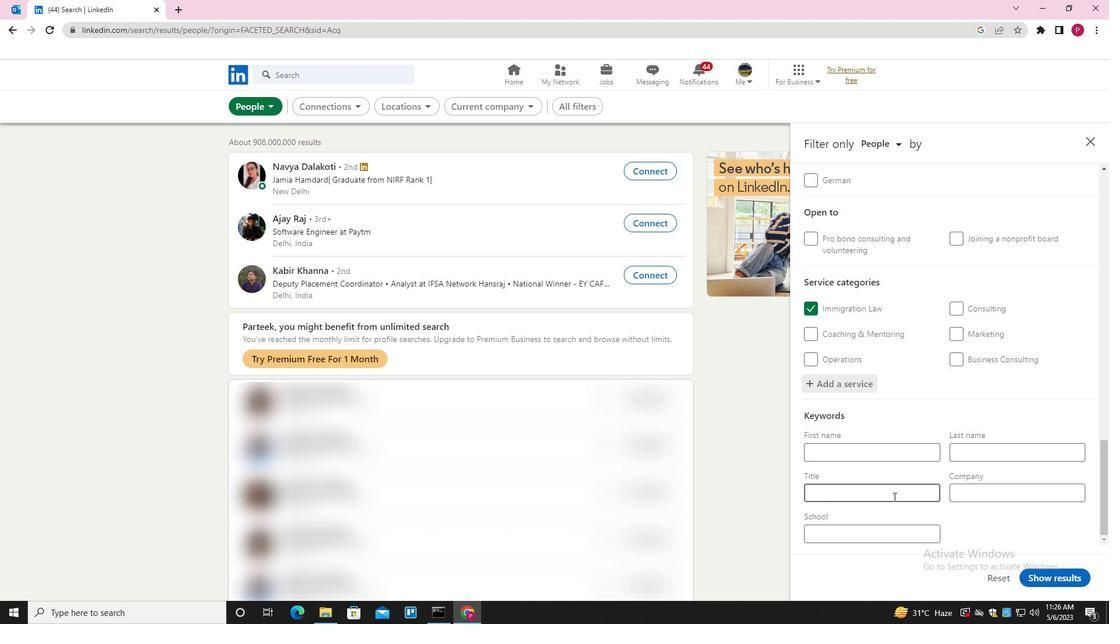
Action: Key pressed <Key.shift>PUN<Key.backspace>BLIC<Key.space><Key.shift>RELATIONS
Screenshot: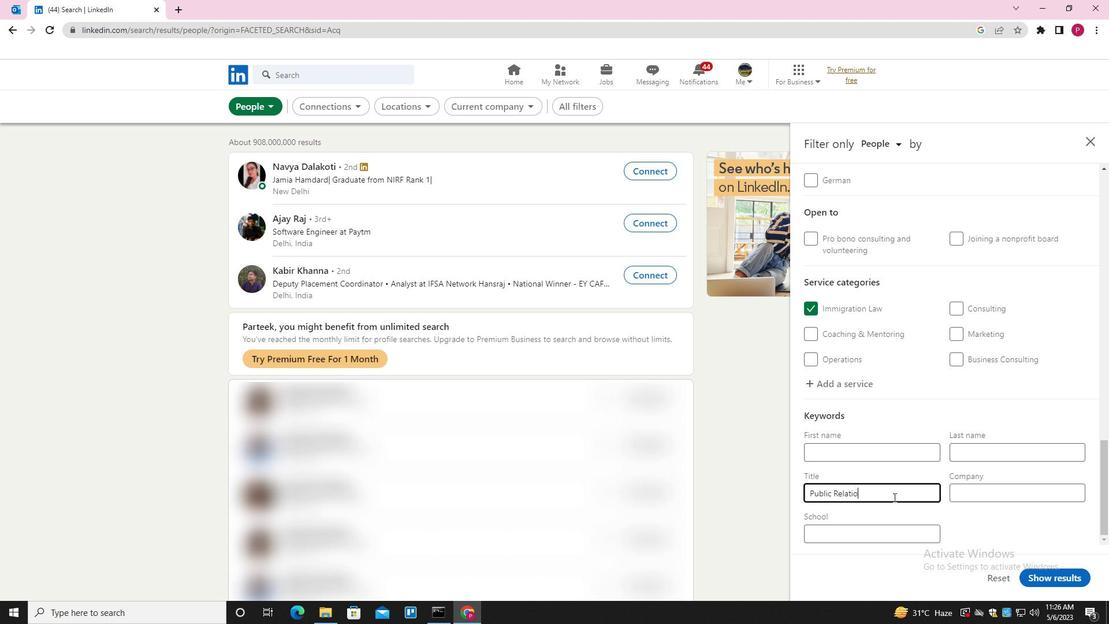 
Action: Mouse moved to (1044, 574)
Screenshot: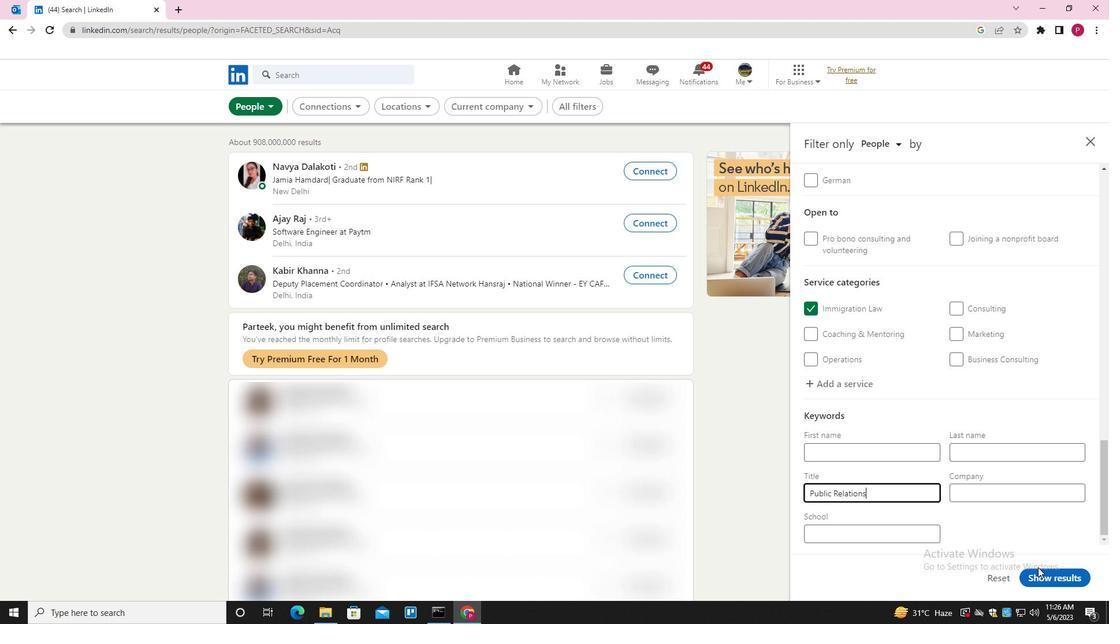 
Action: Mouse pressed left at (1044, 574)
Screenshot: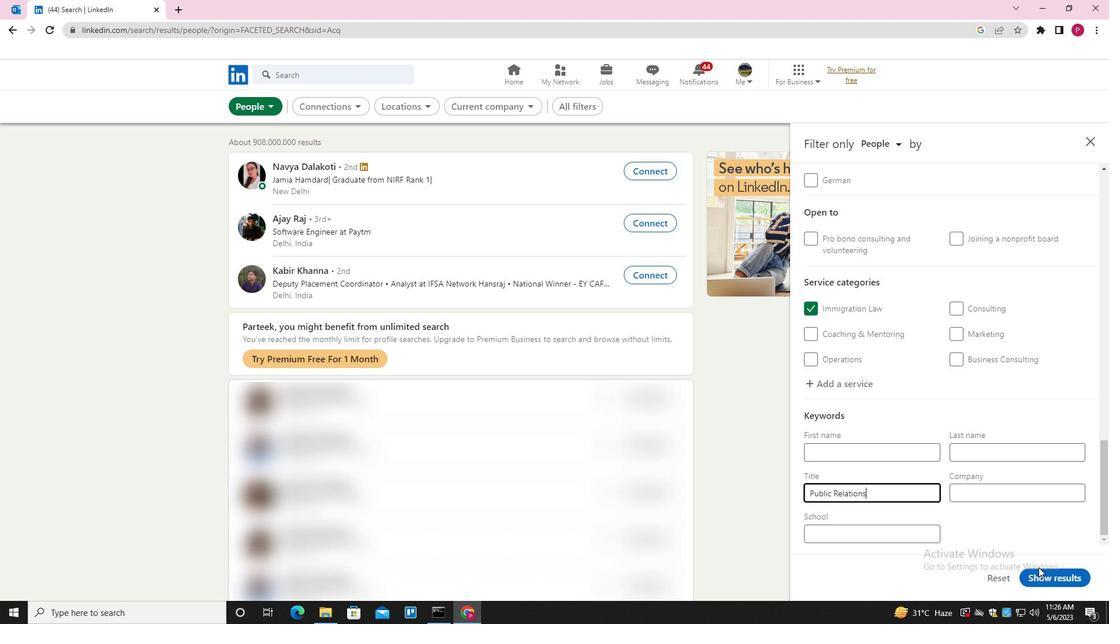 
Action: Mouse moved to (459, 220)
Screenshot: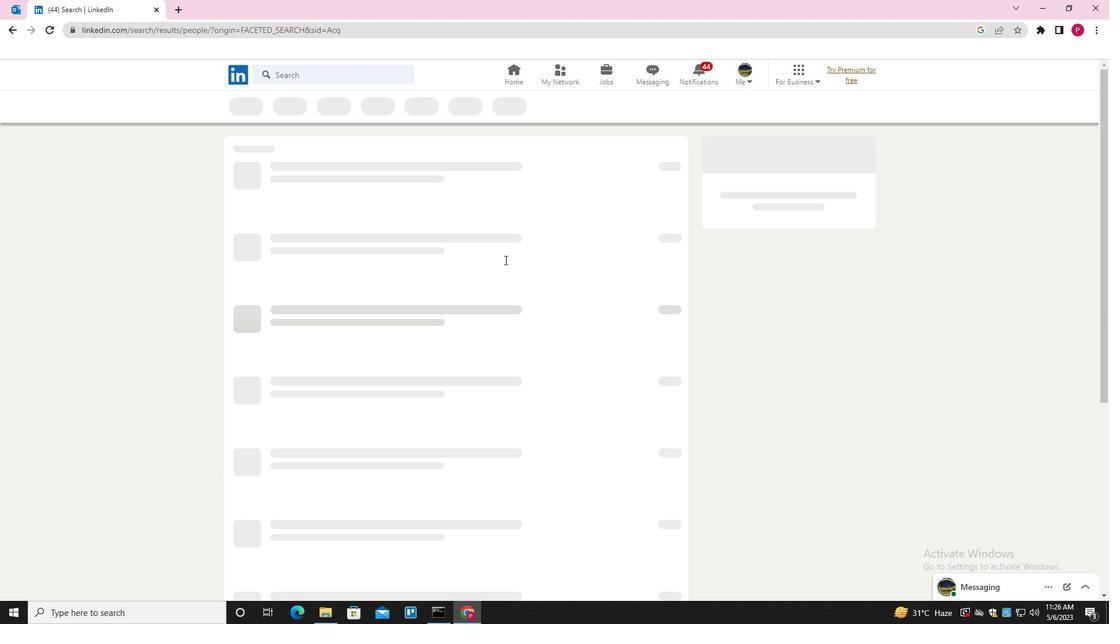 
